 Task: Find connections with filter location Rāmjībanpur with filter topic #travelwith filter profile language English with filter current company Infiniti Research Ltd. with filter school Alagappa University with filter industry IT Services and IT Consulting with filter service category Audio Engineering with filter keywords title Cruise Ship Attendant
Action: Mouse moved to (639, 66)
Screenshot: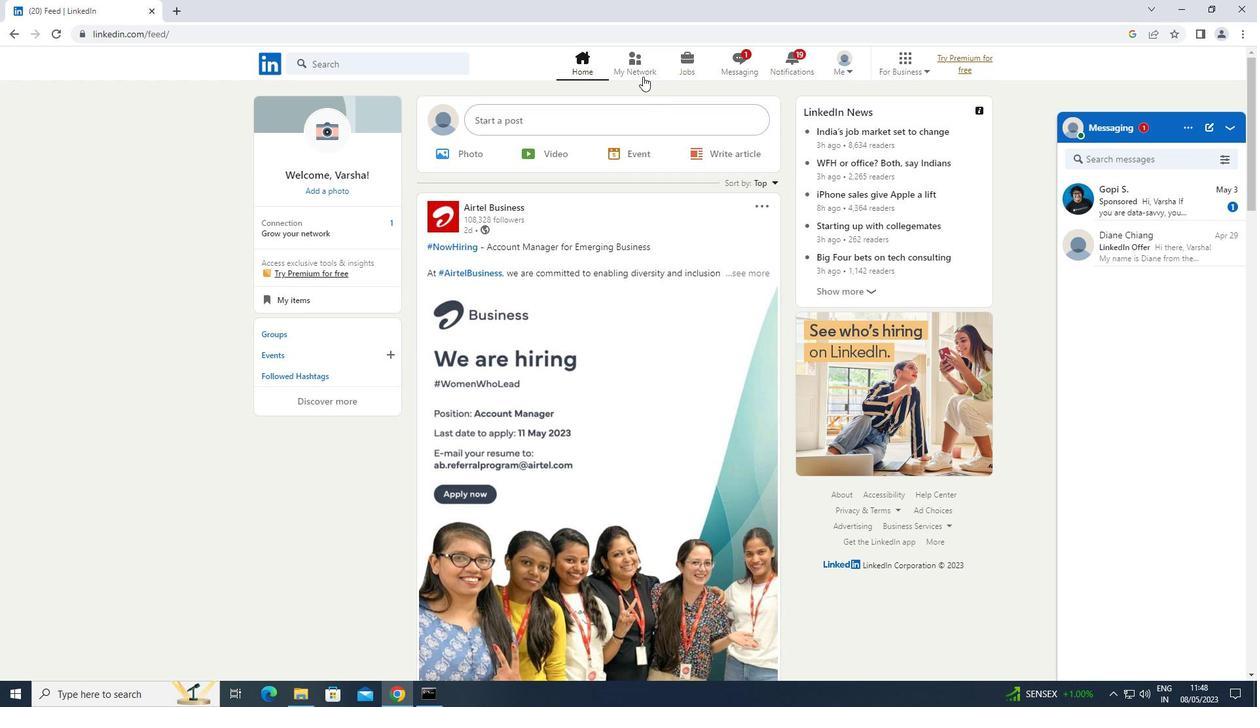
Action: Mouse pressed left at (639, 66)
Screenshot: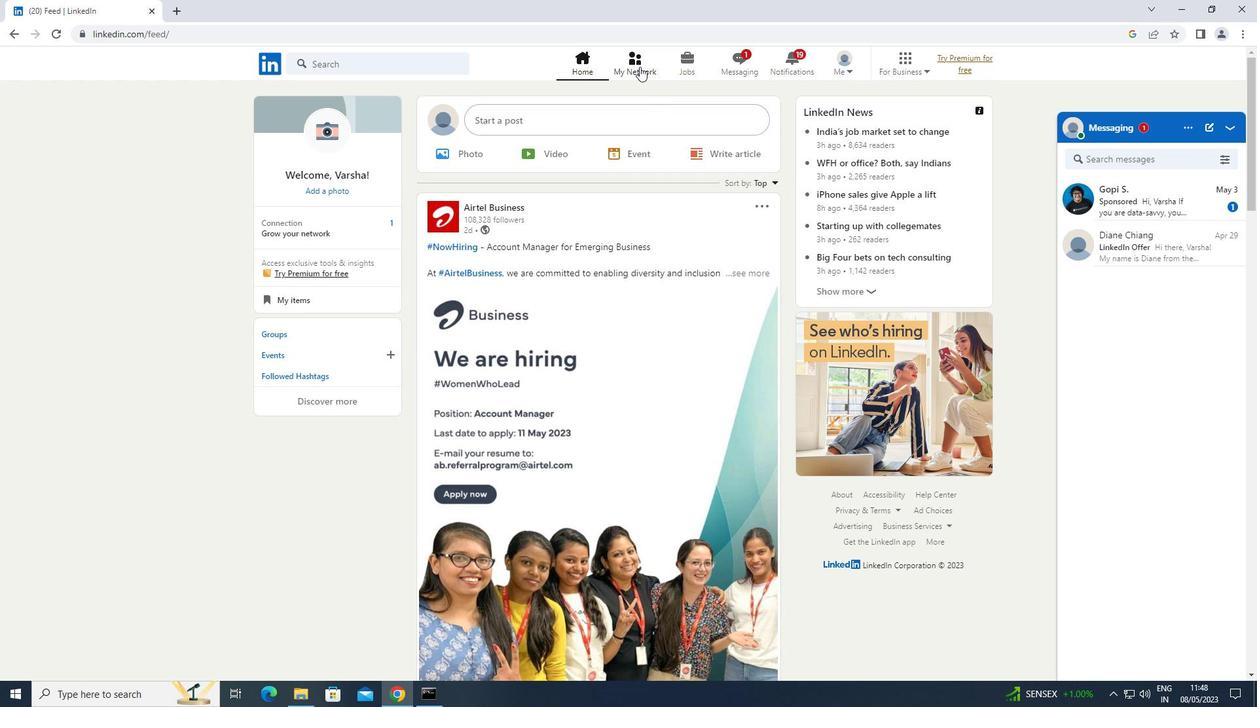 
Action: Mouse moved to (308, 135)
Screenshot: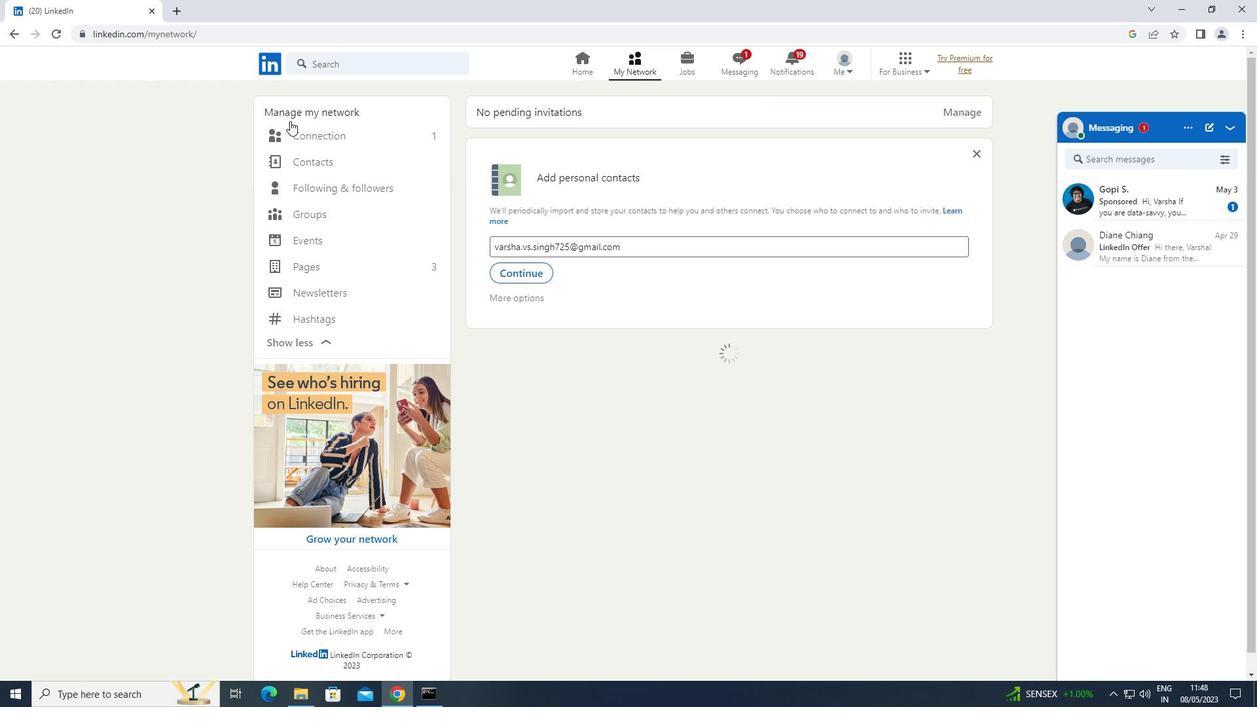 
Action: Mouse pressed left at (308, 135)
Screenshot: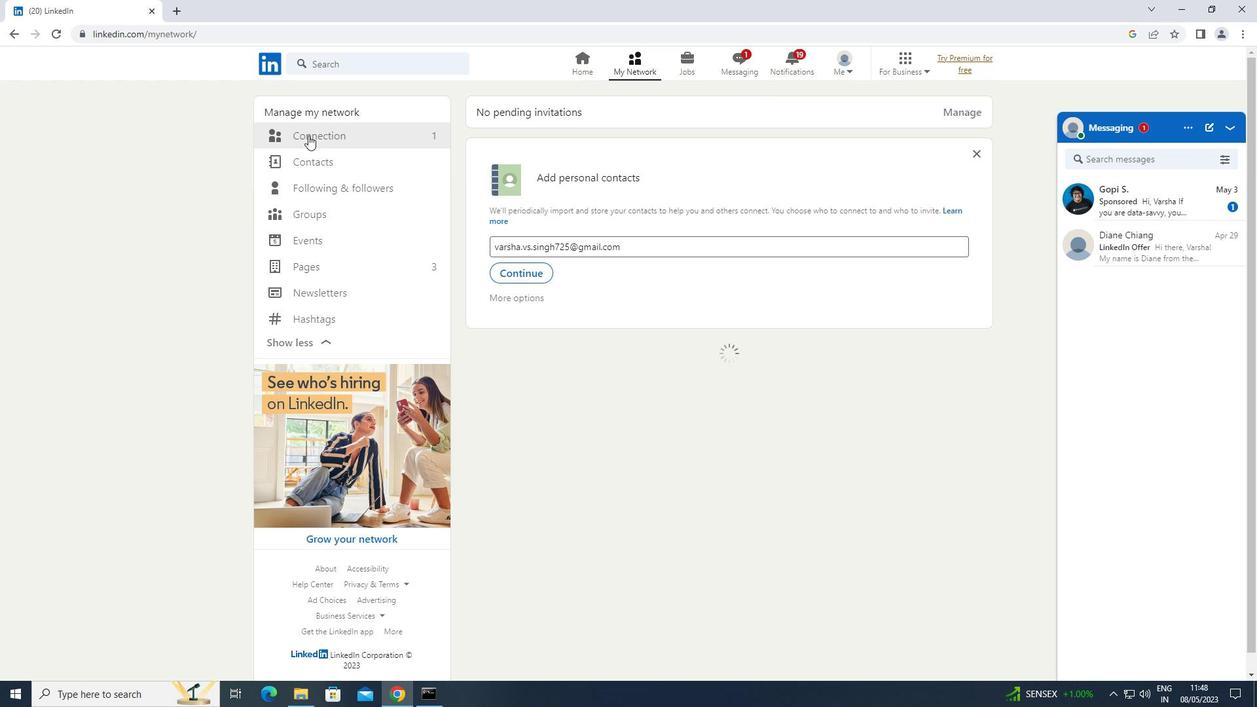 
Action: Mouse moved to (725, 138)
Screenshot: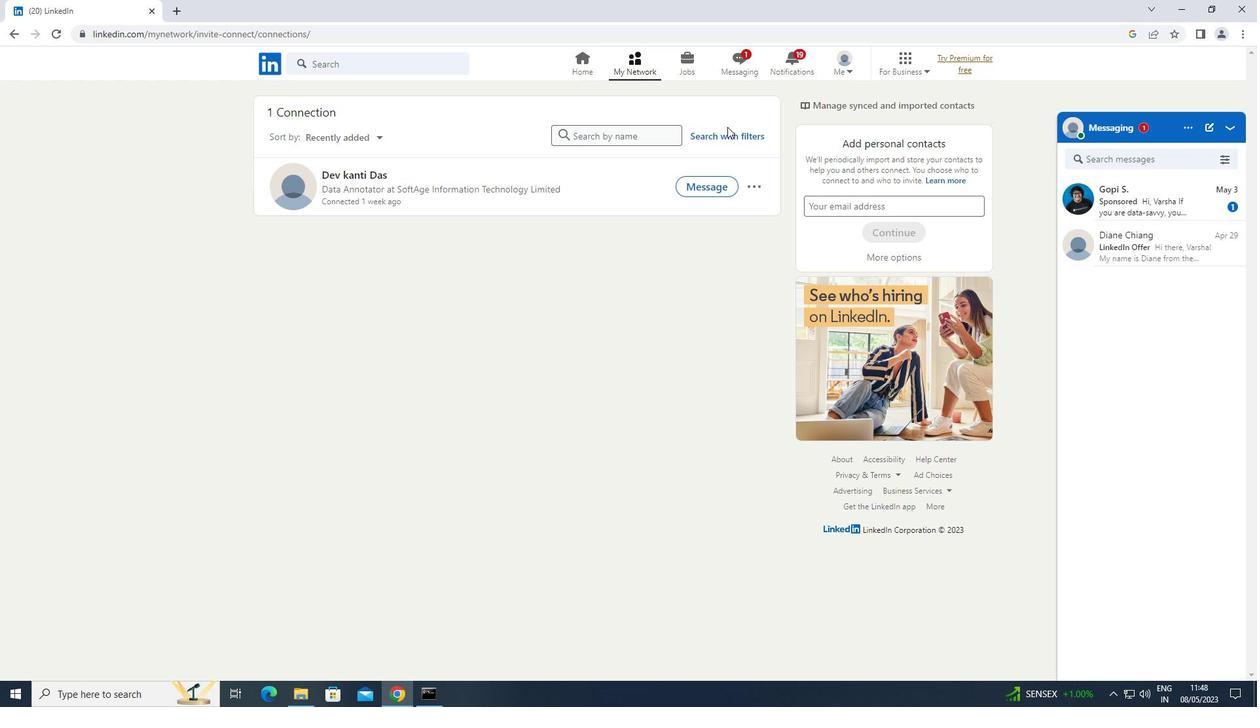 
Action: Mouse pressed left at (725, 138)
Screenshot: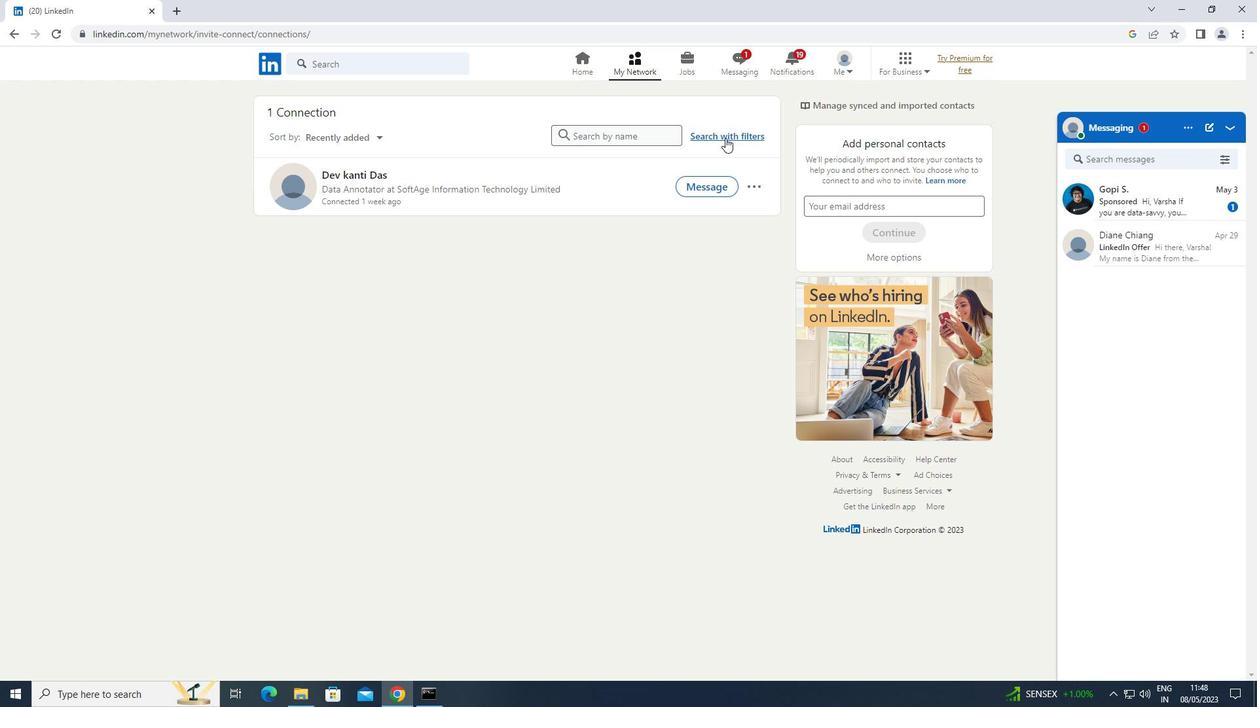 
Action: Mouse moved to (669, 96)
Screenshot: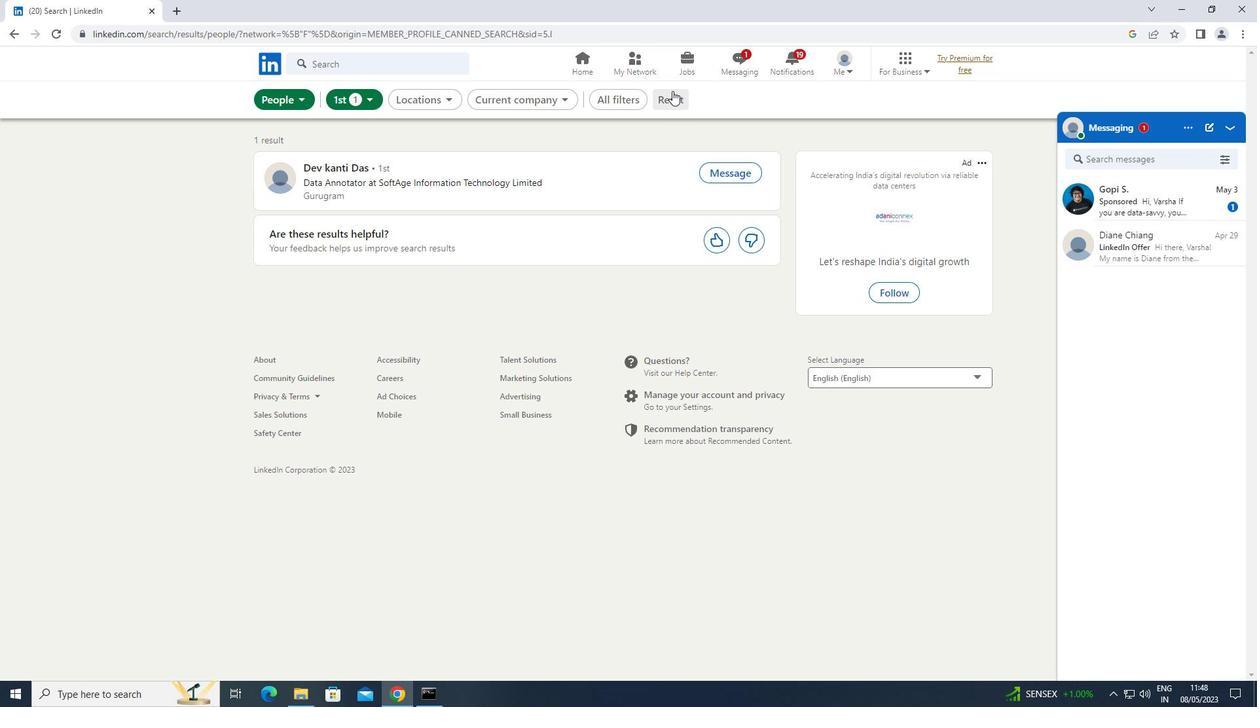 
Action: Mouse pressed left at (669, 96)
Screenshot: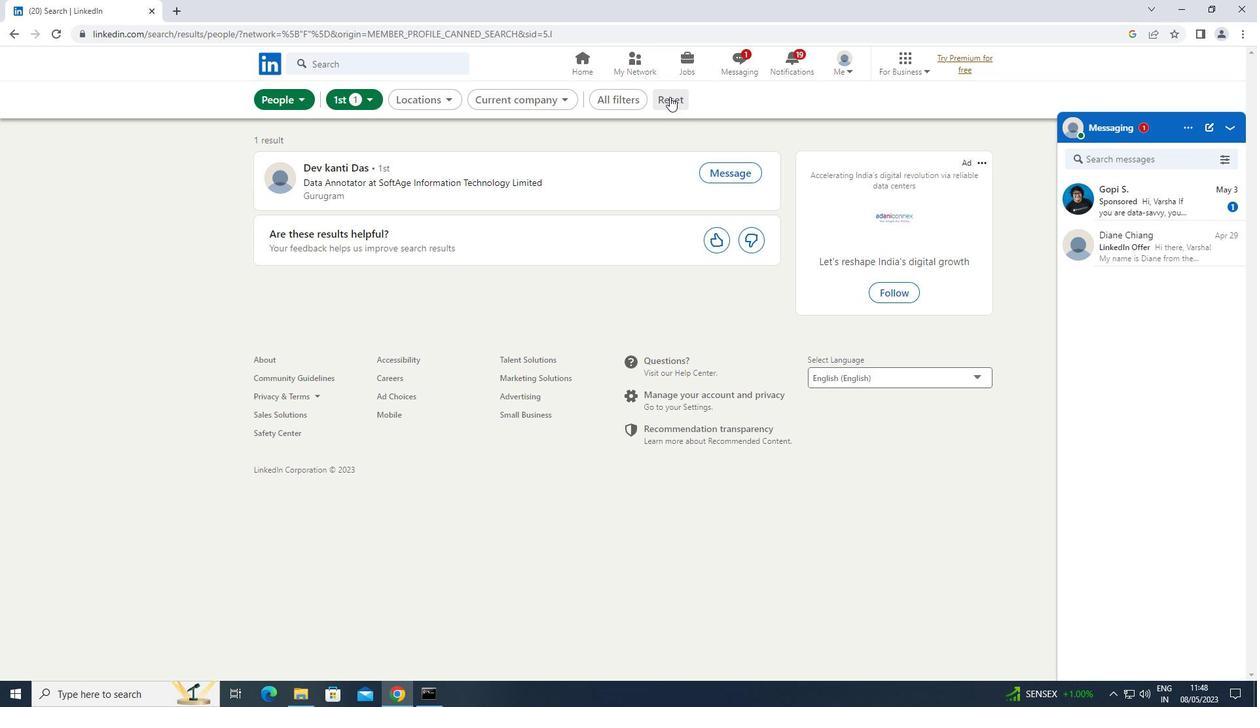 
Action: Mouse moved to (669, 102)
Screenshot: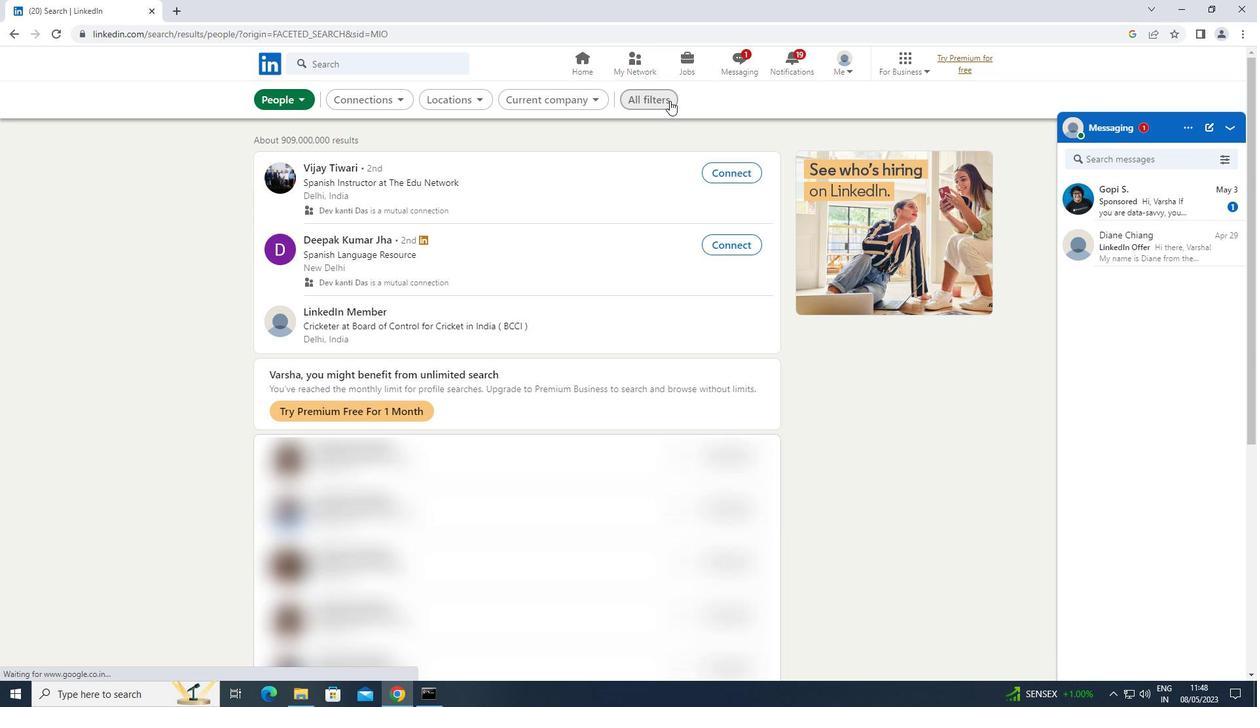 
Action: Mouse pressed left at (669, 102)
Screenshot: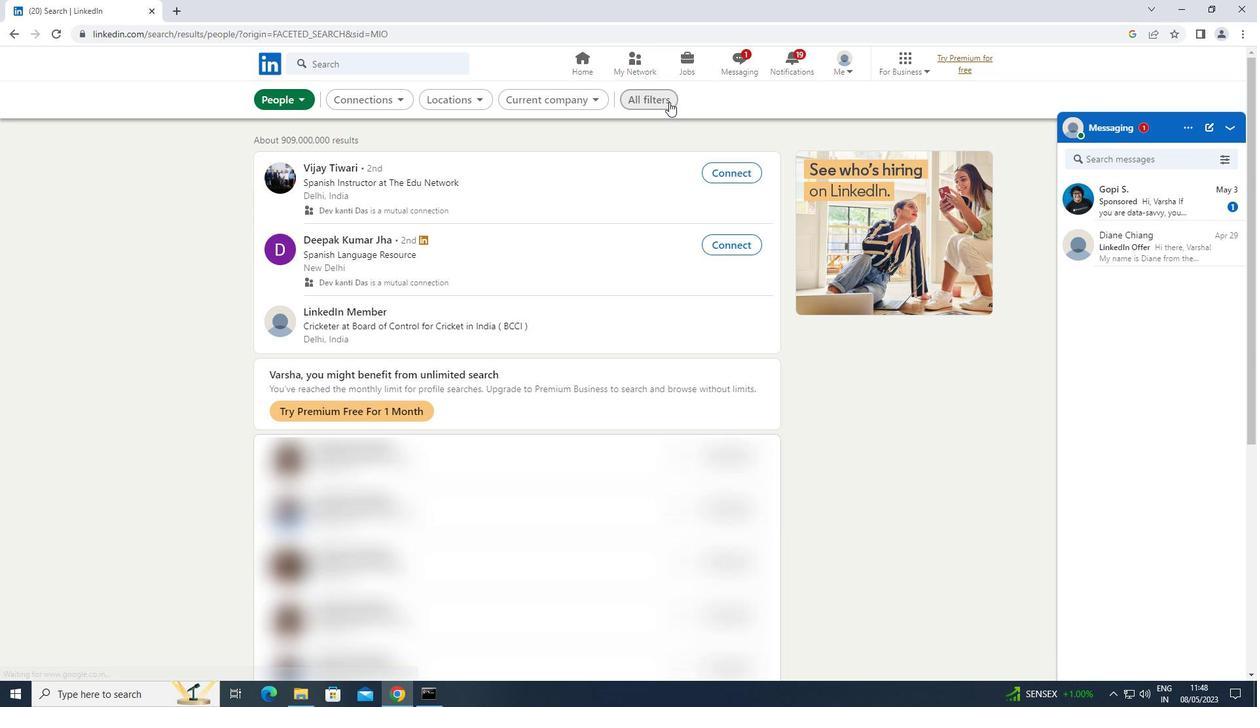 
Action: Mouse moved to (916, 272)
Screenshot: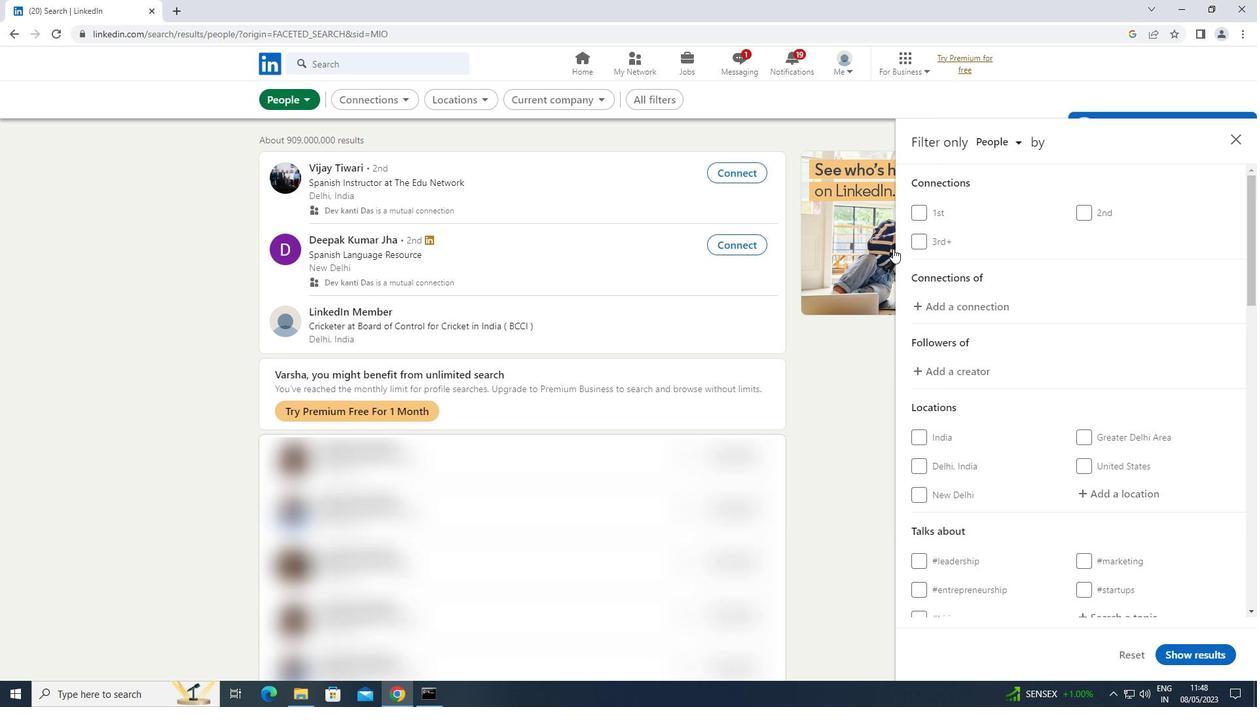 
Action: Mouse scrolled (916, 271) with delta (0, 0)
Screenshot: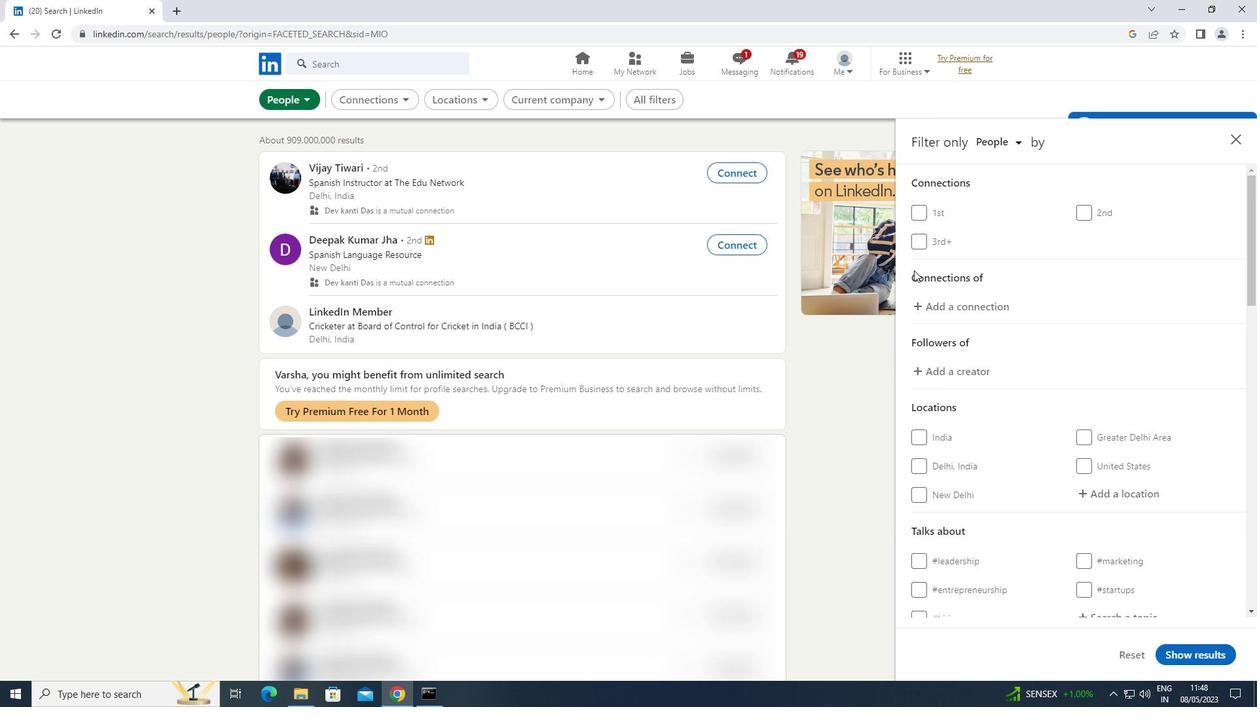 
Action: Mouse scrolled (916, 271) with delta (0, 0)
Screenshot: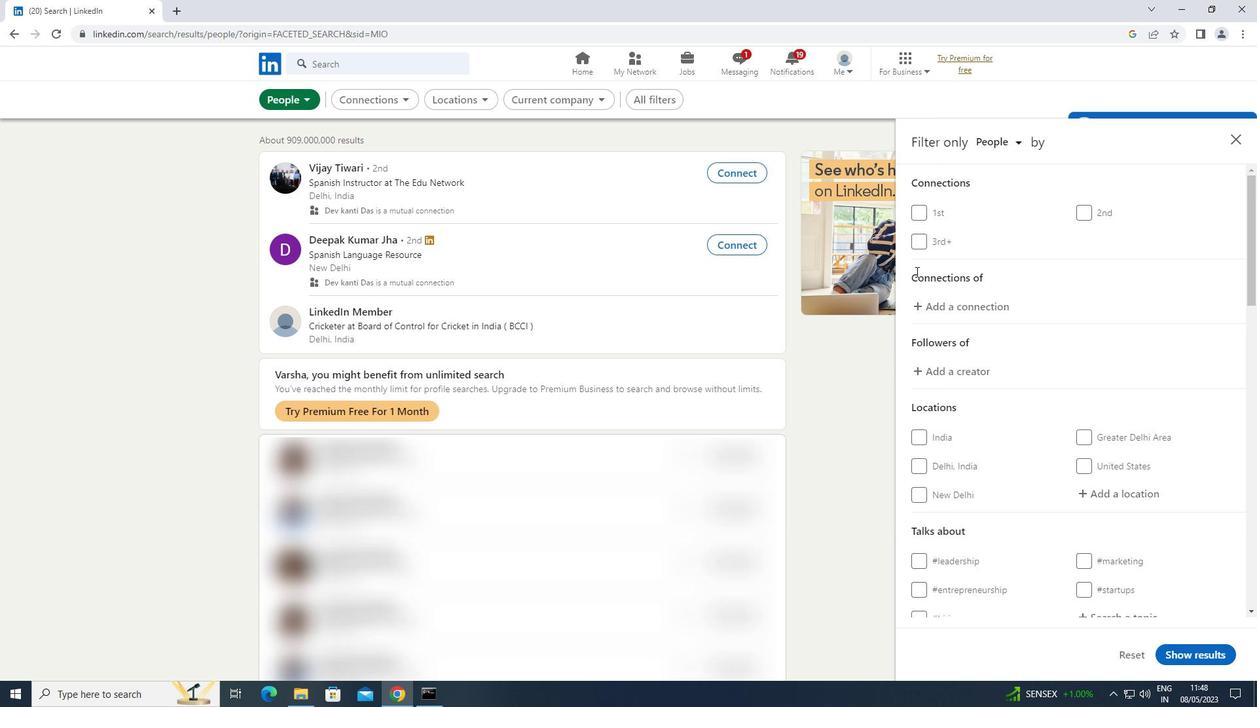 
Action: Mouse scrolled (916, 271) with delta (0, 0)
Screenshot: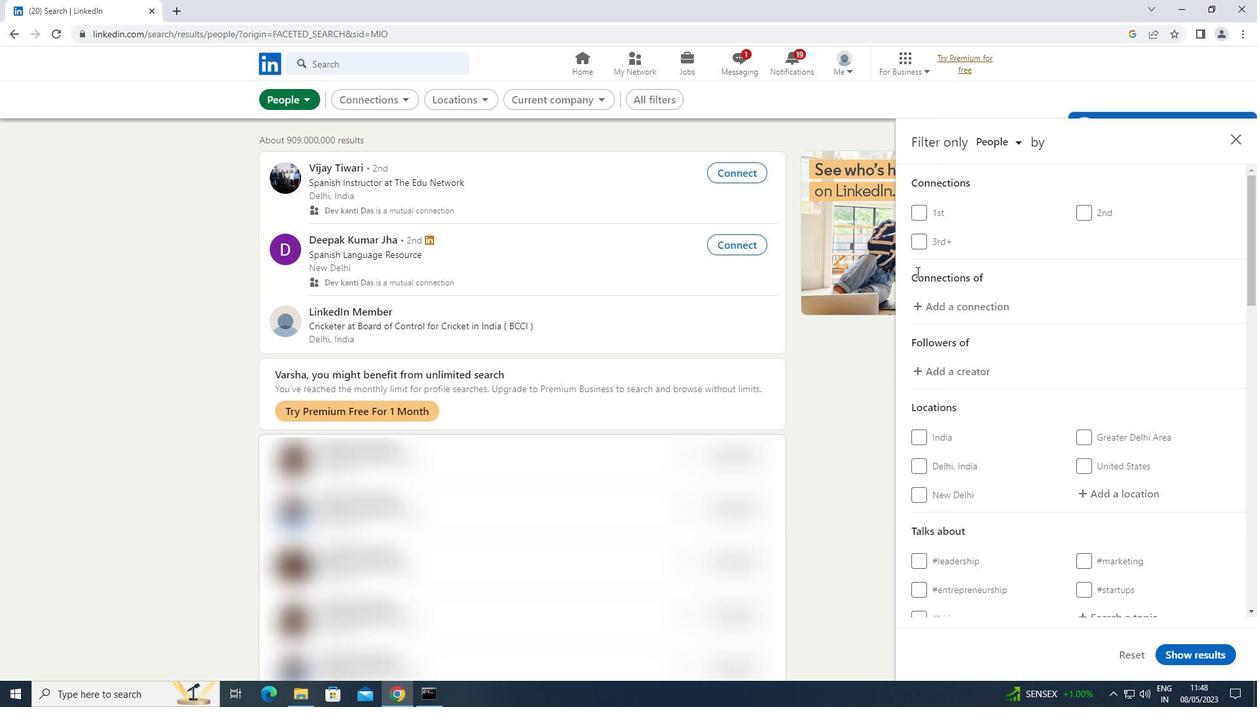 
Action: Mouse moved to (1098, 293)
Screenshot: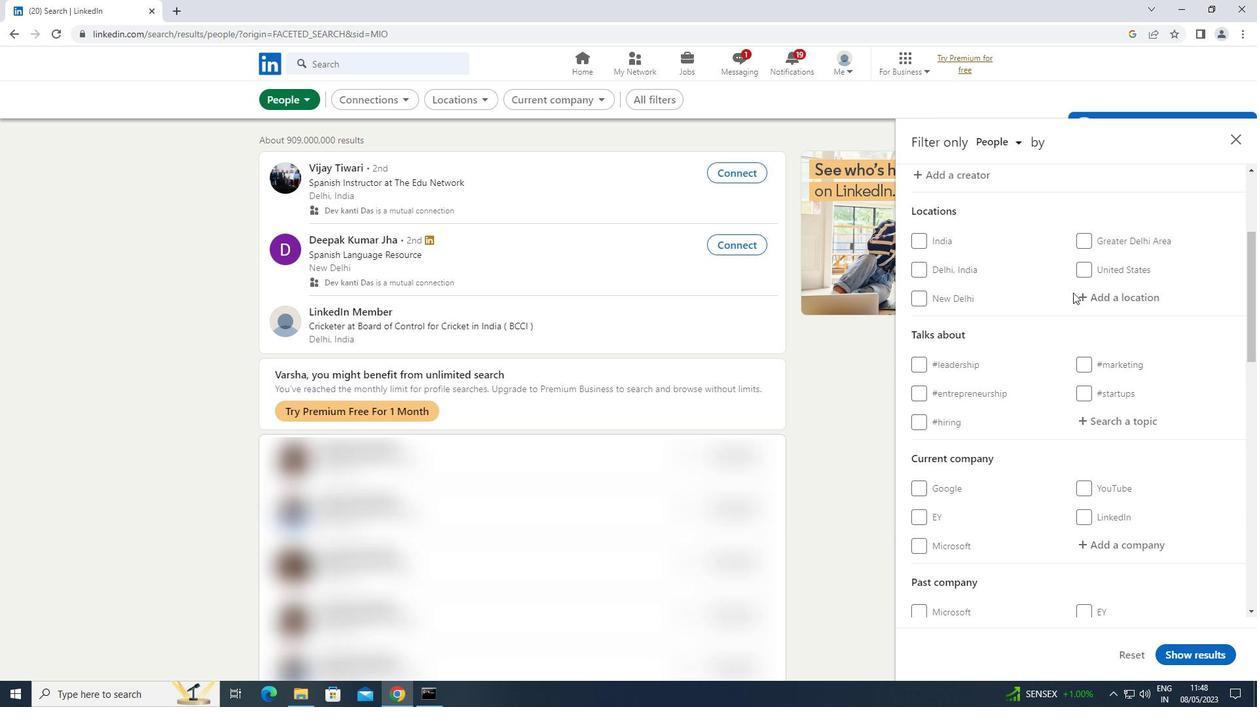 
Action: Mouse pressed left at (1098, 293)
Screenshot: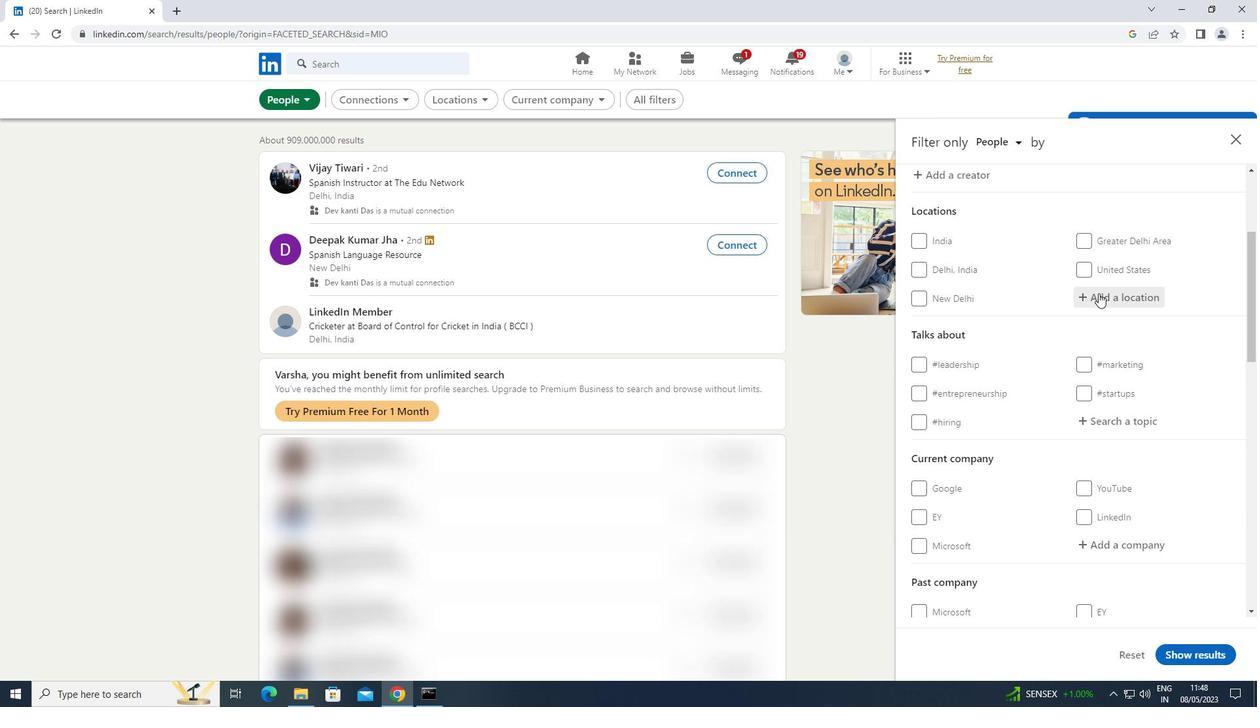 
Action: Key pressed <Key.shift>RAMJIBANPUR
Screenshot: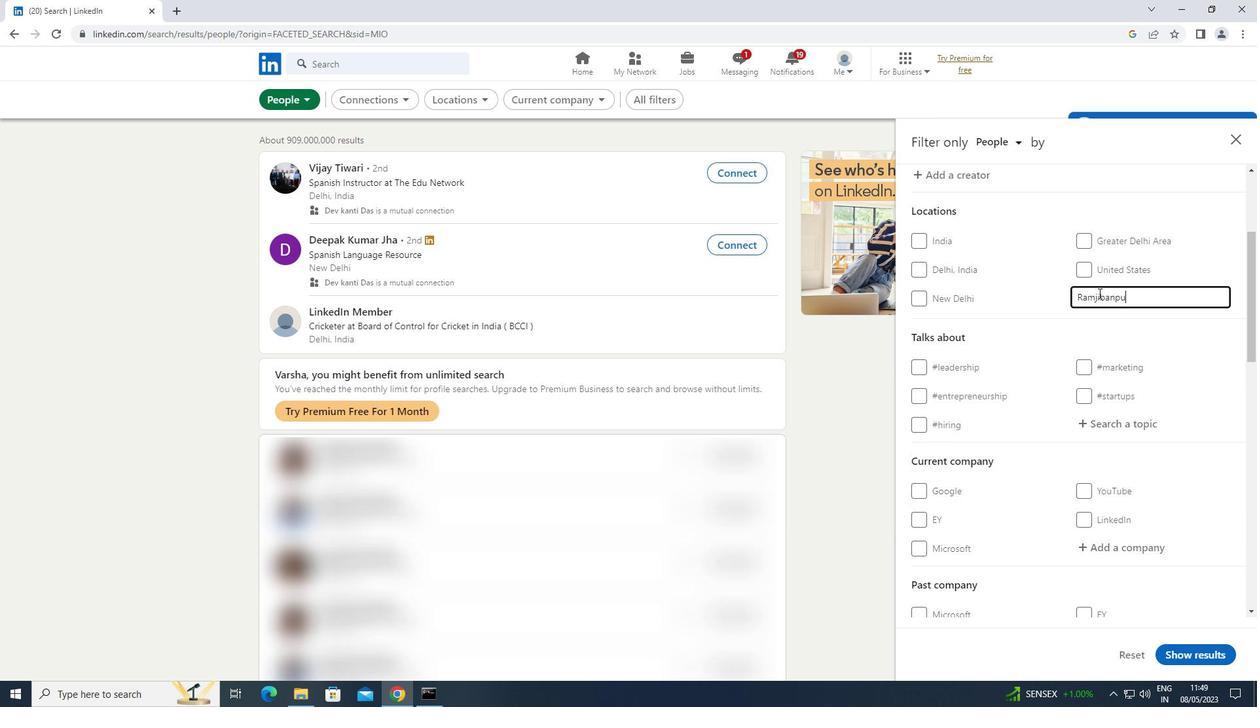 
Action: Mouse moved to (1113, 428)
Screenshot: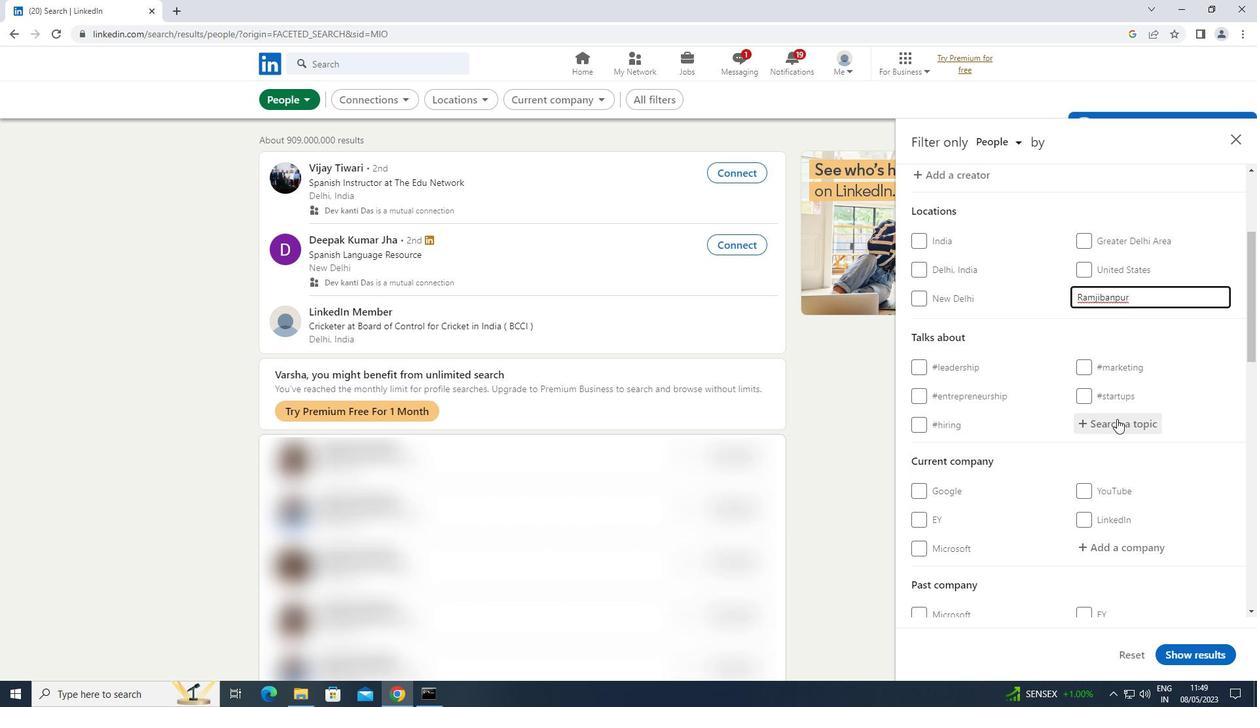 
Action: Mouse pressed left at (1113, 428)
Screenshot: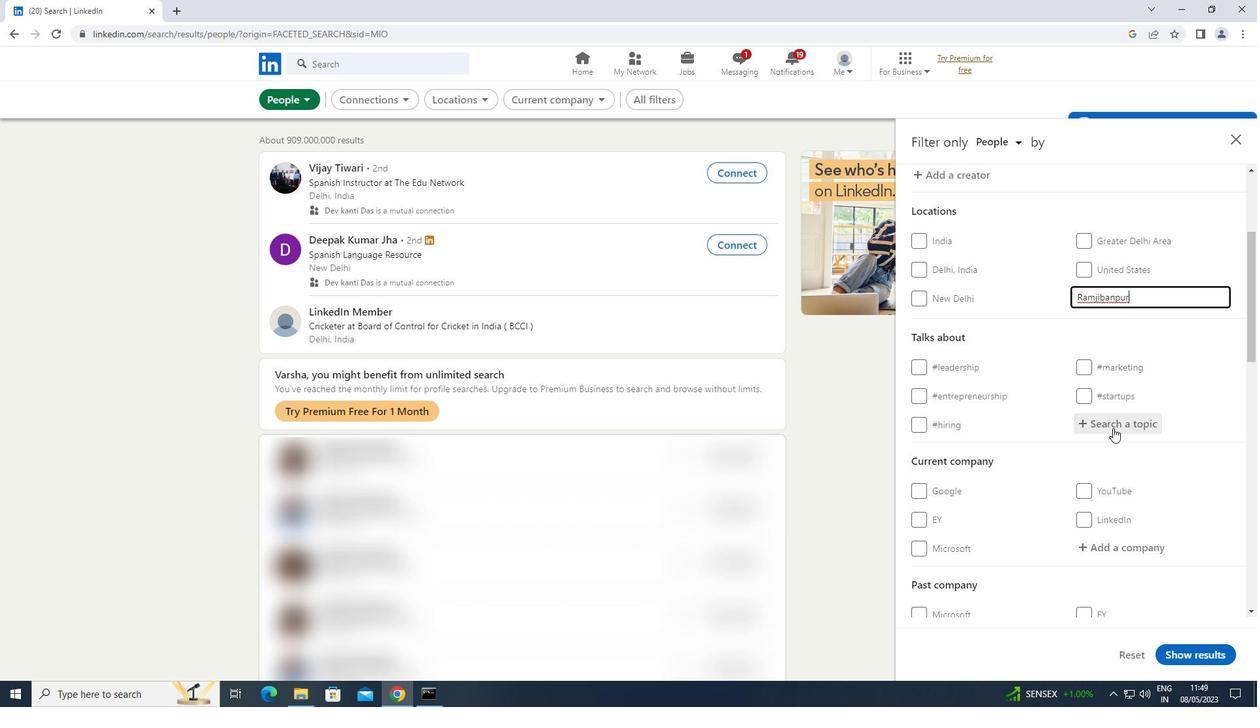 
Action: Key pressed TRAVEL
Screenshot: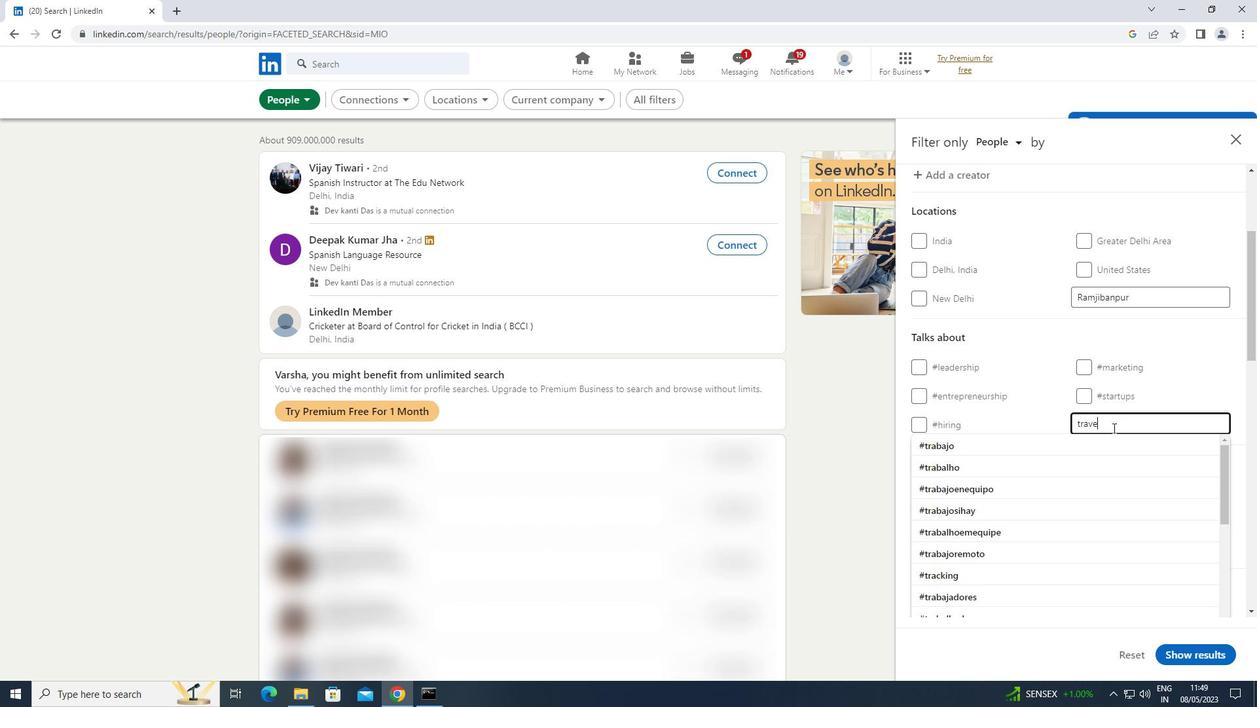 
Action: Mouse moved to (1014, 452)
Screenshot: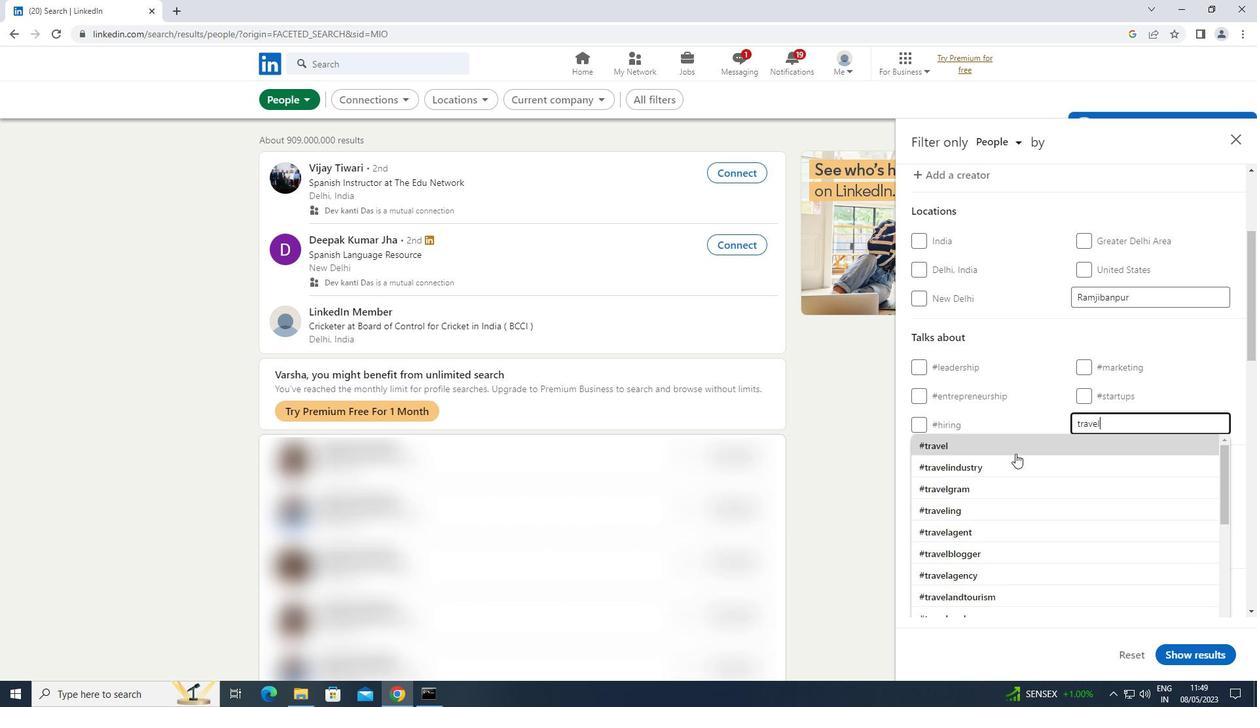 
Action: Mouse pressed left at (1014, 452)
Screenshot: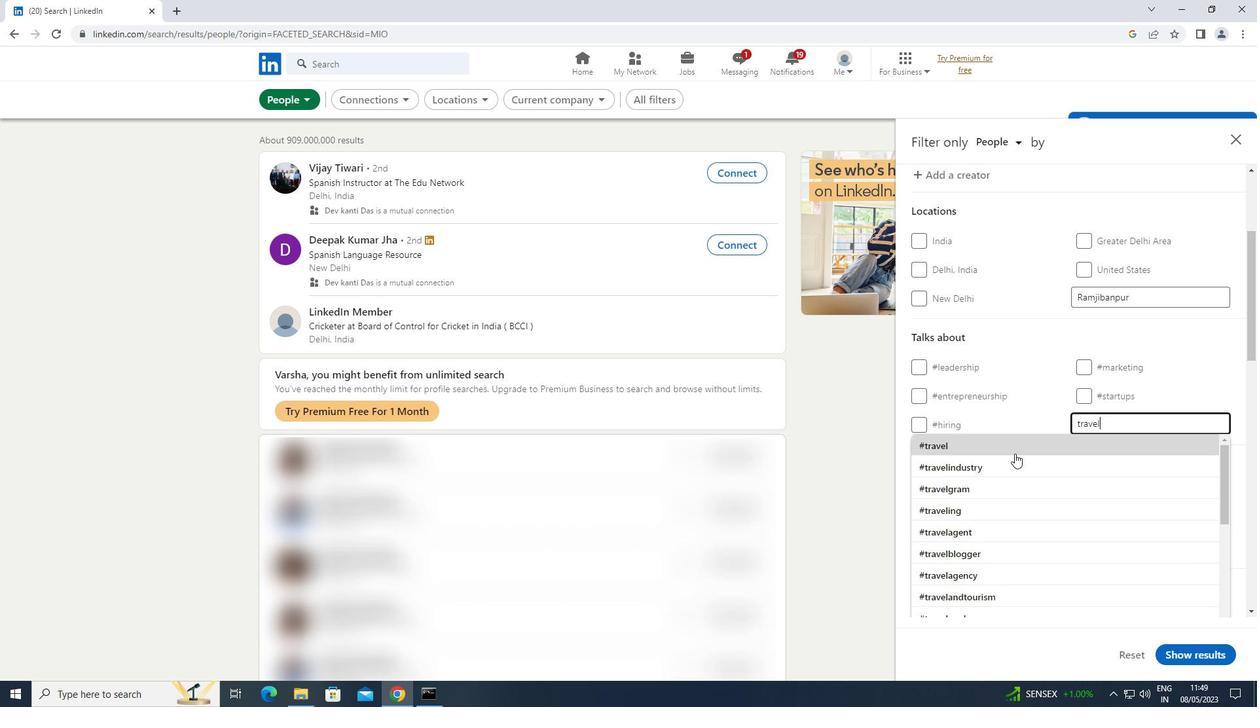 
Action: Mouse moved to (1014, 451)
Screenshot: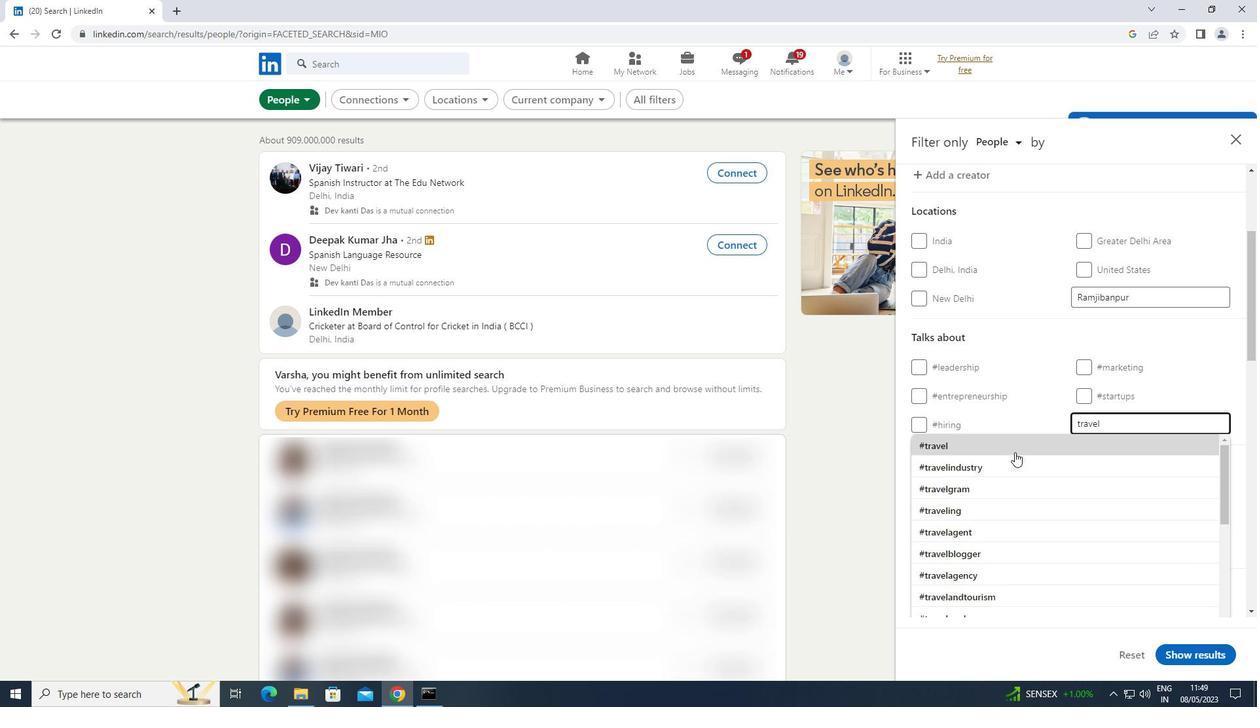 
Action: Mouse scrolled (1014, 451) with delta (0, 0)
Screenshot: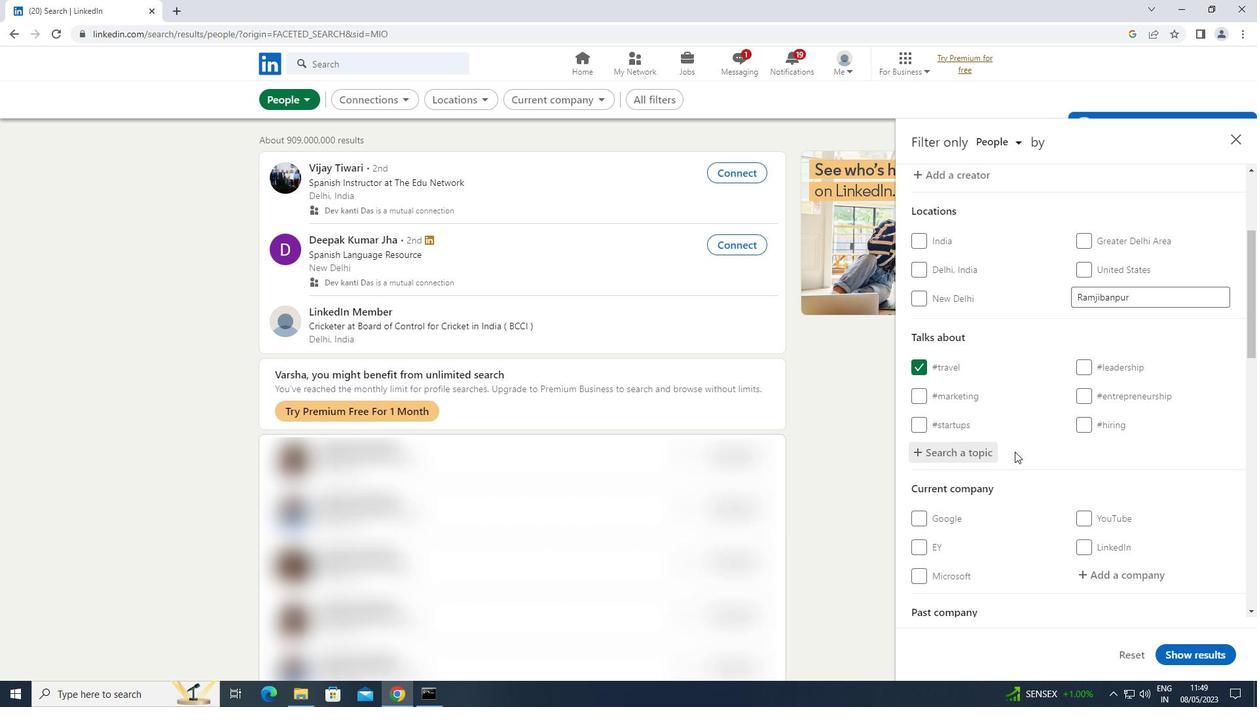 
Action: Mouse scrolled (1014, 451) with delta (0, 0)
Screenshot: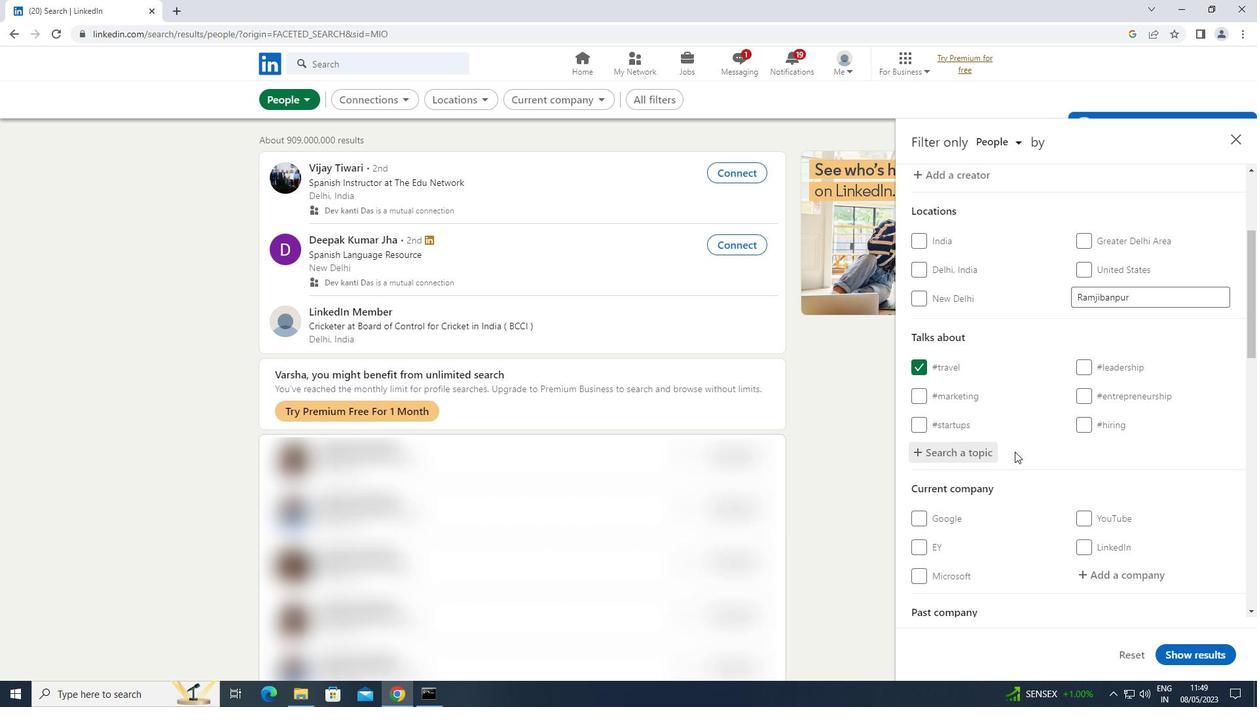 
Action: Mouse scrolled (1014, 451) with delta (0, 0)
Screenshot: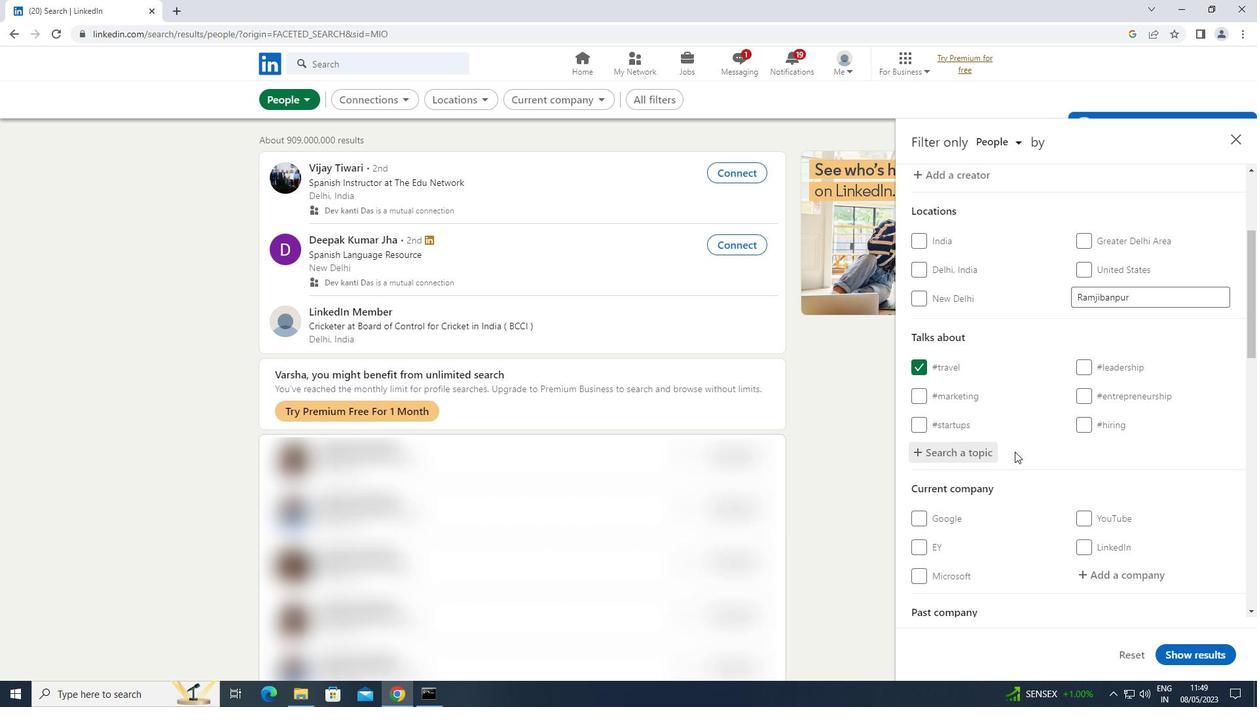 
Action: Mouse scrolled (1014, 451) with delta (0, 0)
Screenshot: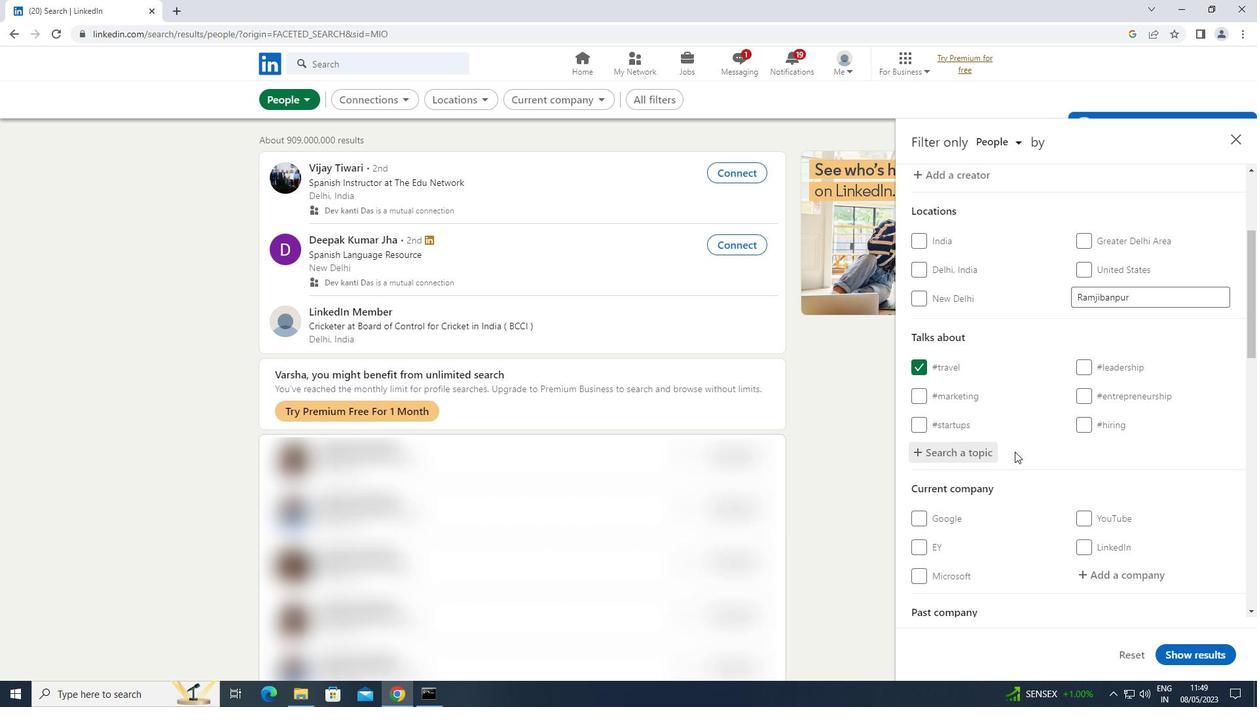 
Action: Mouse scrolled (1014, 451) with delta (0, 0)
Screenshot: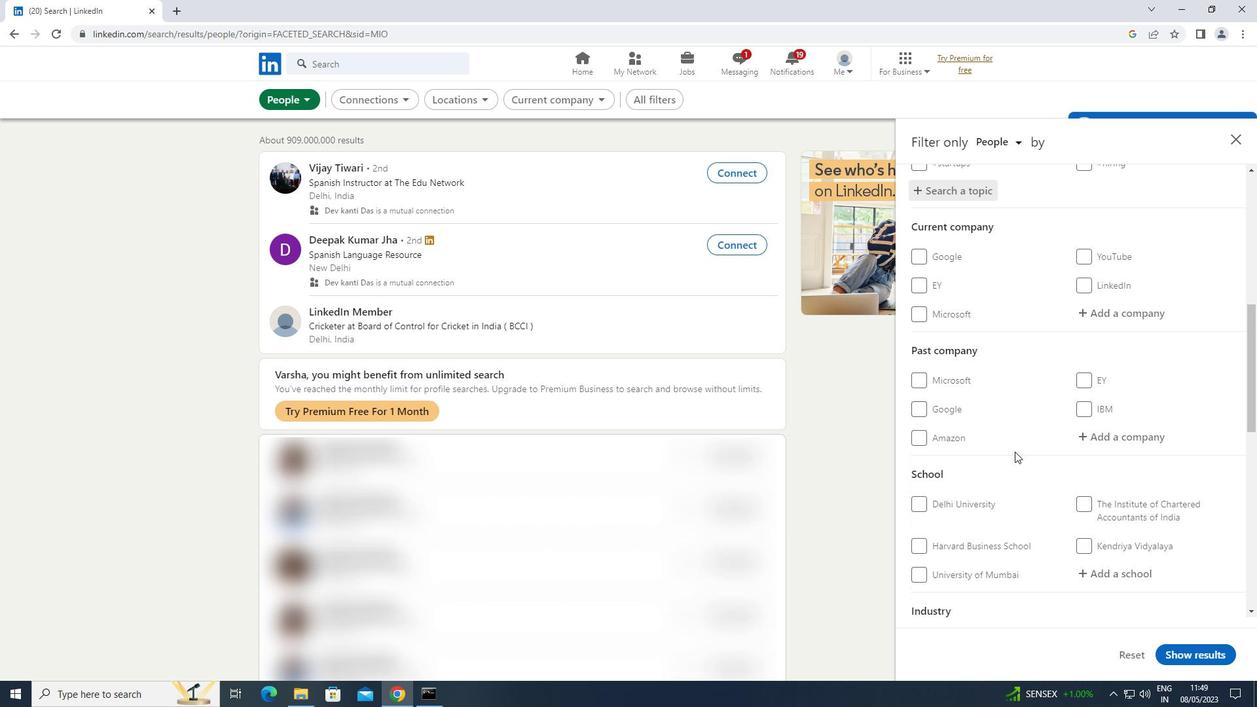 
Action: Mouse scrolled (1014, 451) with delta (0, 0)
Screenshot: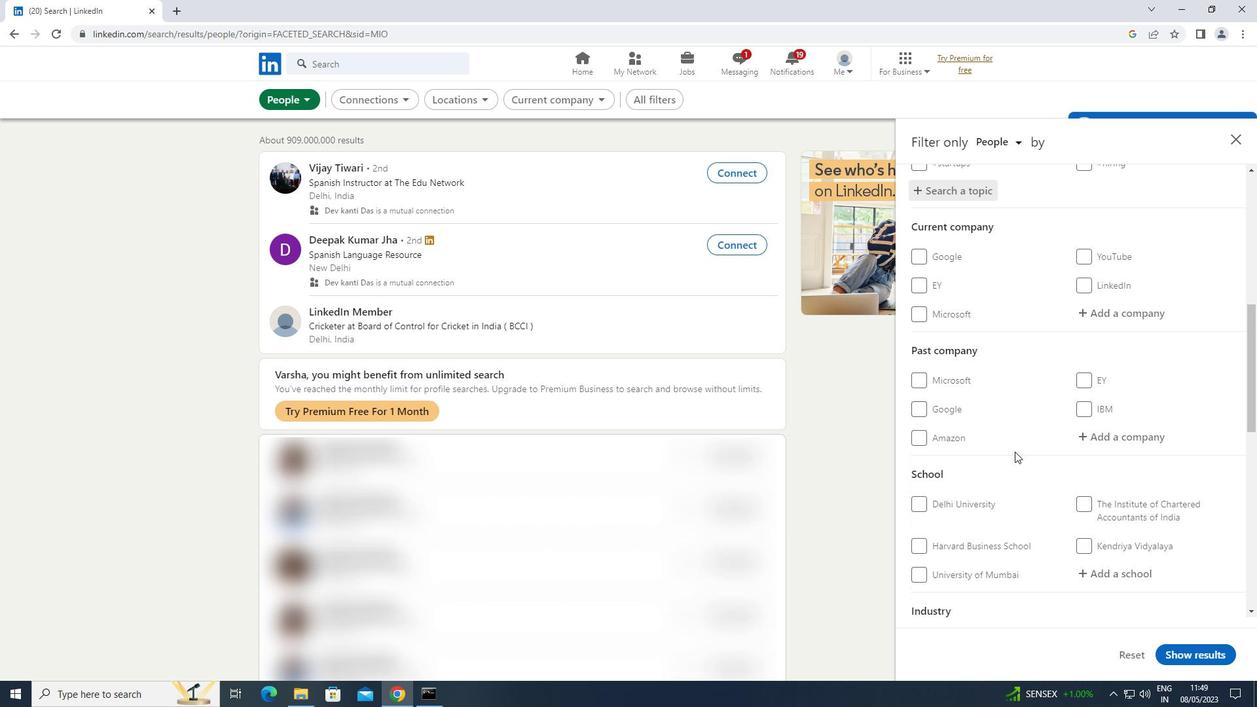 
Action: Mouse scrolled (1014, 451) with delta (0, 0)
Screenshot: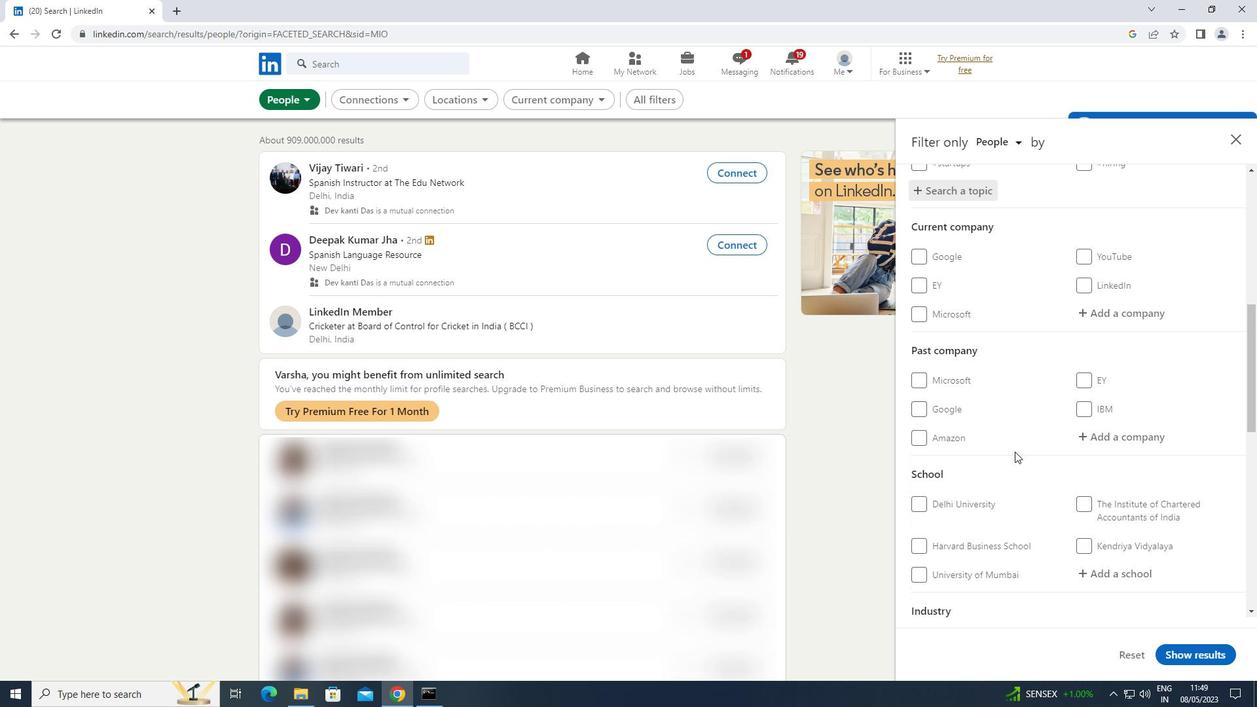 
Action: Mouse scrolled (1014, 451) with delta (0, 0)
Screenshot: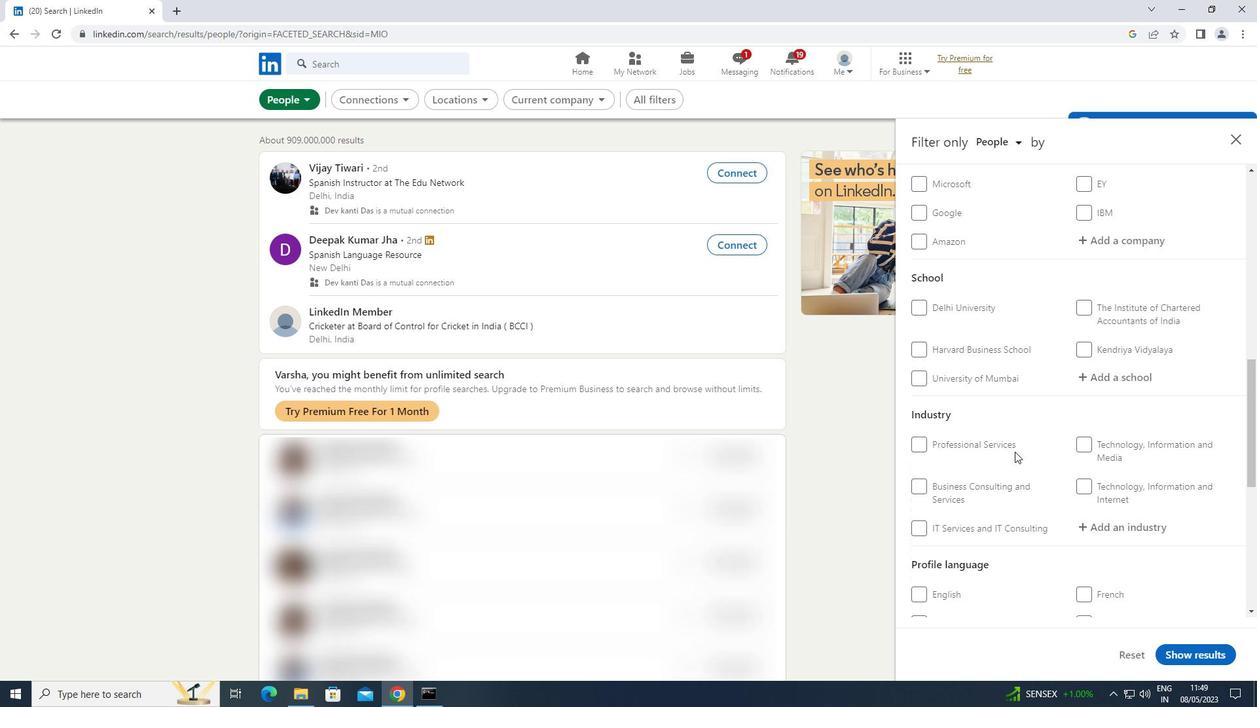 
Action: Mouse scrolled (1014, 451) with delta (0, 0)
Screenshot: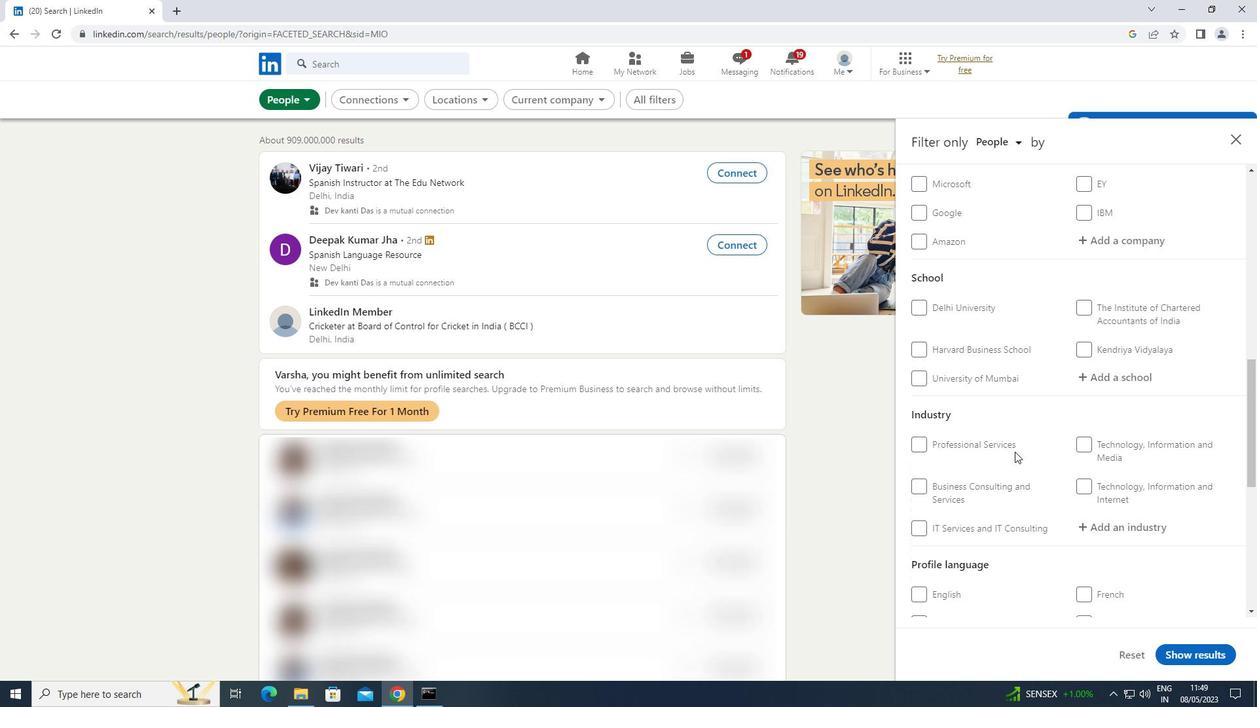 
Action: Mouse scrolled (1014, 451) with delta (0, 0)
Screenshot: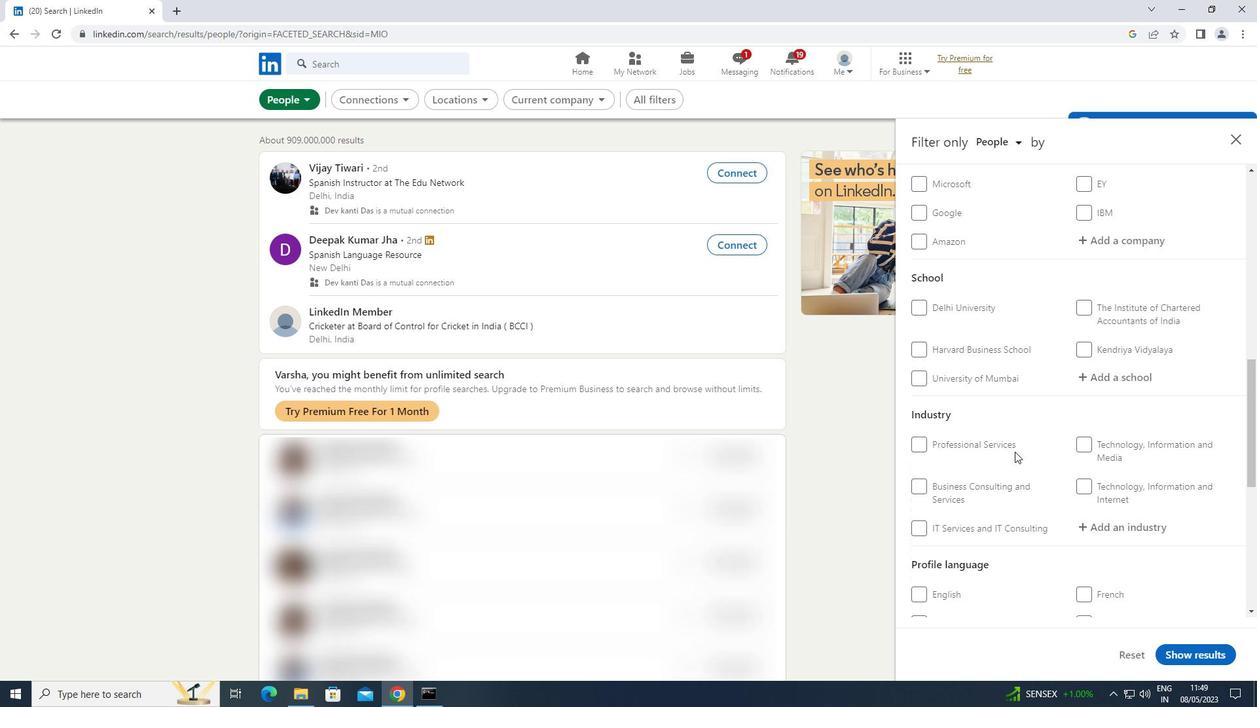 
Action: Mouse moved to (911, 394)
Screenshot: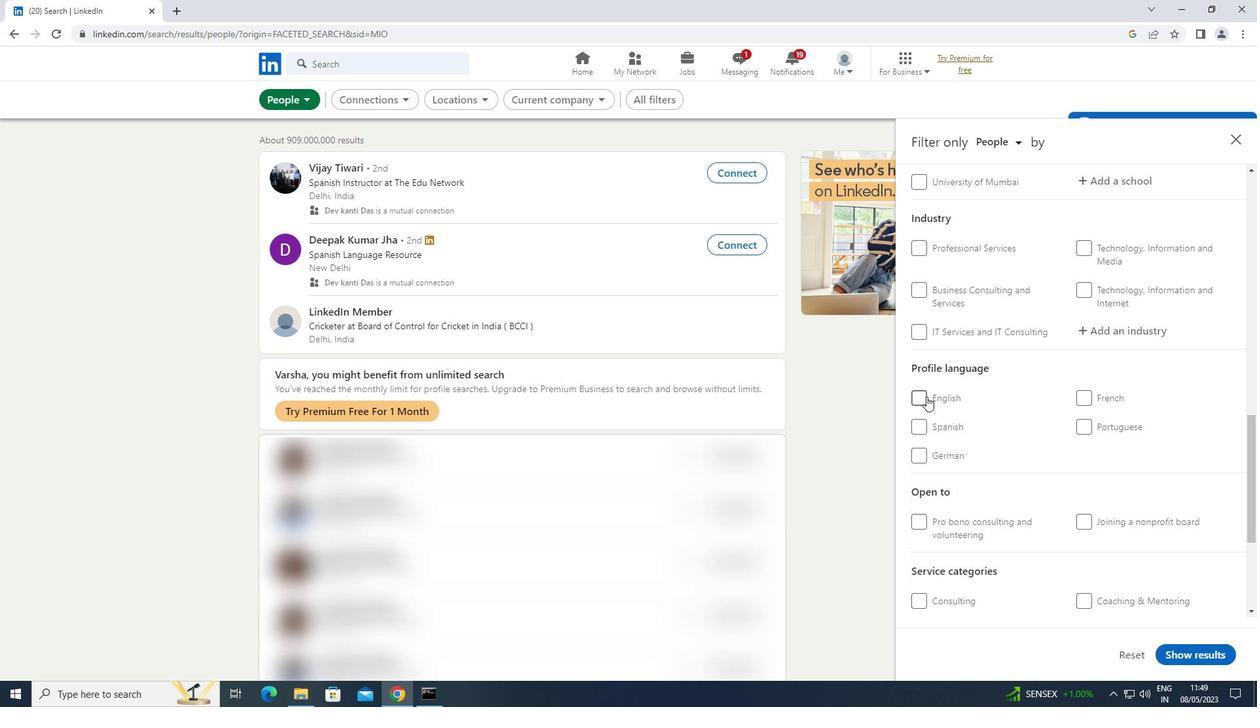 
Action: Mouse pressed left at (911, 394)
Screenshot: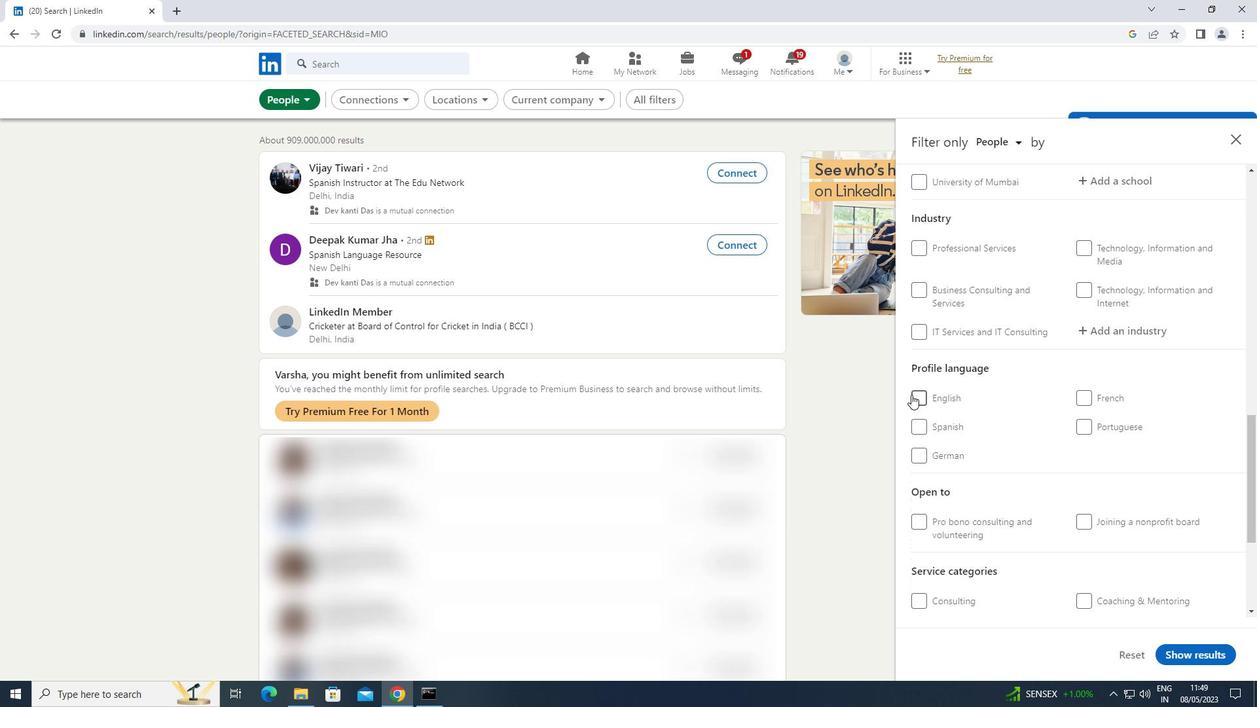 
Action: Mouse moved to (934, 404)
Screenshot: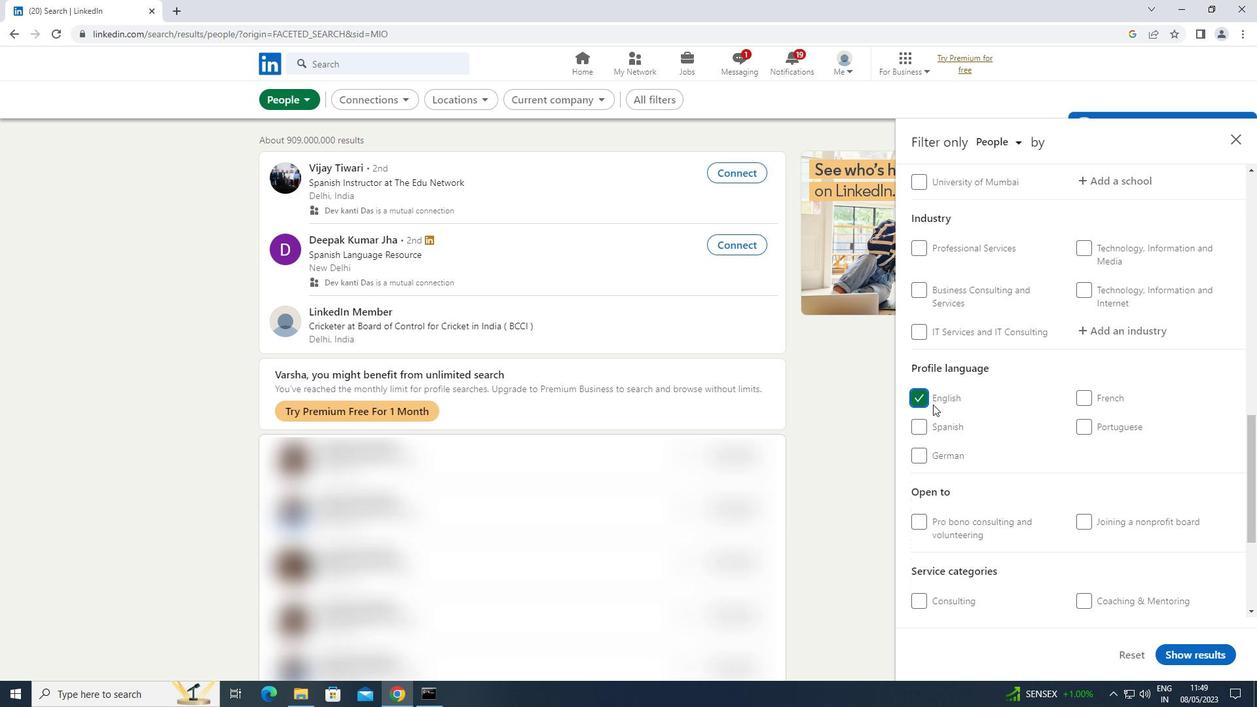 
Action: Mouse scrolled (934, 405) with delta (0, 0)
Screenshot: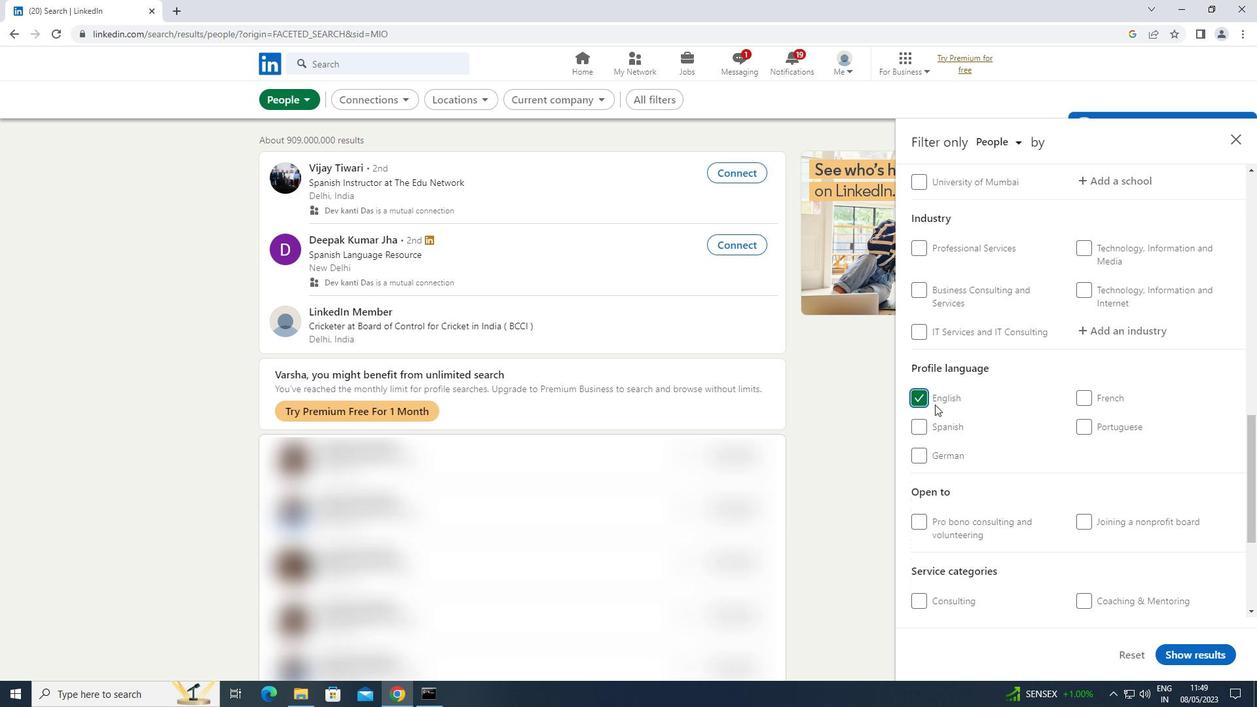 
Action: Mouse scrolled (934, 405) with delta (0, 0)
Screenshot: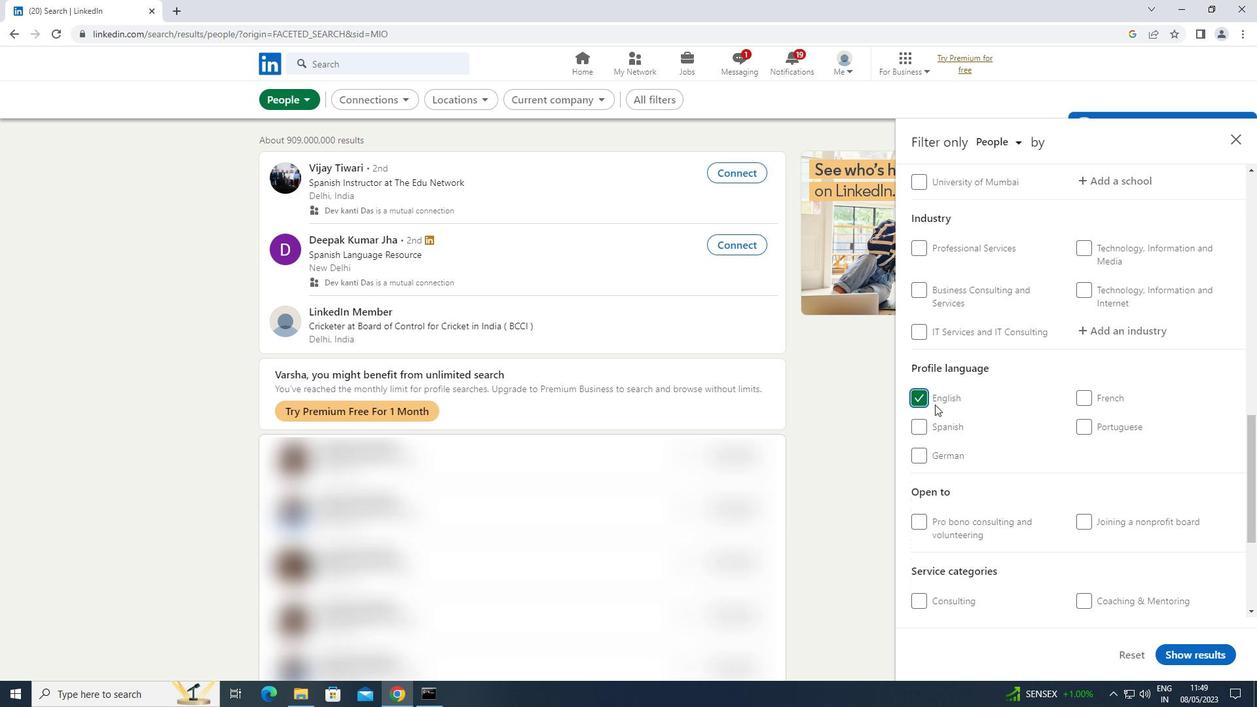 
Action: Mouse moved to (935, 404)
Screenshot: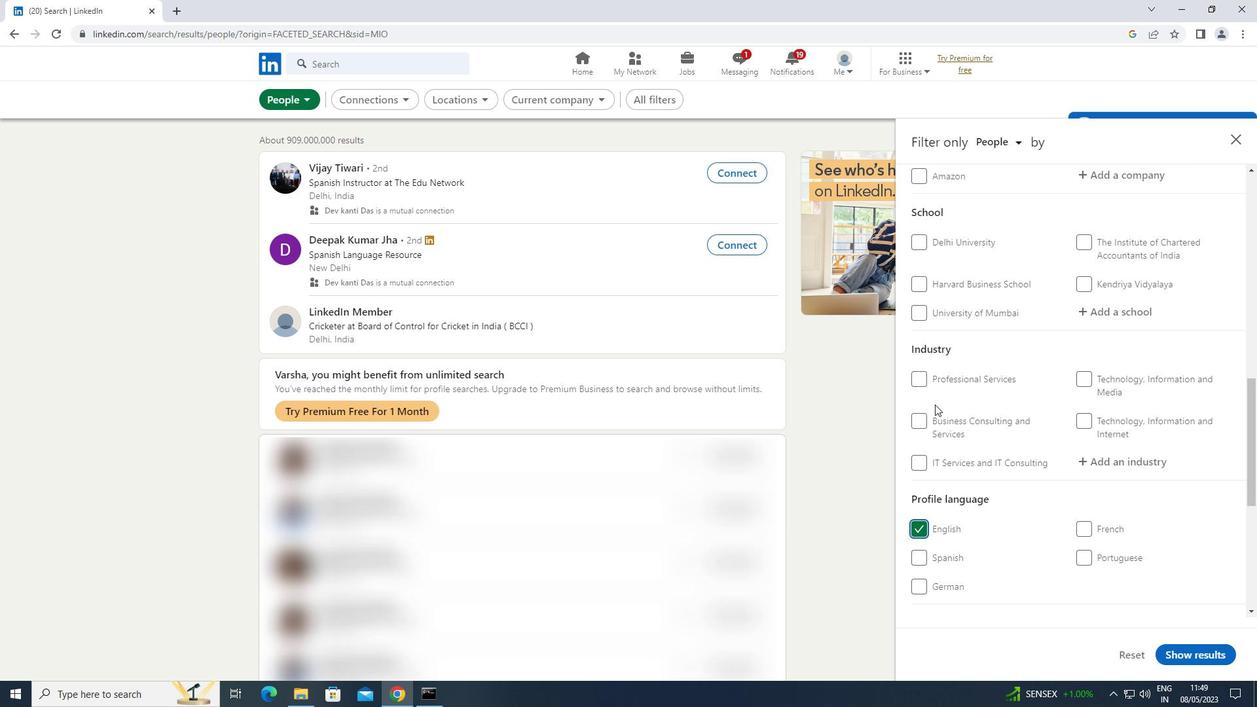 
Action: Mouse scrolled (935, 405) with delta (0, 0)
Screenshot: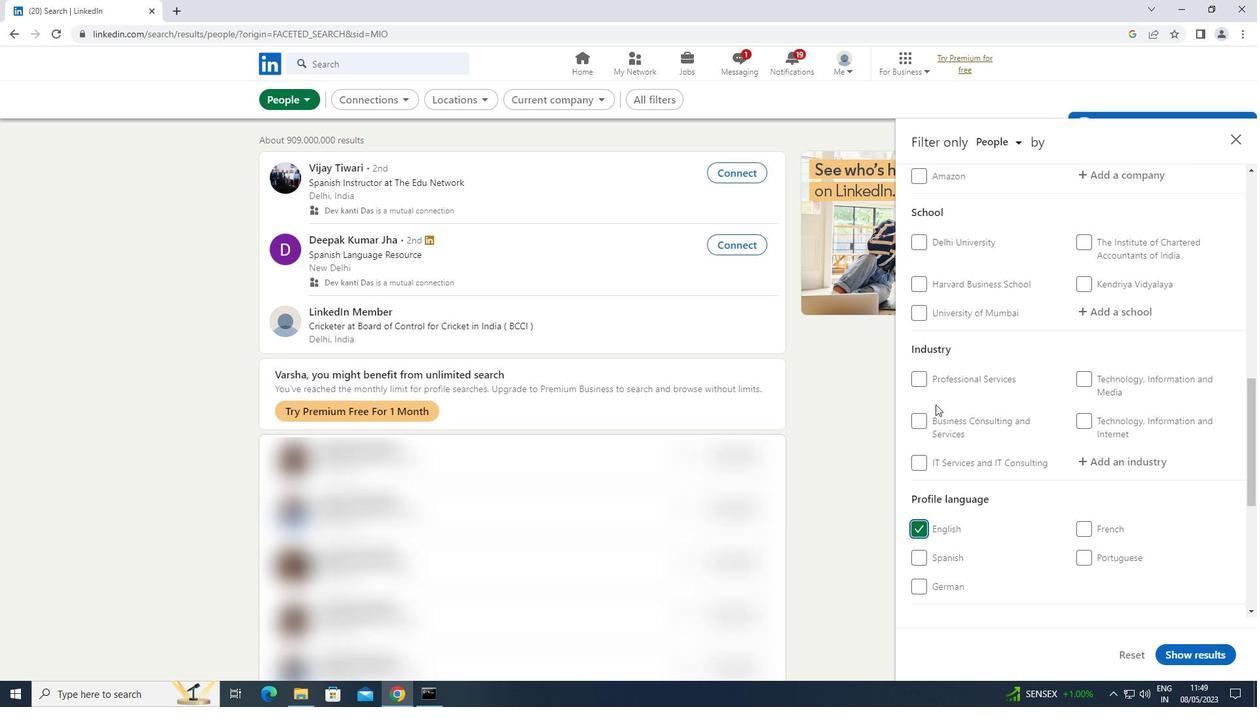 
Action: Mouse scrolled (935, 405) with delta (0, 0)
Screenshot: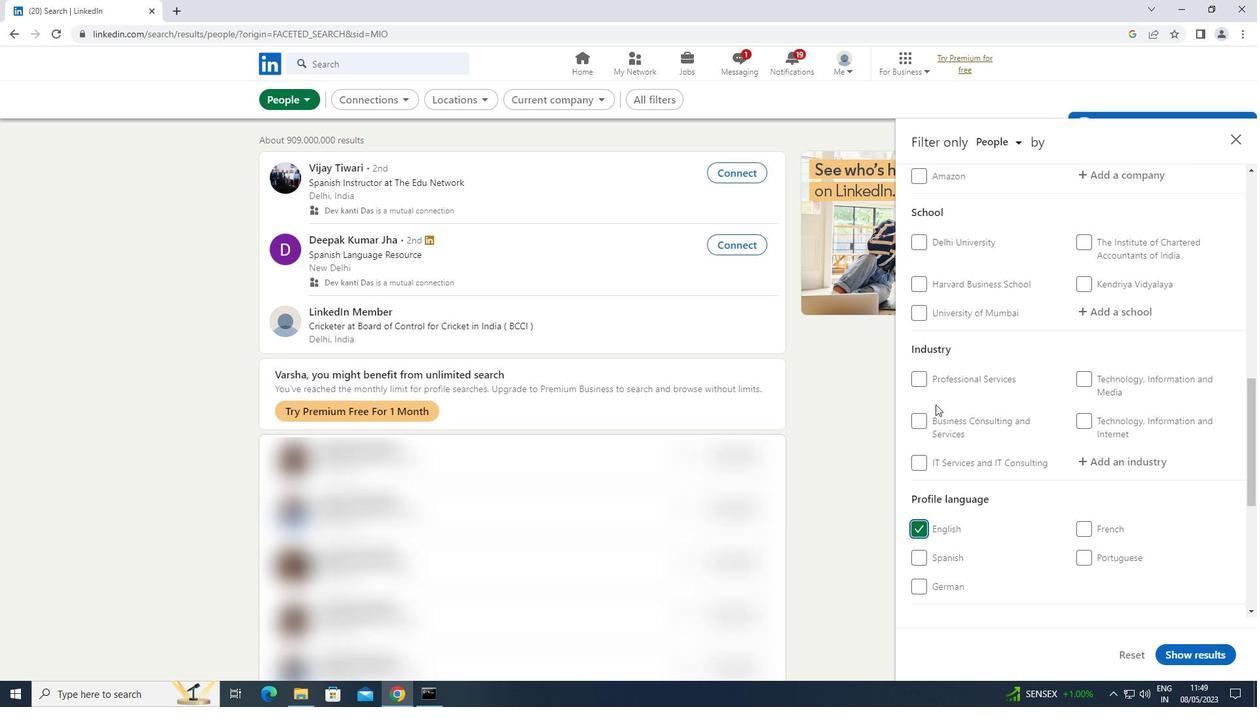 
Action: Mouse moved to (936, 405)
Screenshot: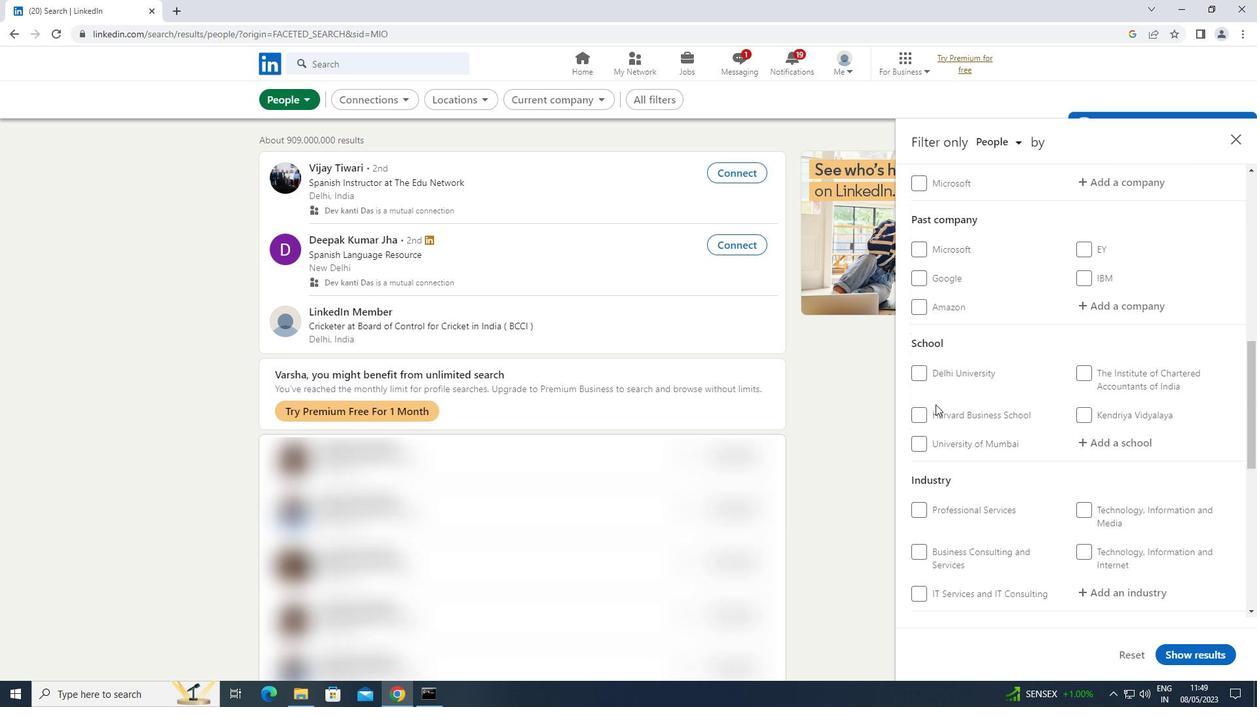 
Action: Mouse scrolled (936, 405) with delta (0, 0)
Screenshot: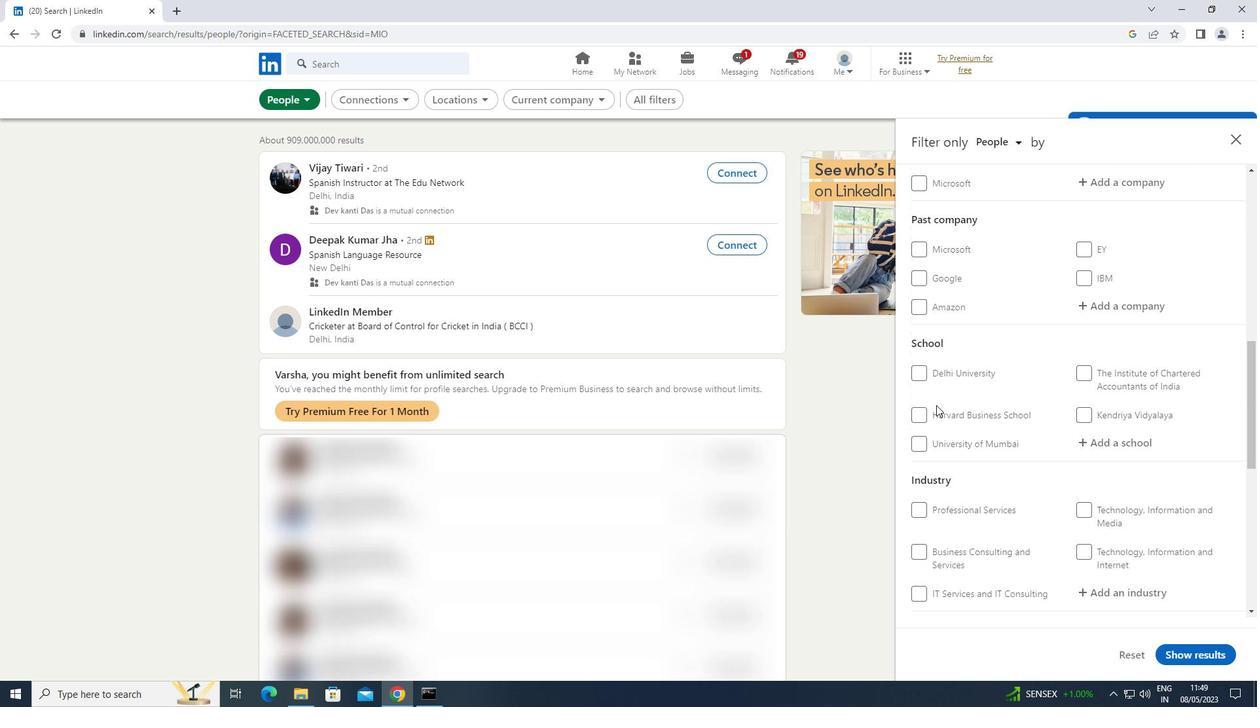 
Action: Mouse scrolled (936, 405) with delta (0, 0)
Screenshot: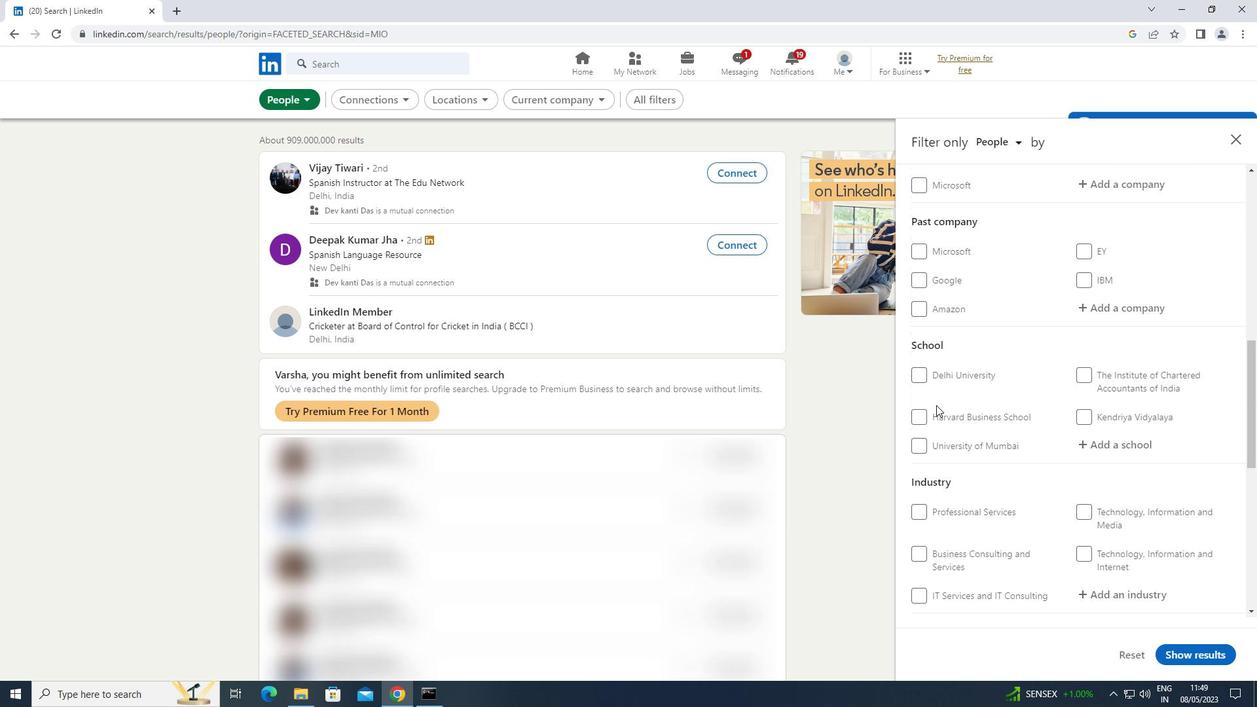 
Action: Mouse moved to (936, 405)
Screenshot: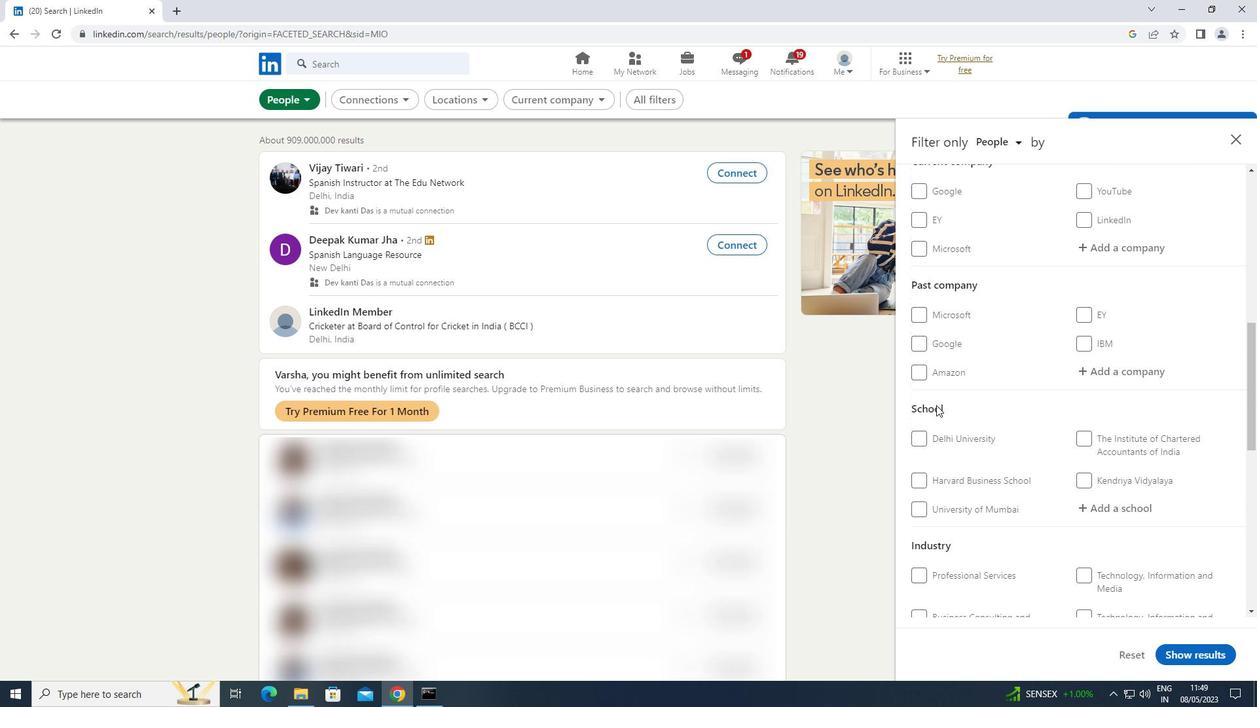 
Action: Mouse scrolled (936, 405) with delta (0, 0)
Screenshot: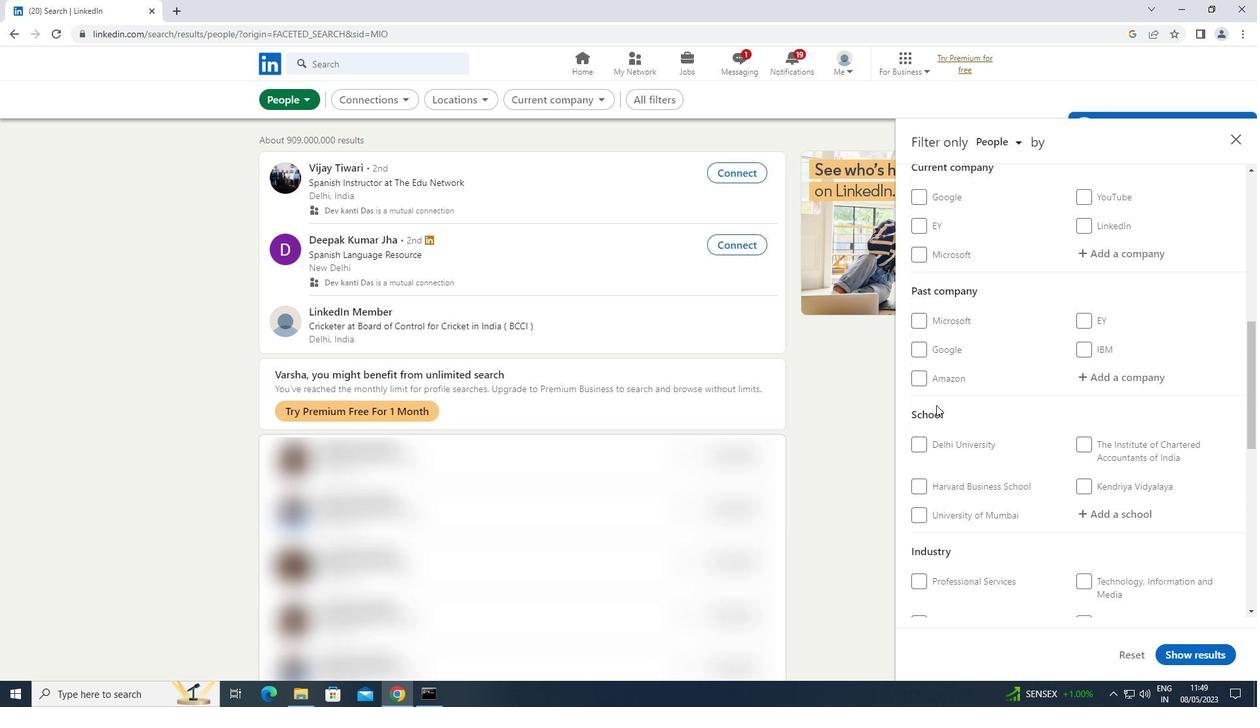 
Action: Mouse moved to (1100, 380)
Screenshot: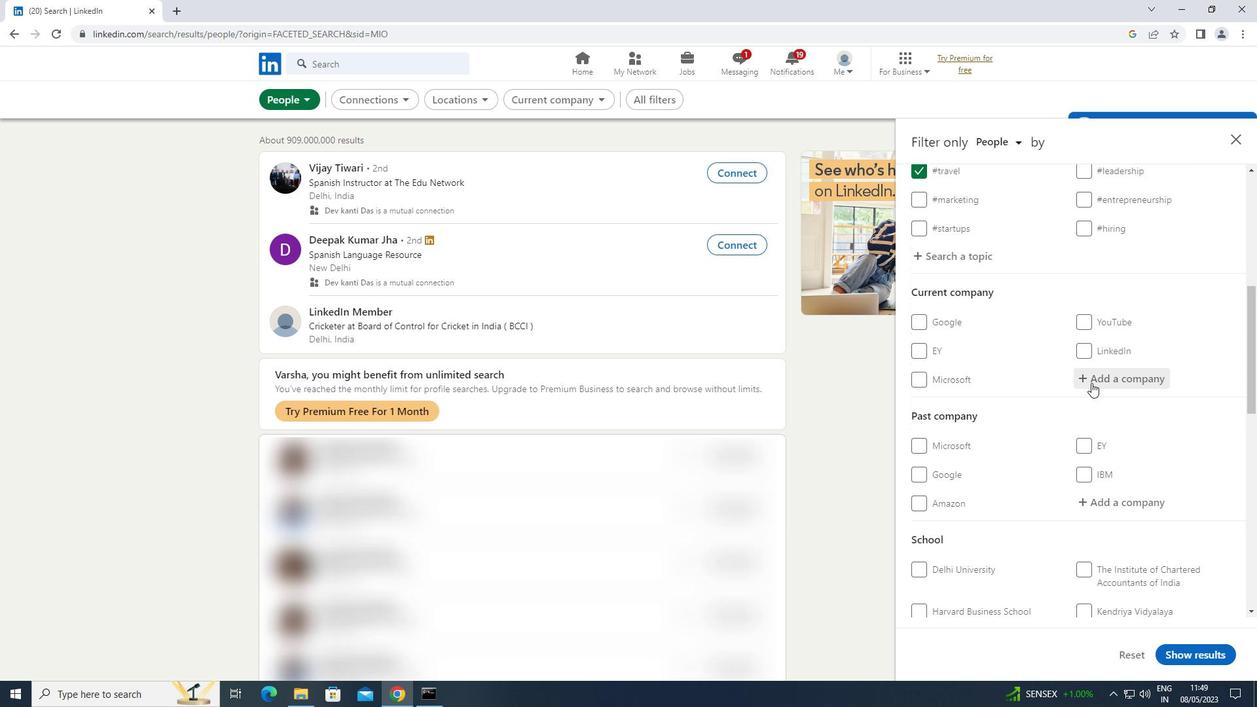 
Action: Mouse pressed left at (1100, 380)
Screenshot: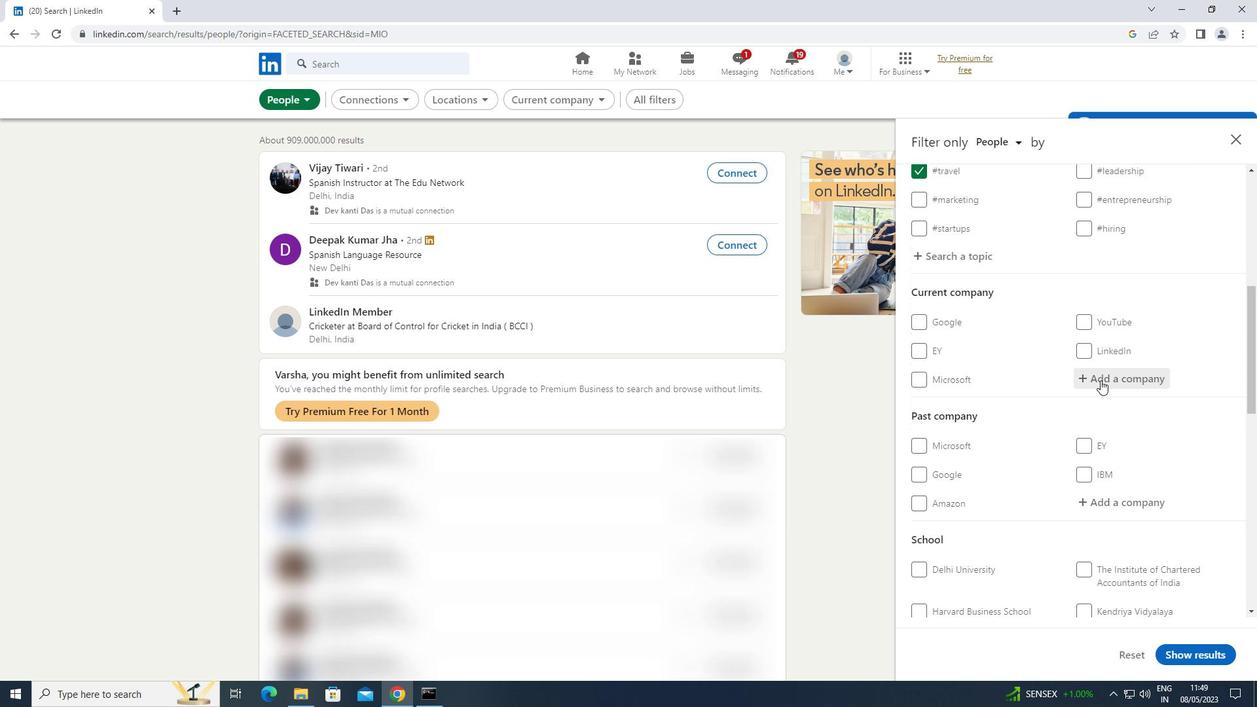 
Action: Key pressed <Key.shift>INFINITI
Screenshot: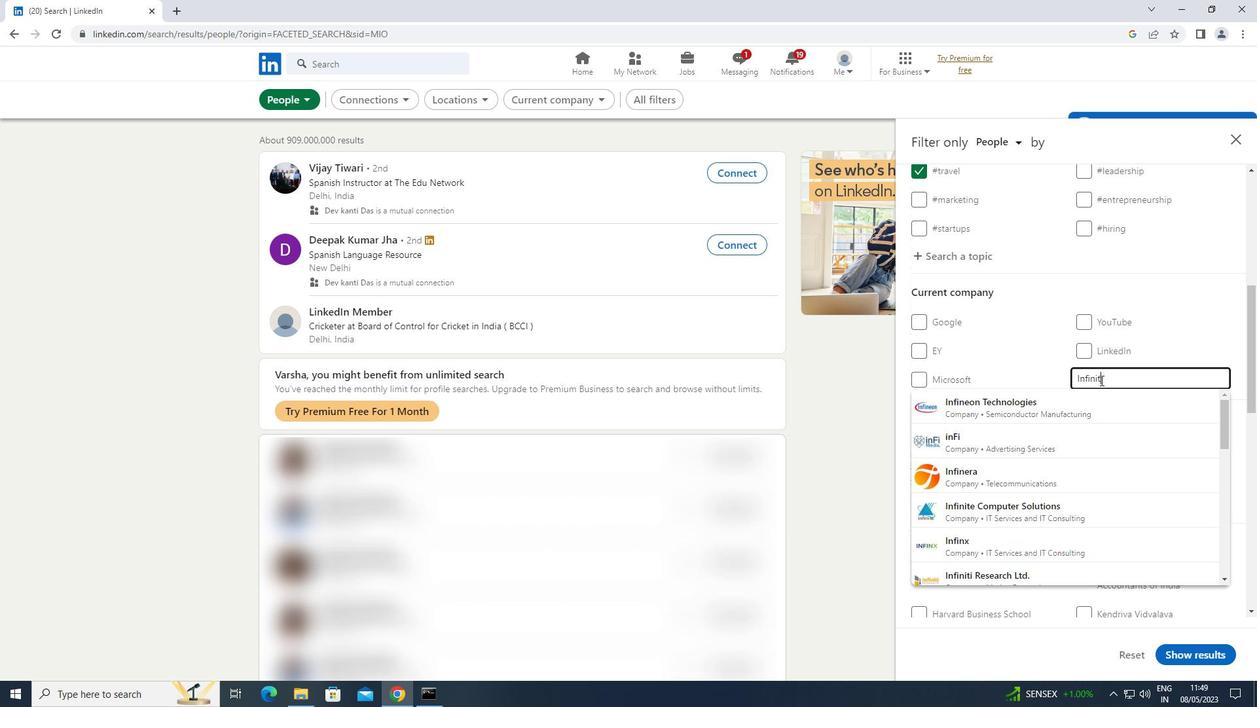 
Action: Mouse moved to (1041, 403)
Screenshot: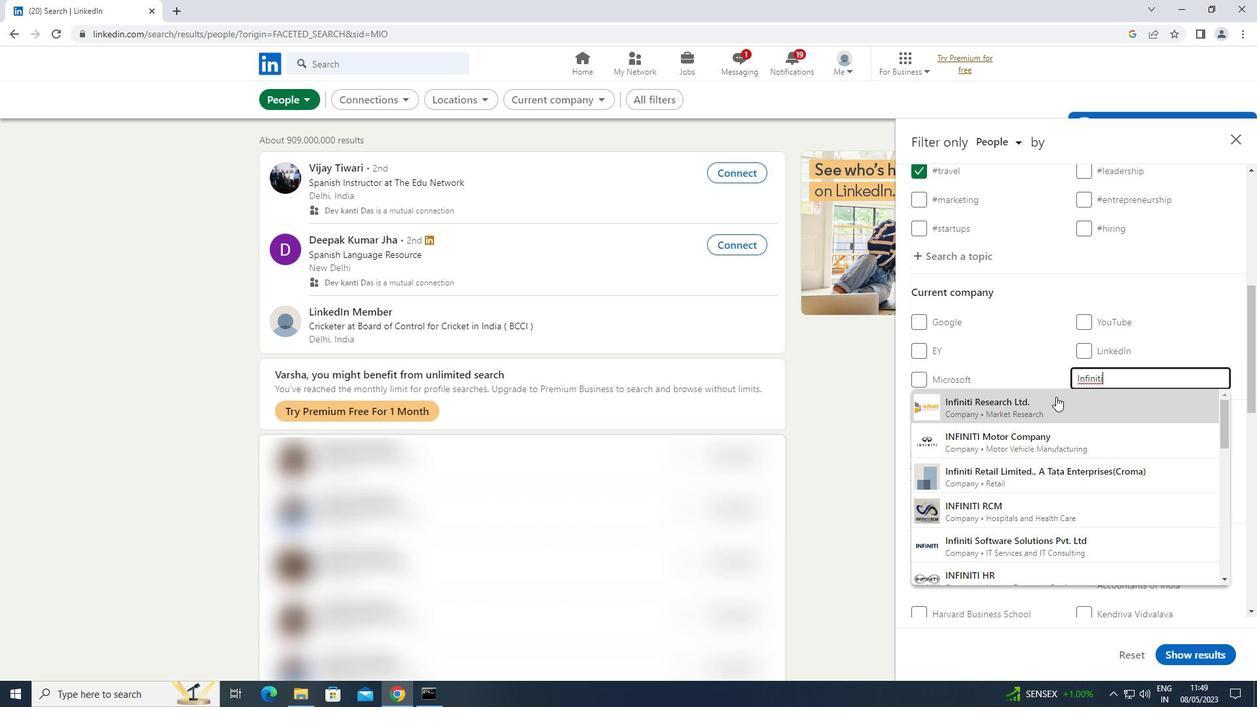 
Action: Mouse pressed left at (1041, 403)
Screenshot: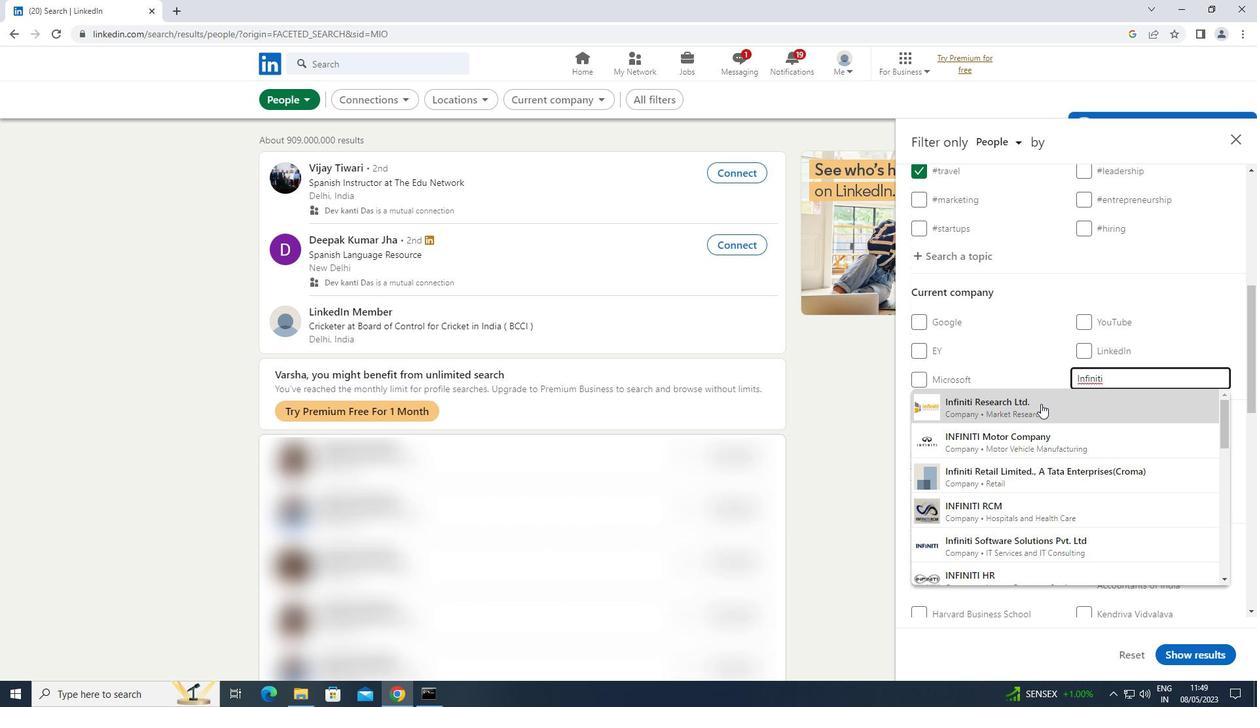 
Action: Mouse moved to (1041, 404)
Screenshot: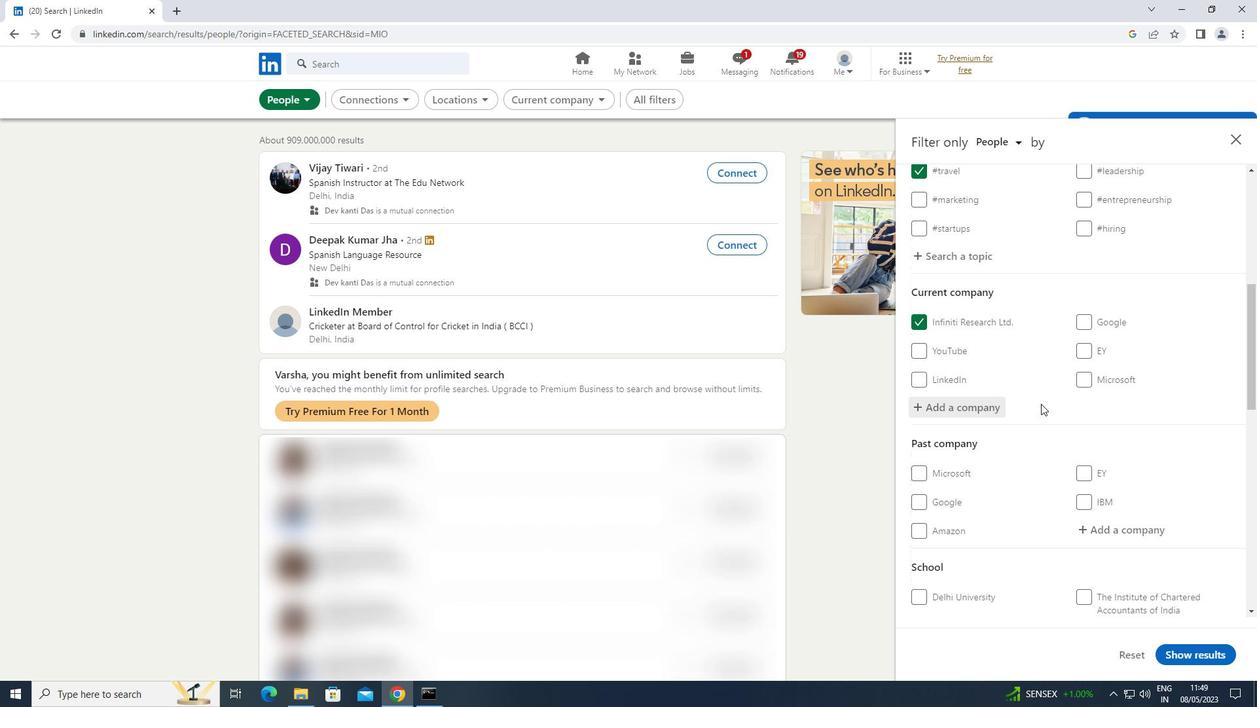 
Action: Mouse scrolled (1041, 403) with delta (0, 0)
Screenshot: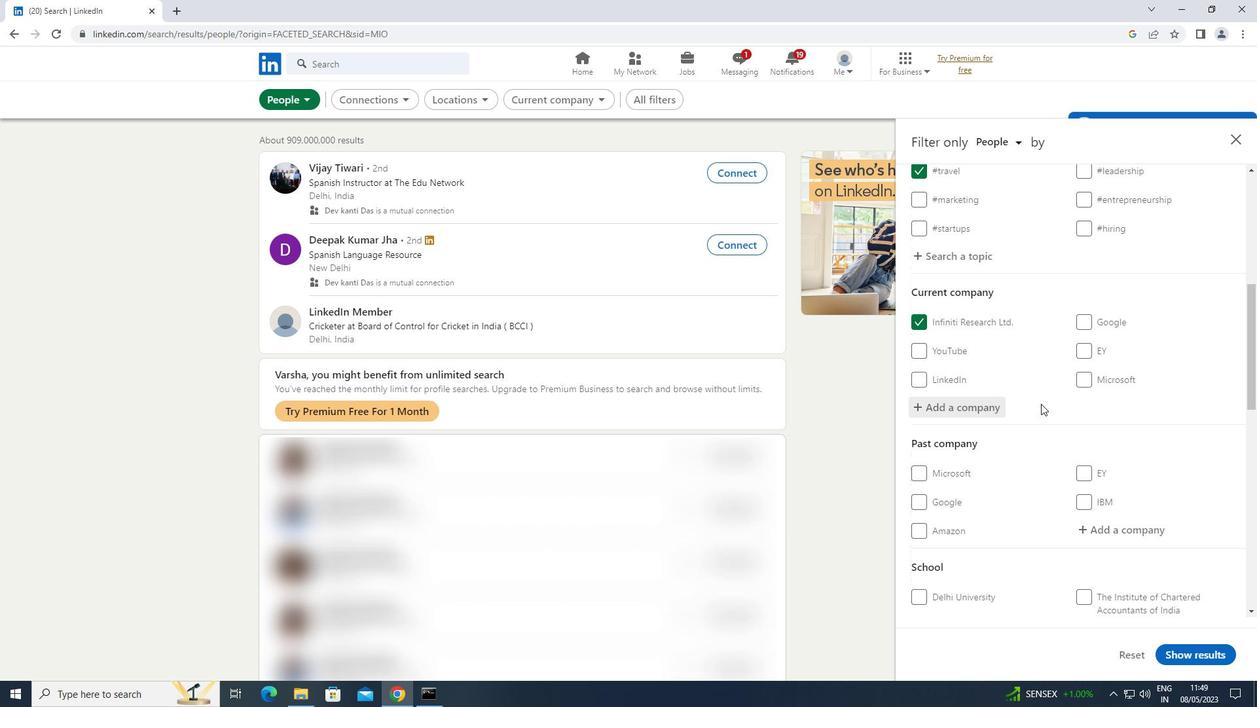 
Action: Mouse moved to (1041, 405)
Screenshot: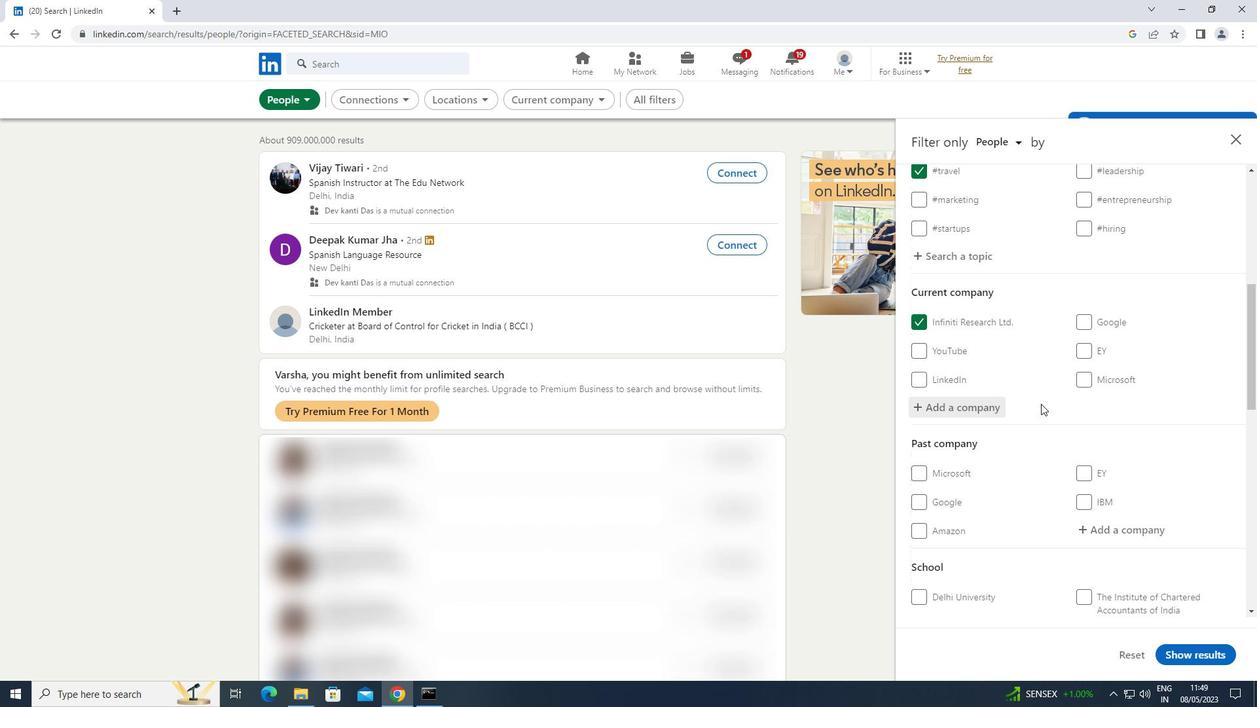 
Action: Mouse scrolled (1041, 404) with delta (0, 0)
Screenshot: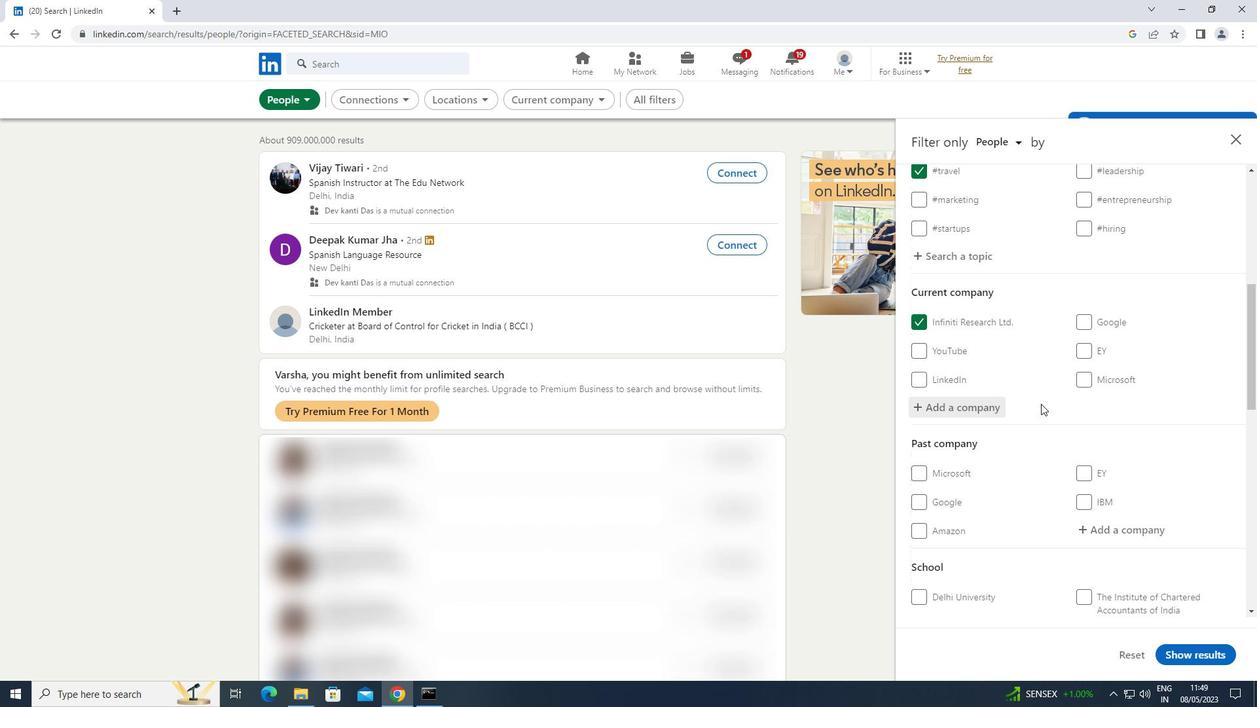 
Action: Mouse moved to (1111, 538)
Screenshot: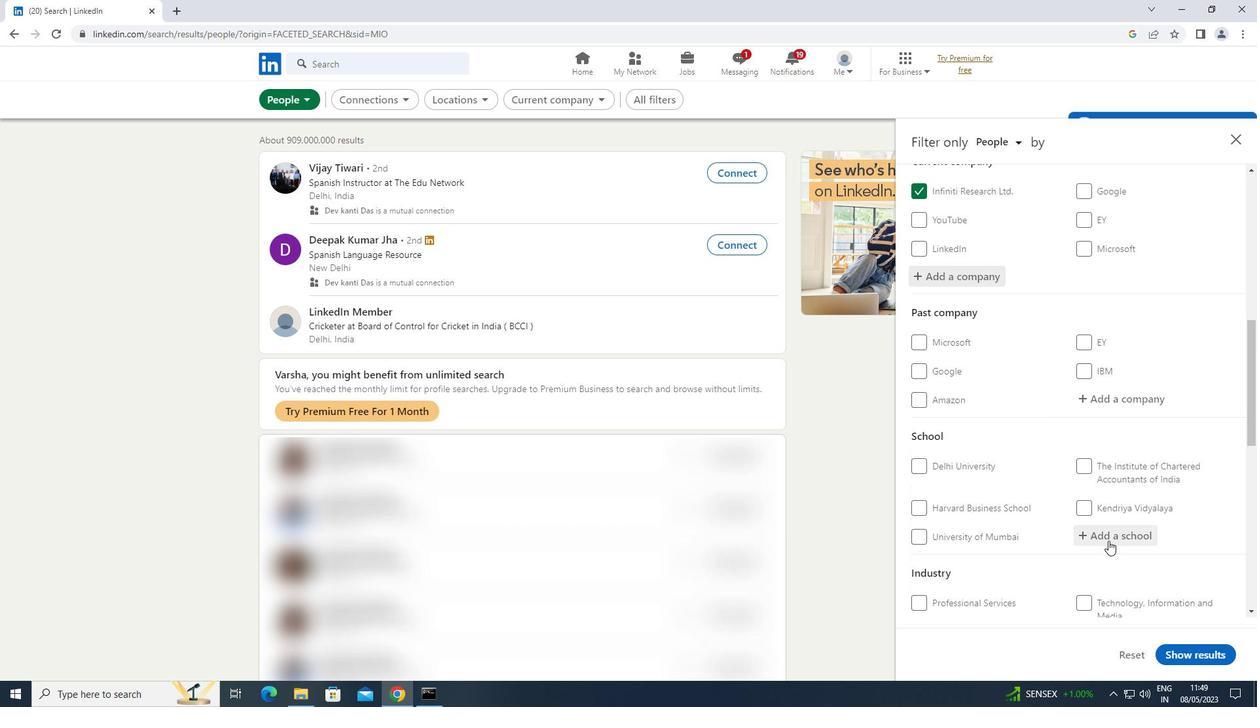 
Action: Mouse pressed left at (1111, 538)
Screenshot: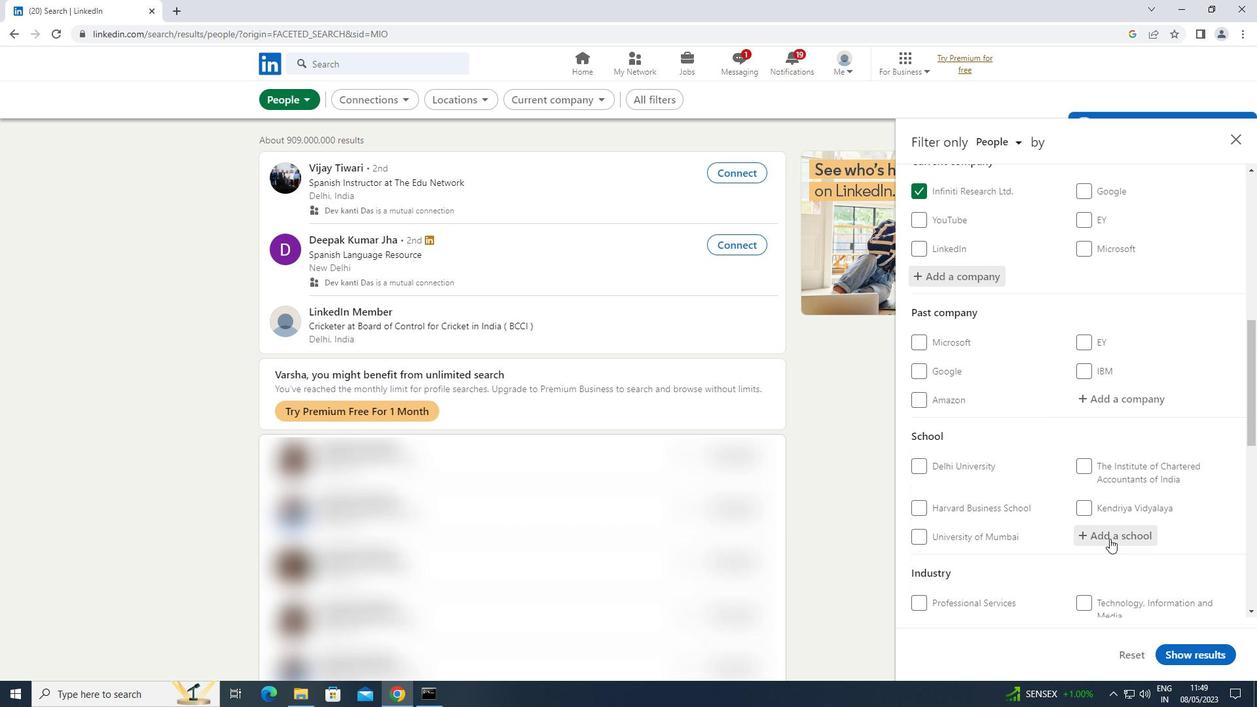 
Action: Key pressed <Key.shift>ALAGAPPA
Screenshot: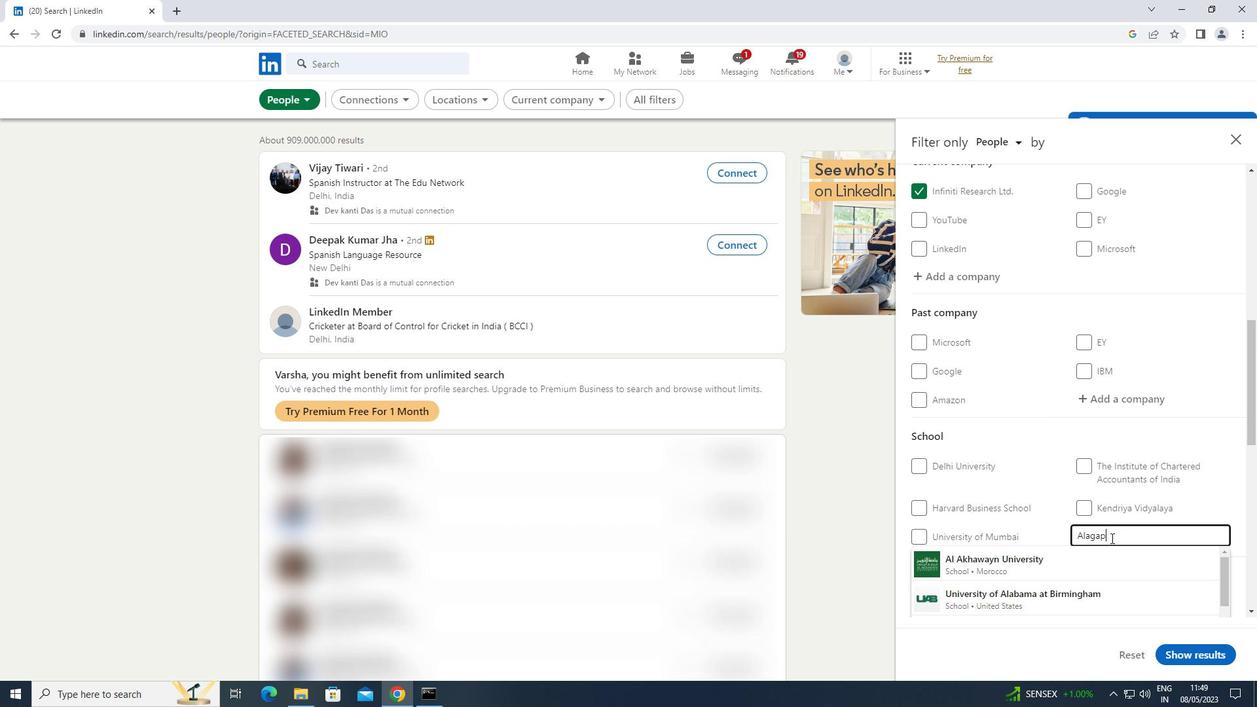 
Action: Mouse moved to (1056, 553)
Screenshot: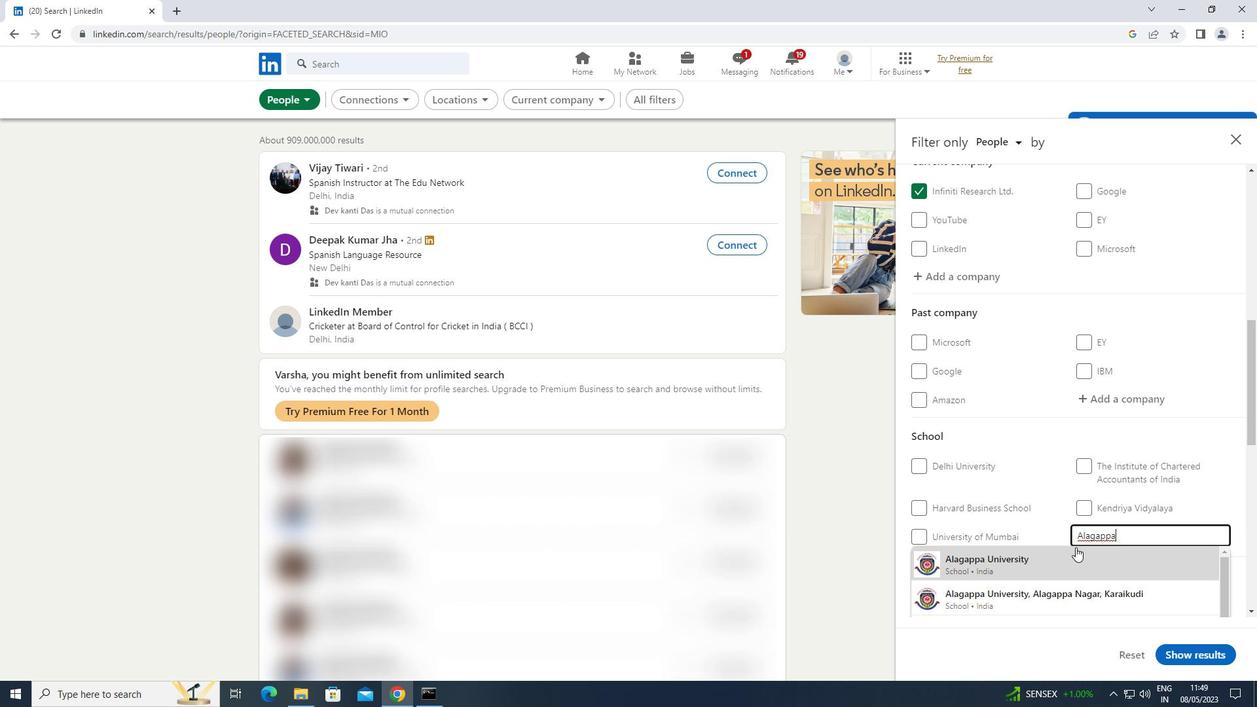 
Action: Mouse pressed left at (1056, 553)
Screenshot: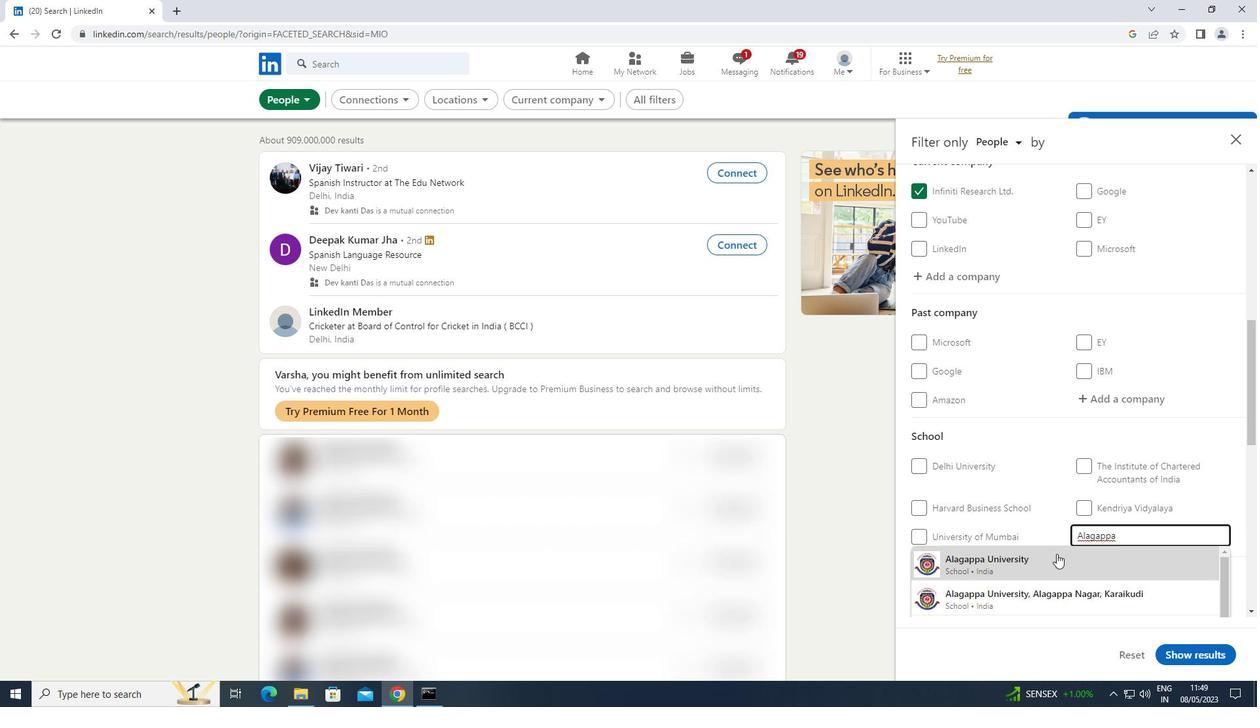 
Action: Mouse scrolled (1056, 553) with delta (0, 0)
Screenshot: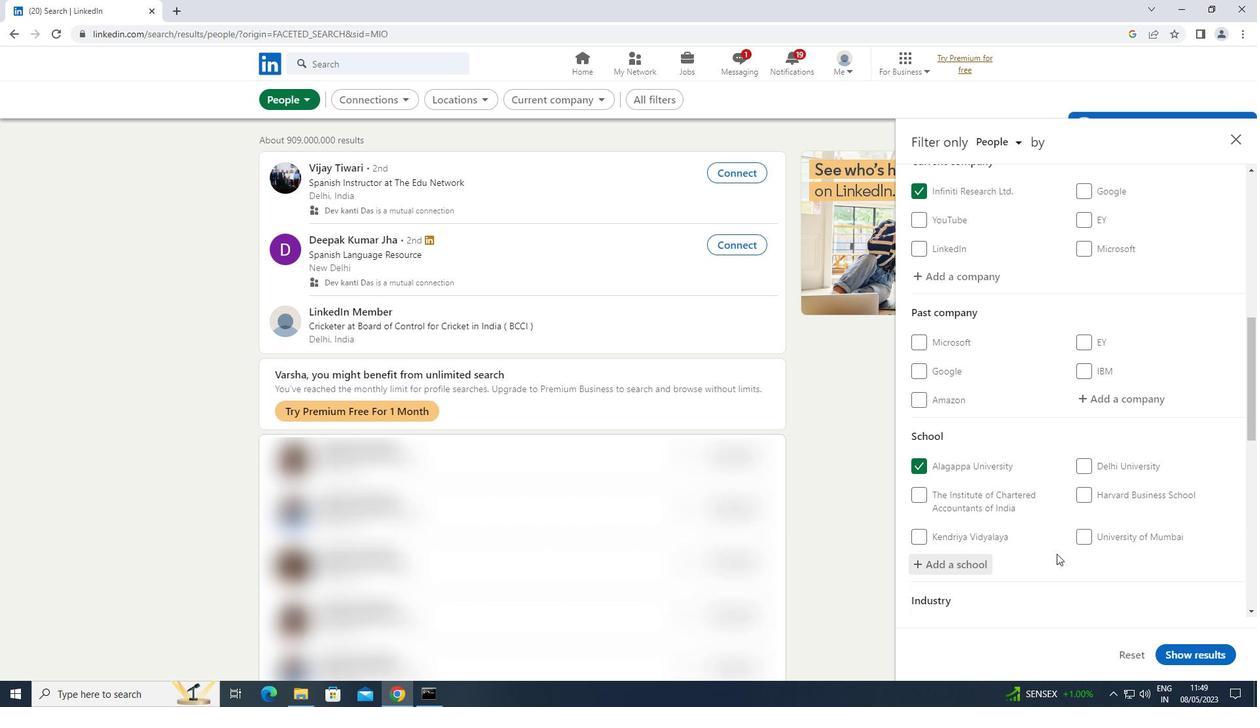 
Action: Mouse scrolled (1056, 553) with delta (0, 0)
Screenshot: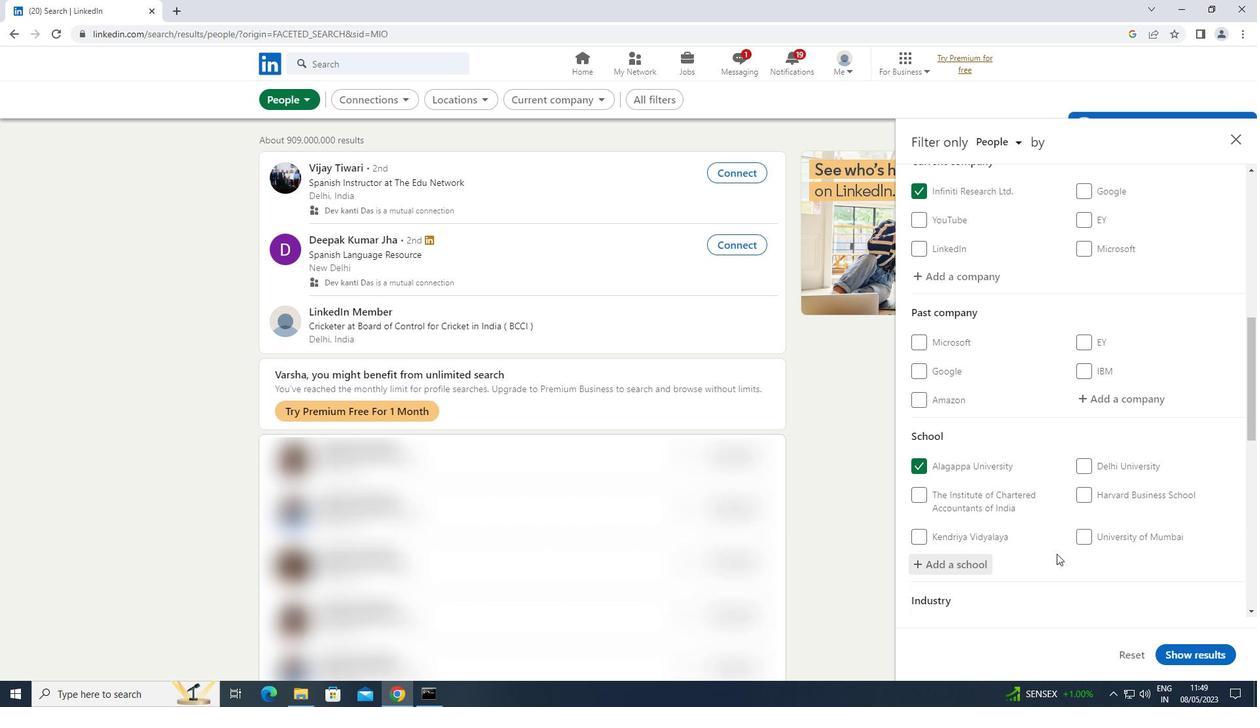 
Action: Mouse scrolled (1056, 553) with delta (0, 0)
Screenshot: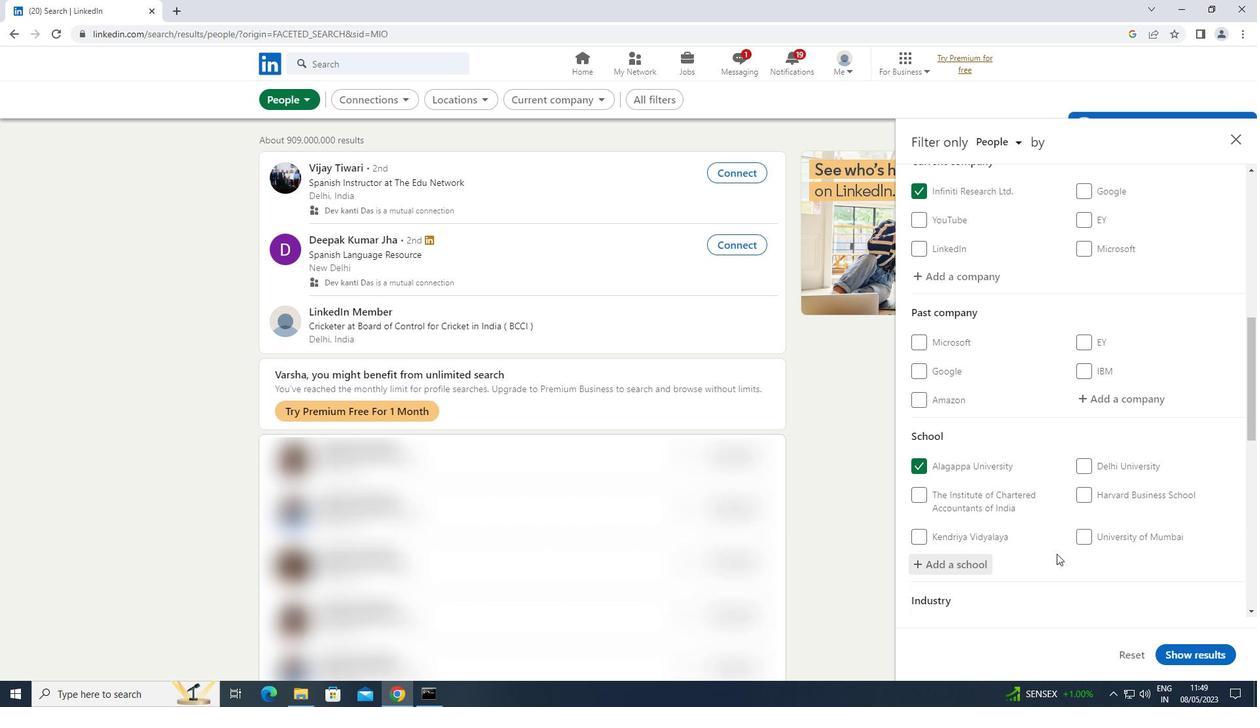 
Action: Mouse moved to (1113, 511)
Screenshot: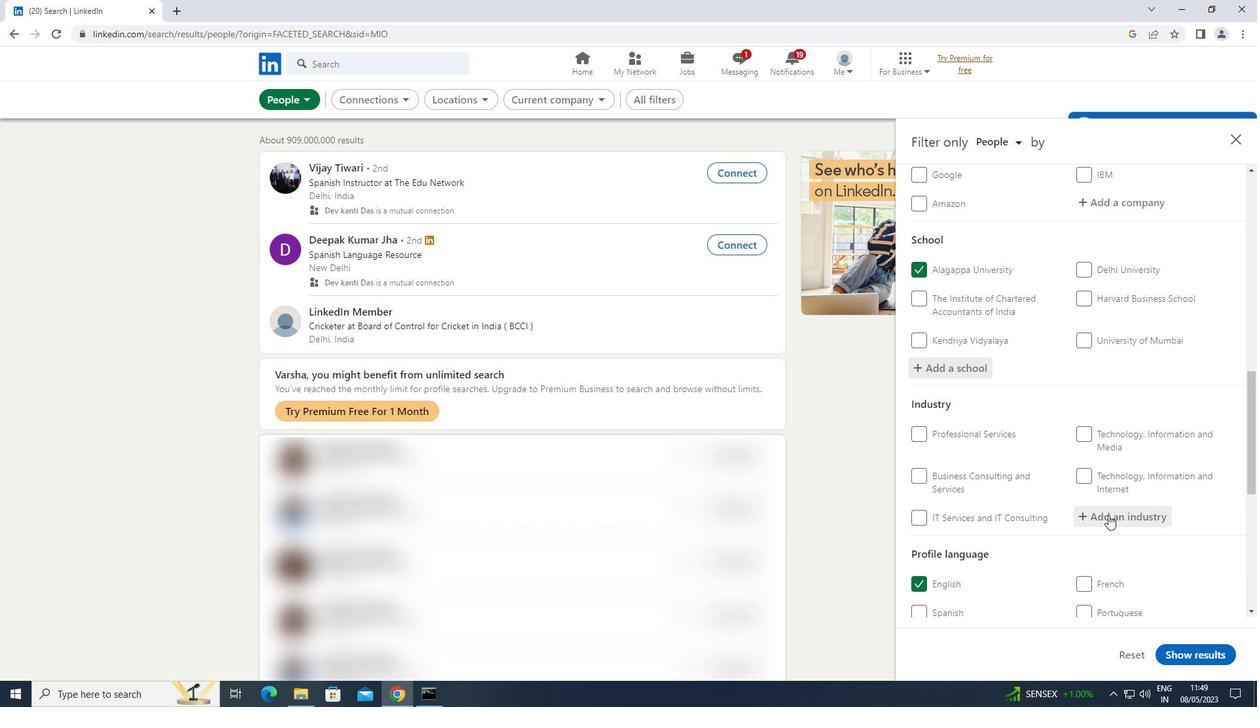 
Action: Mouse pressed left at (1113, 511)
Screenshot: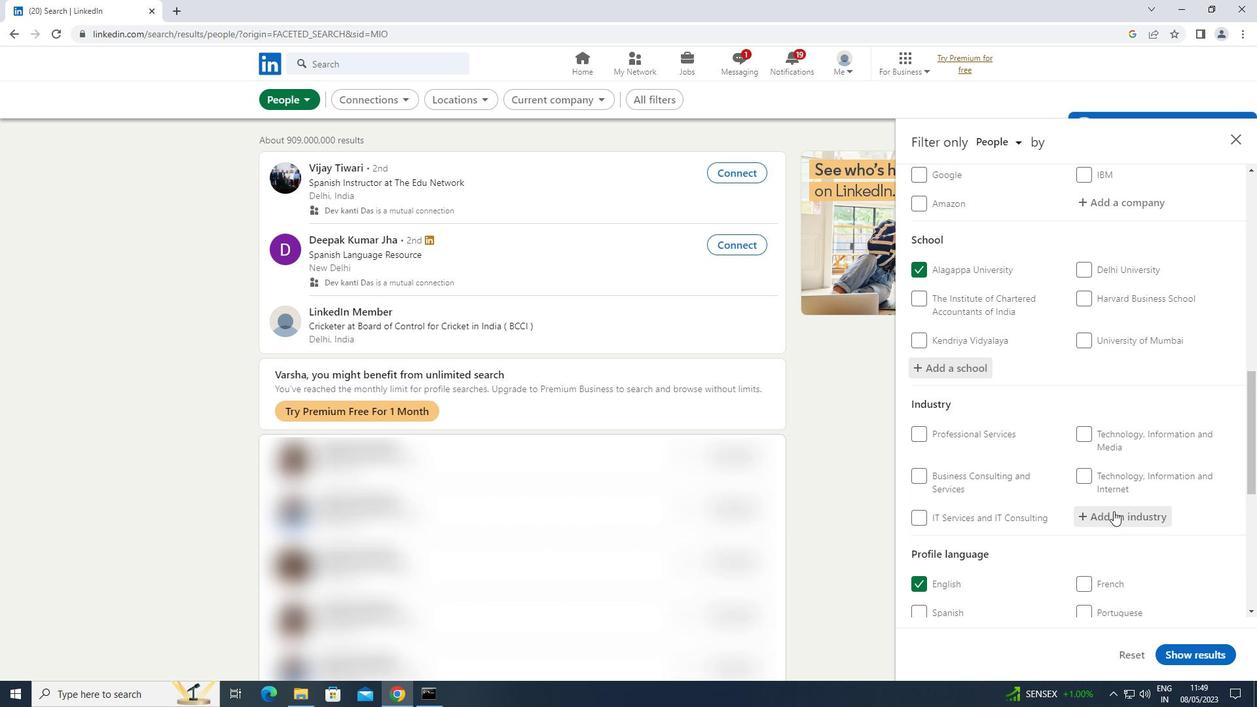 
Action: Key pressed <Key.shift>IT<Key.space>
Screenshot: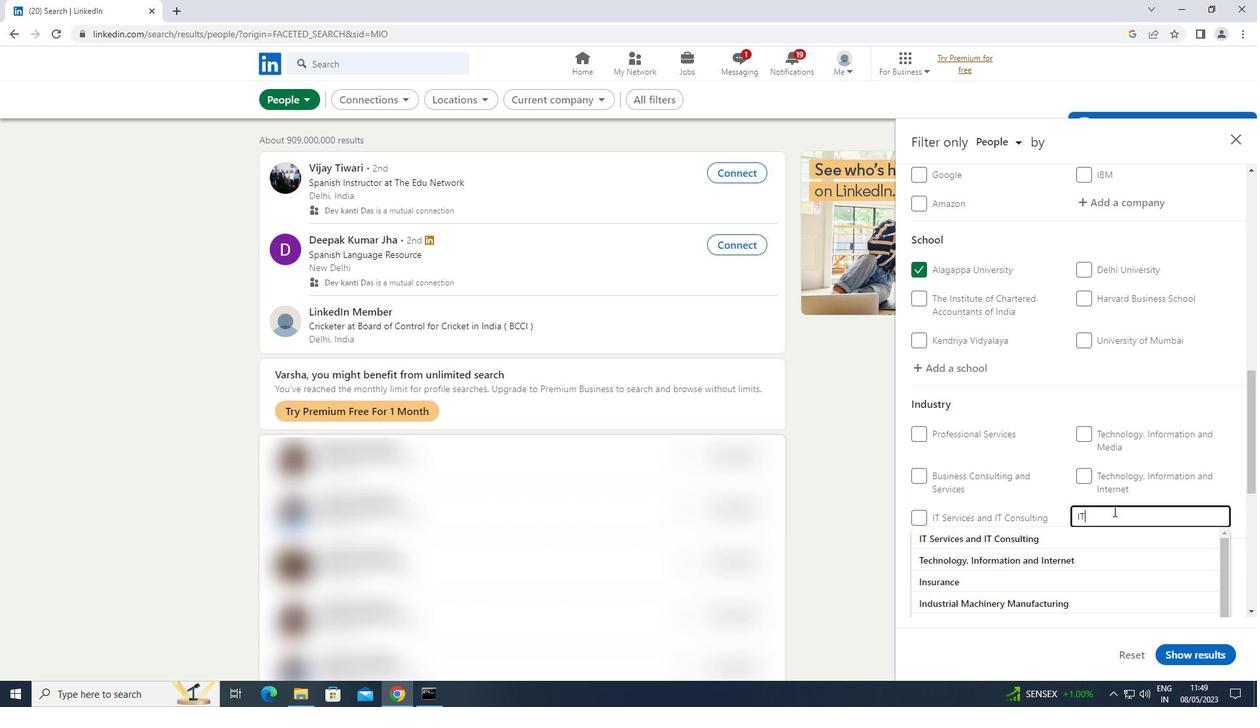 
Action: Mouse moved to (991, 535)
Screenshot: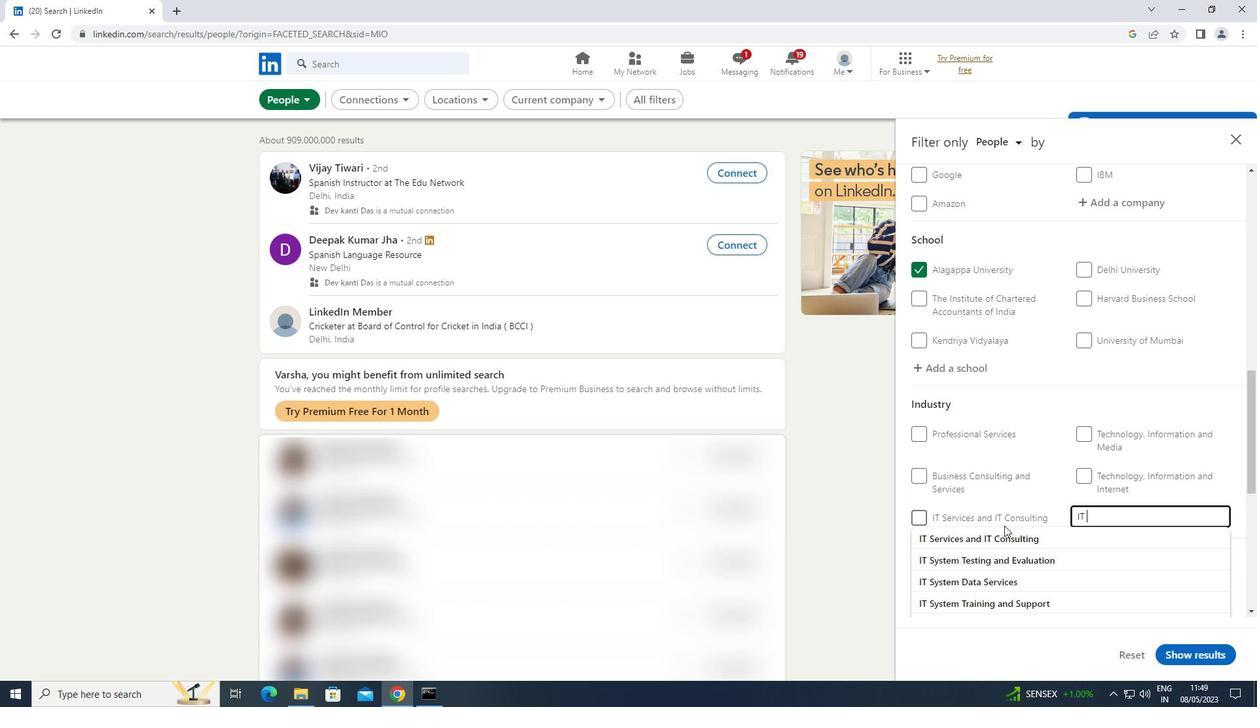 
Action: Mouse pressed left at (991, 535)
Screenshot: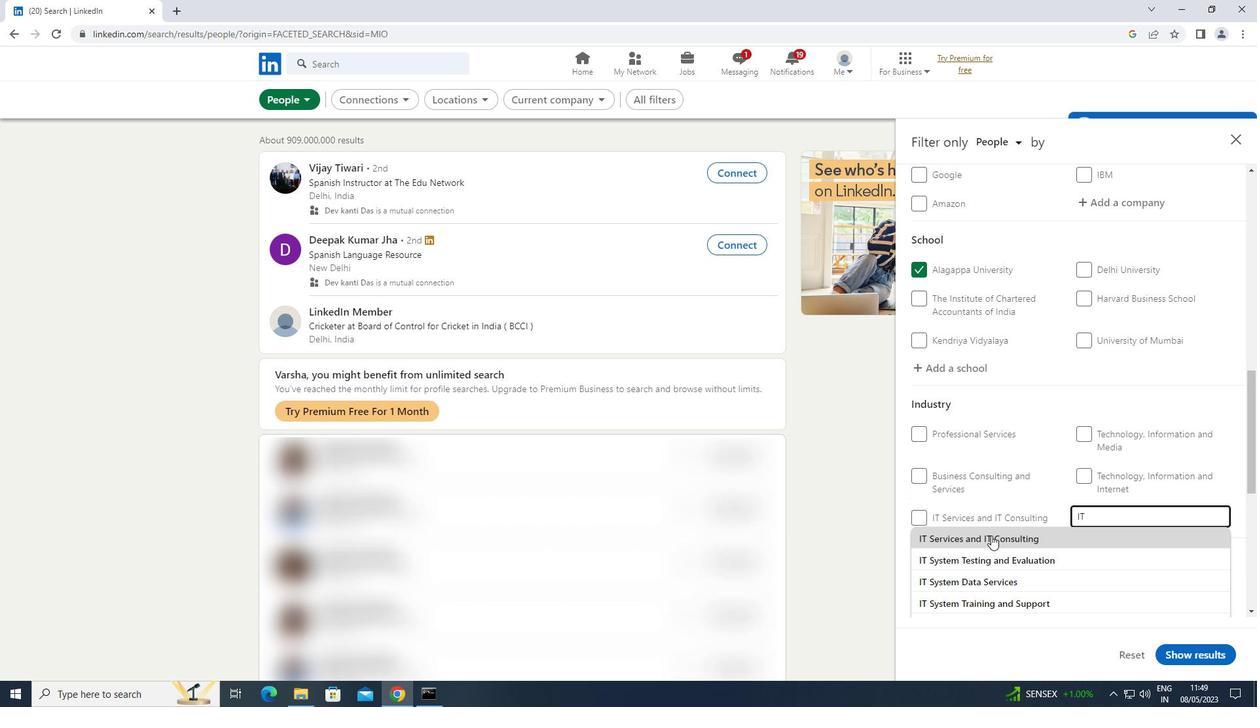 
Action: Mouse moved to (995, 532)
Screenshot: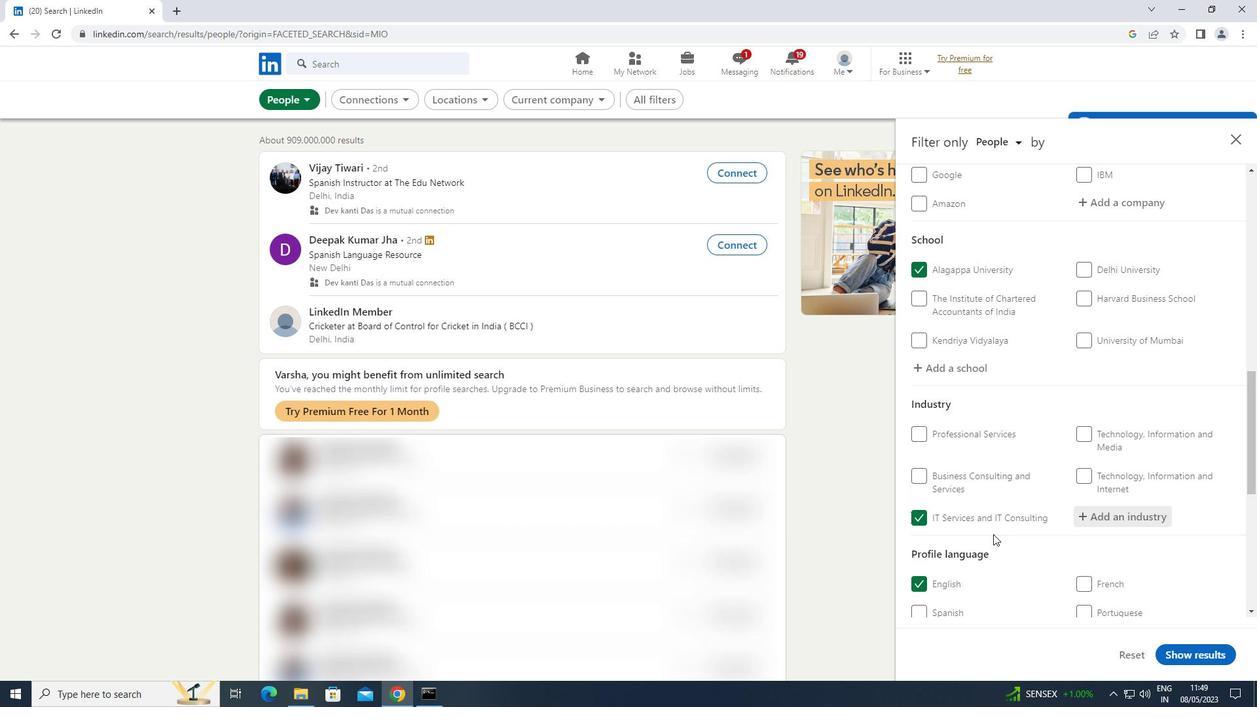 
Action: Mouse scrolled (995, 531) with delta (0, 0)
Screenshot: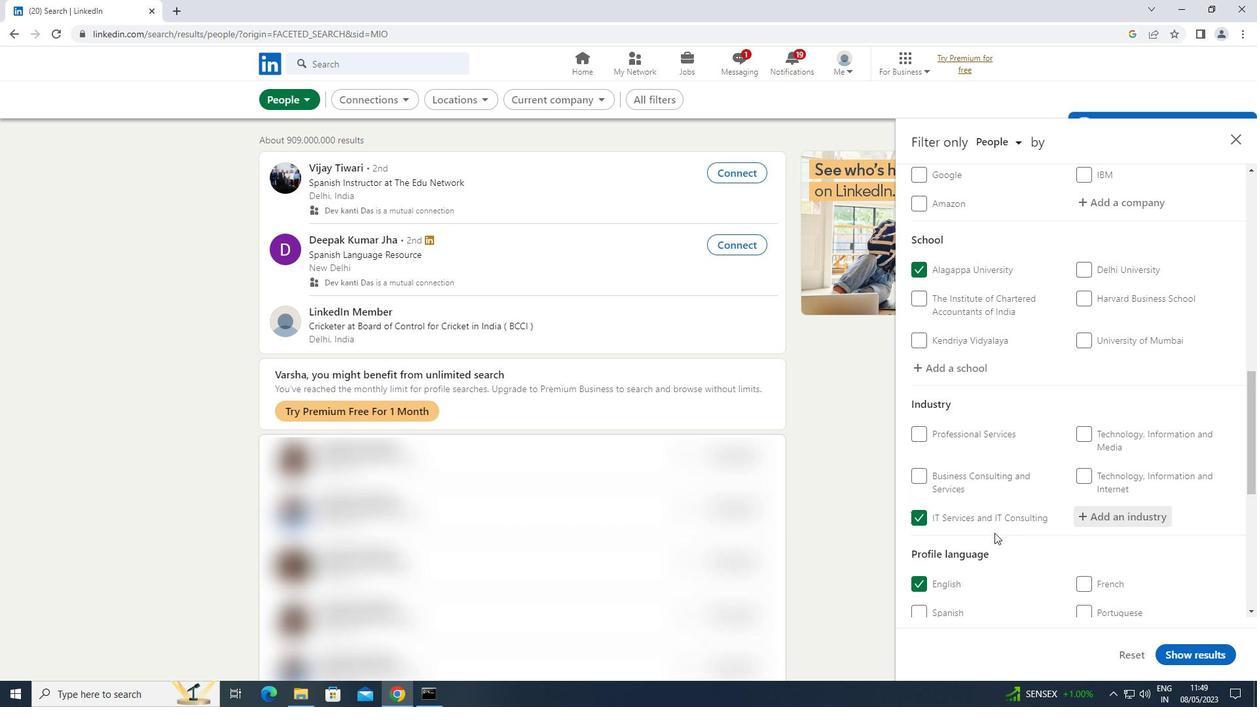 
Action: Mouse moved to (995, 531)
Screenshot: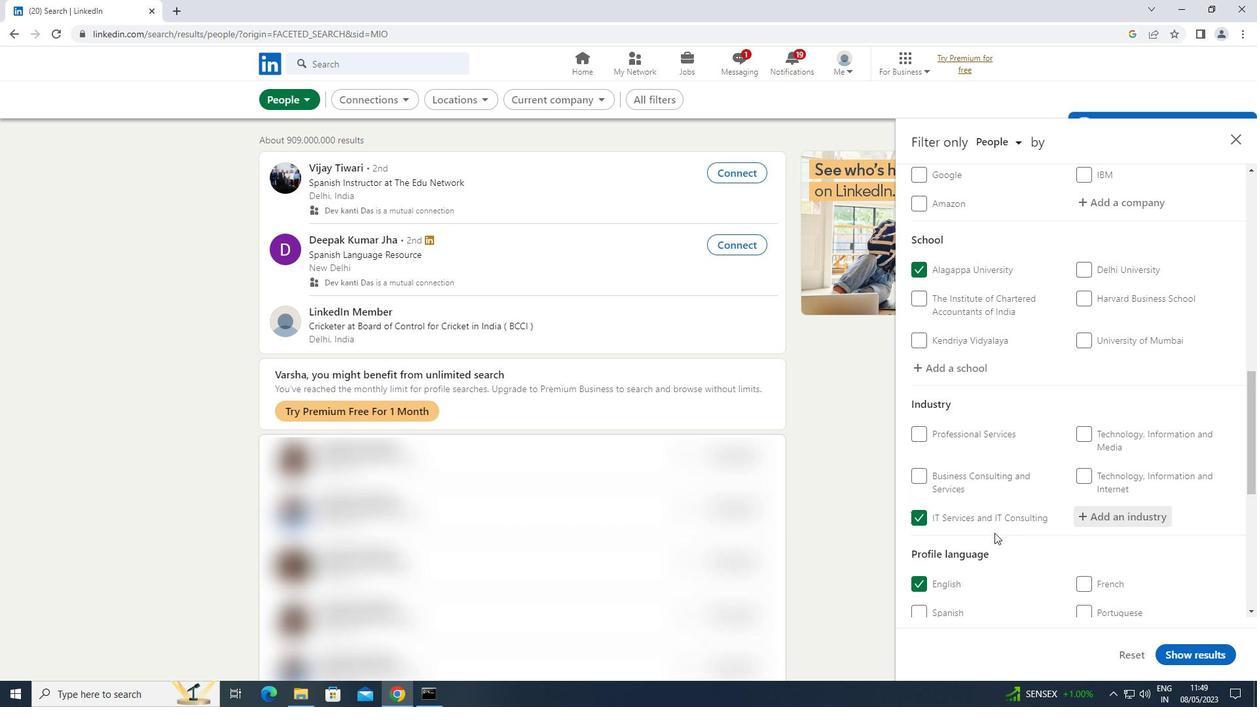 
Action: Mouse scrolled (995, 530) with delta (0, 0)
Screenshot: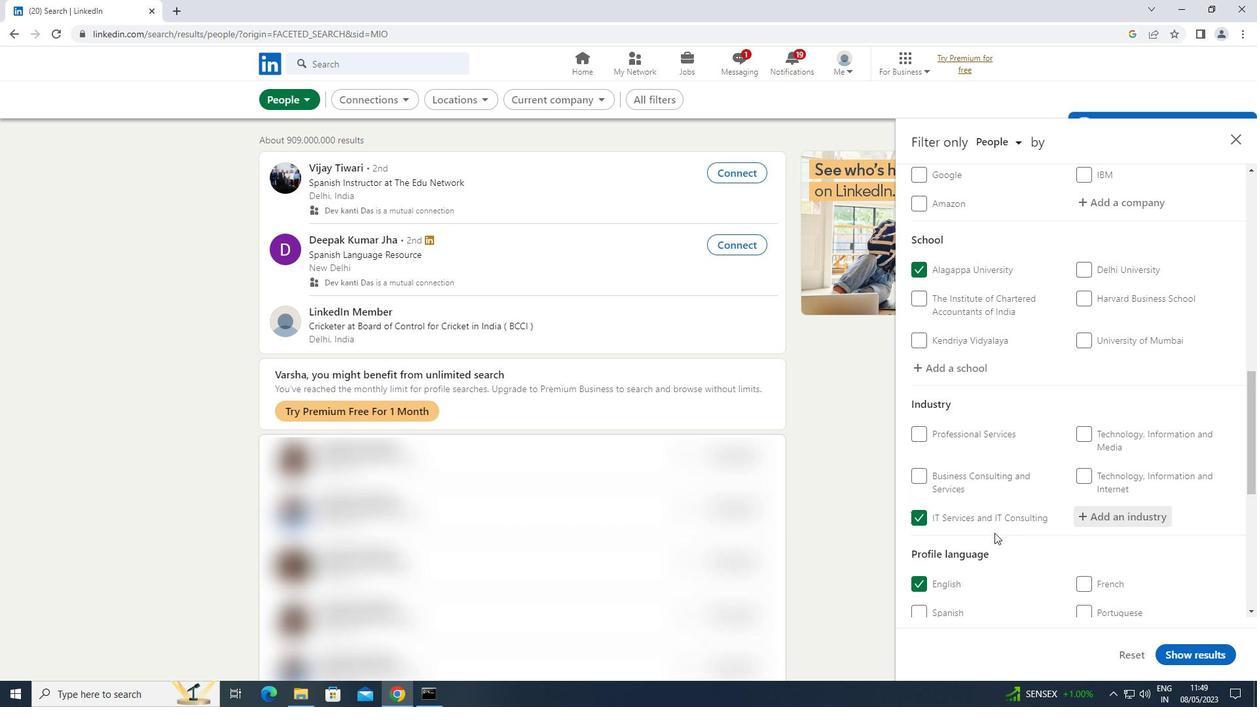 
Action: Mouse scrolled (995, 530) with delta (0, 0)
Screenshot: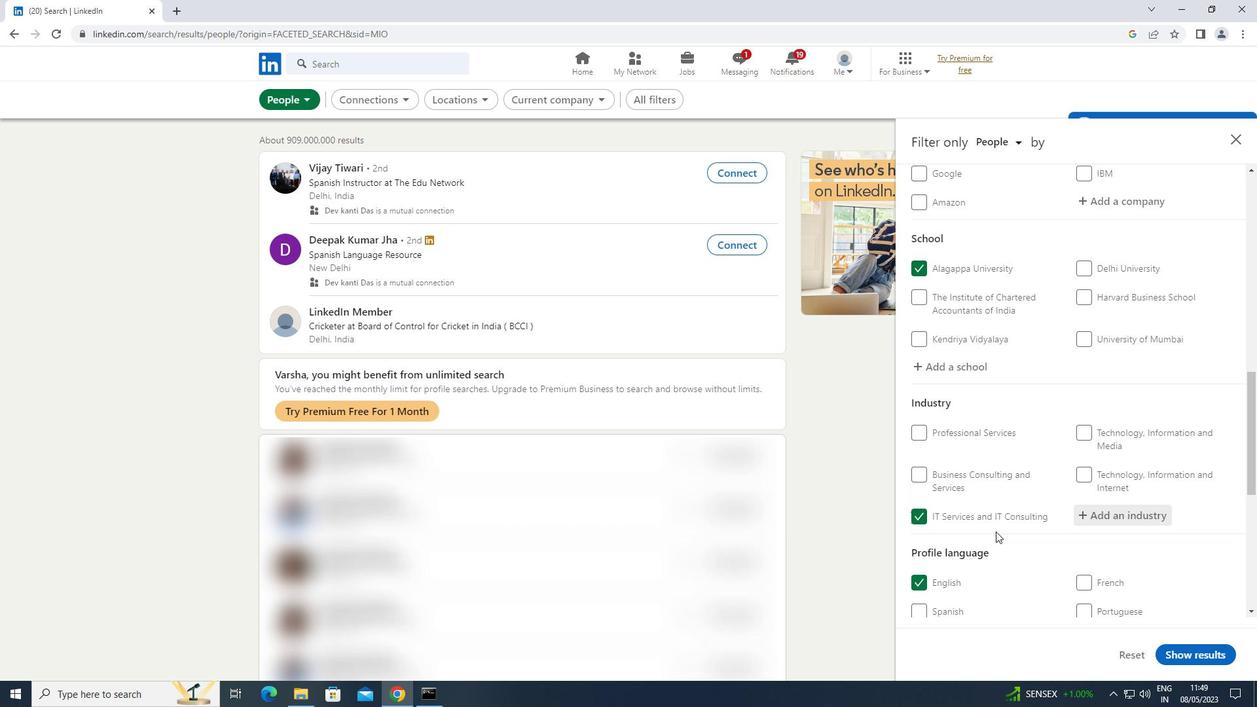 
Action: Mouse scrolled (995, 530) with delta (0, 0)
Screenshot: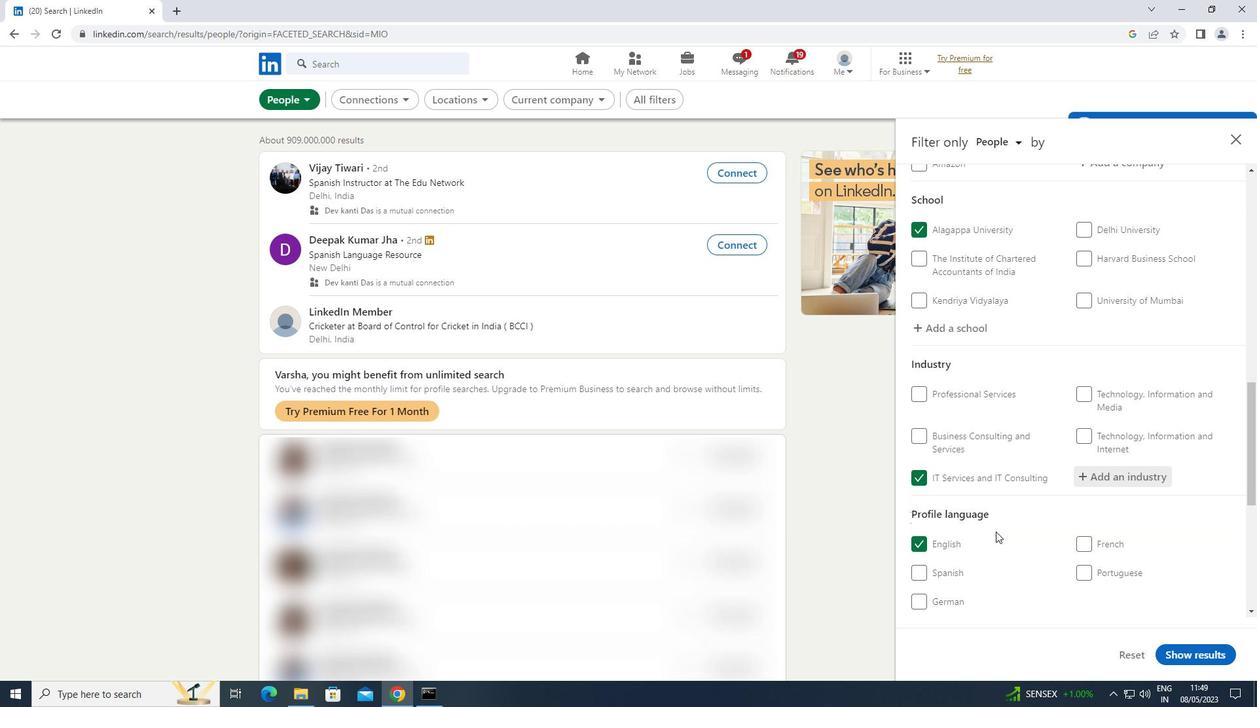 
Action: Mouse moved to (1126, 576)
Screenshot: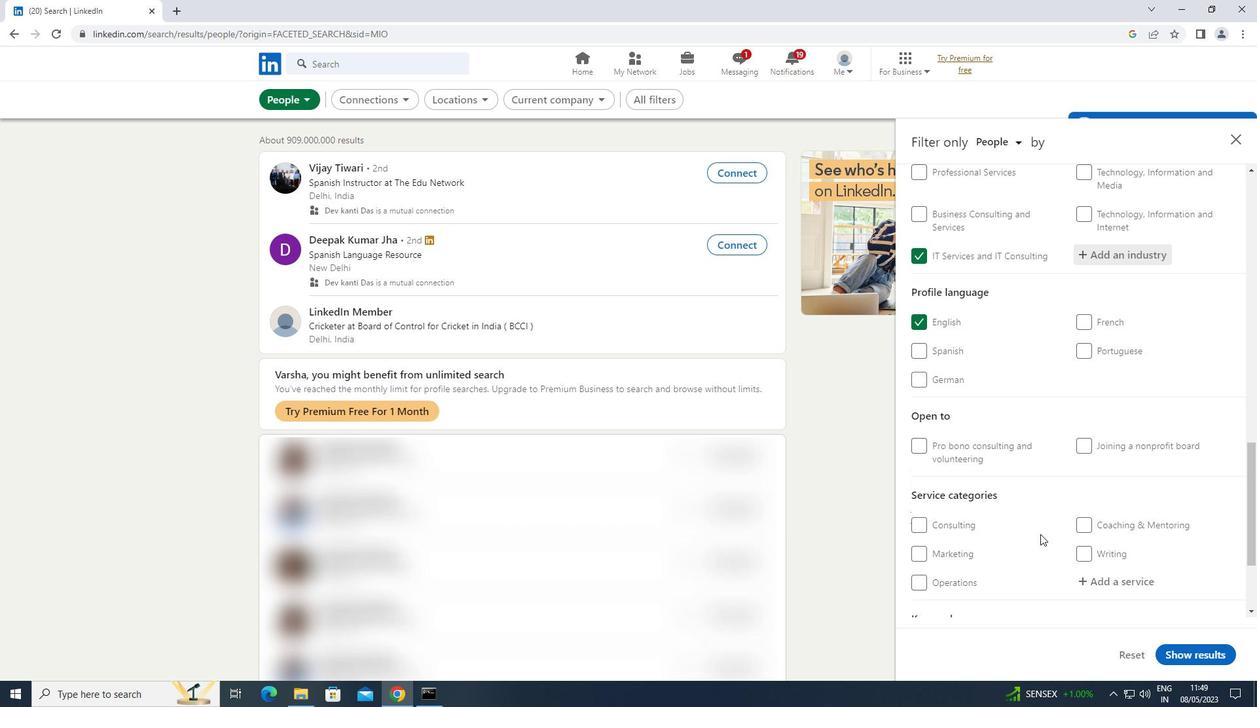 
Action: Mouse pressed left at (1126, 576)
Screenshot: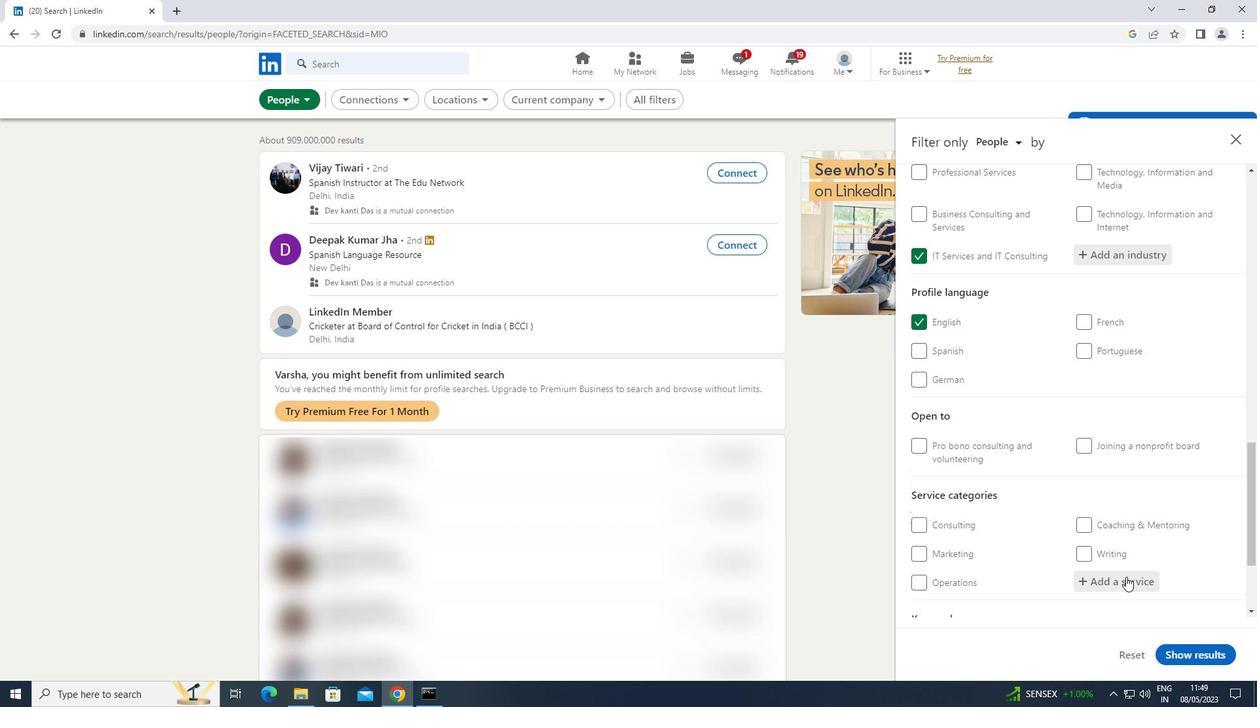 
Action: Key pressed <Key.shift>AUDIO<Key.space>
Screenshot: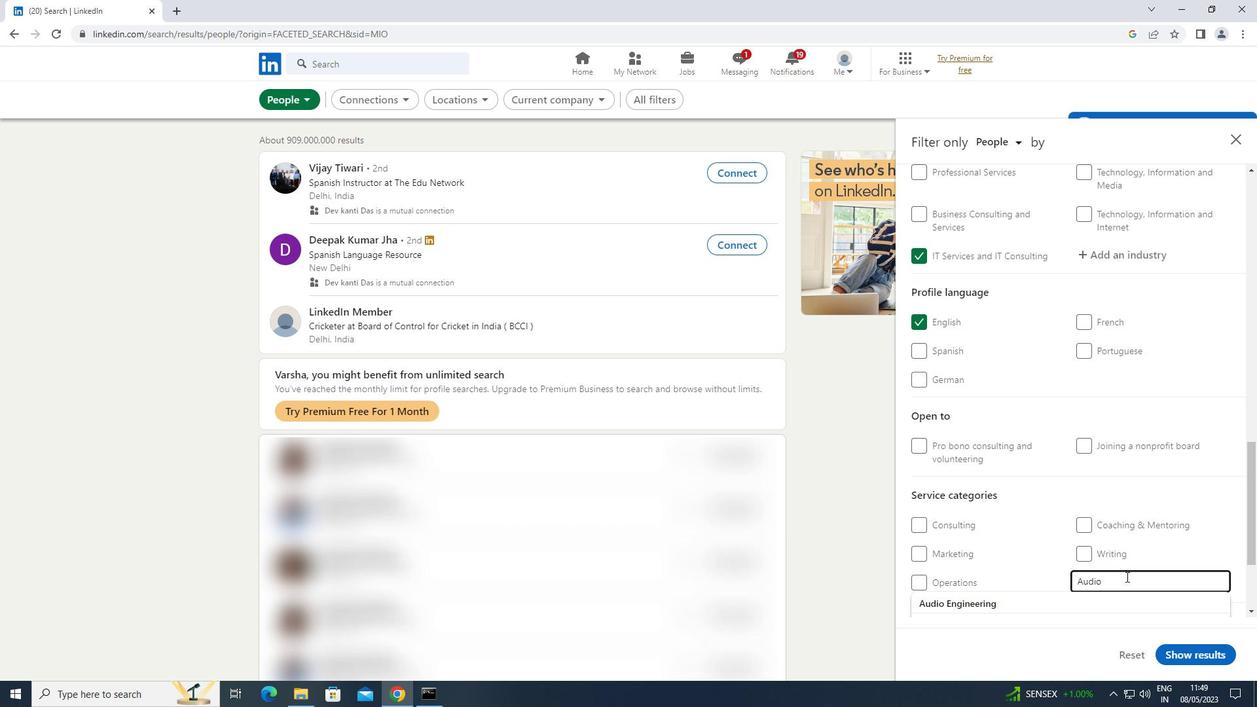 
Action: Mouse moved to (1066, 606)
Screenshot: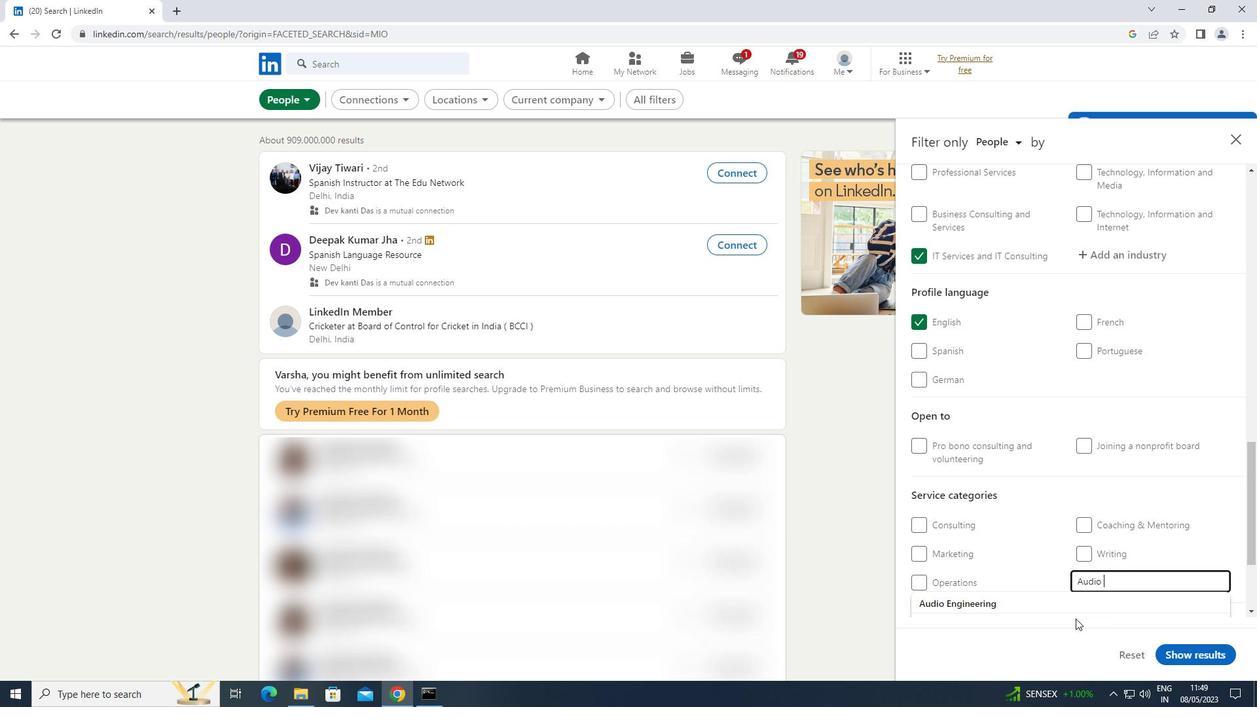 
Action: Mouse pressed left at (1066, 606)
Screenshot: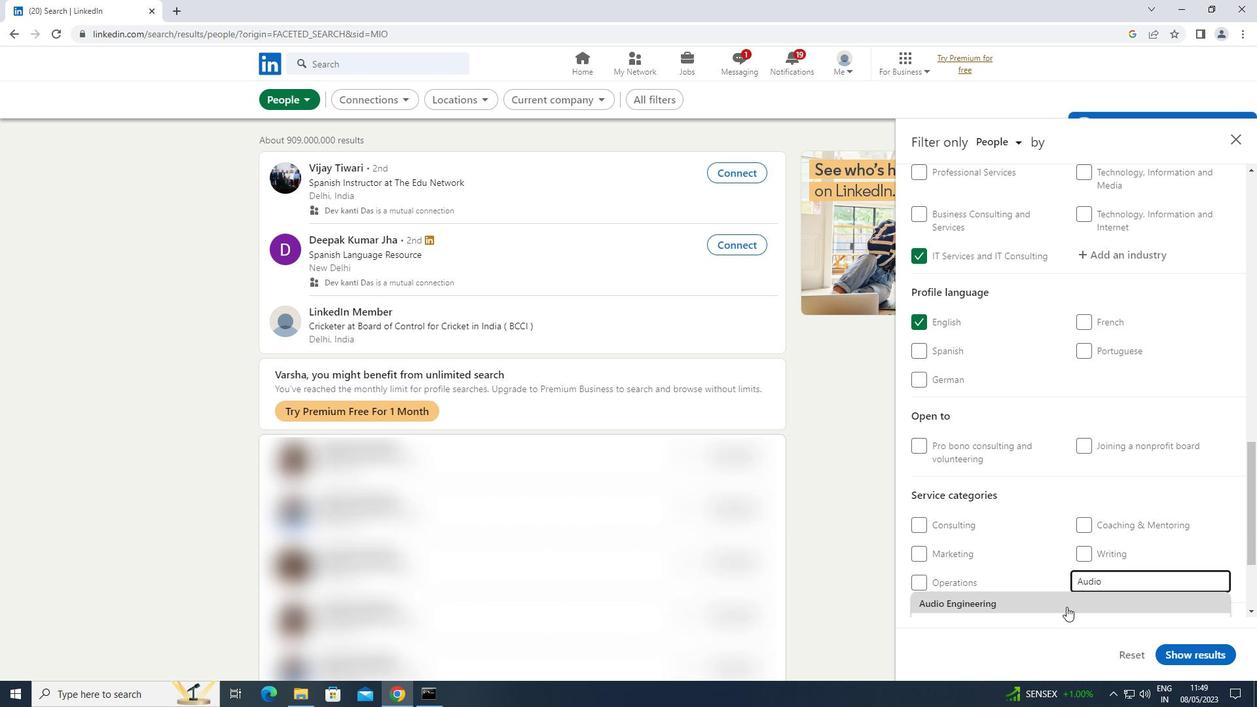 
Action: Mouse scrolled (1066, 606) with delta (0, 0)
Screenshot: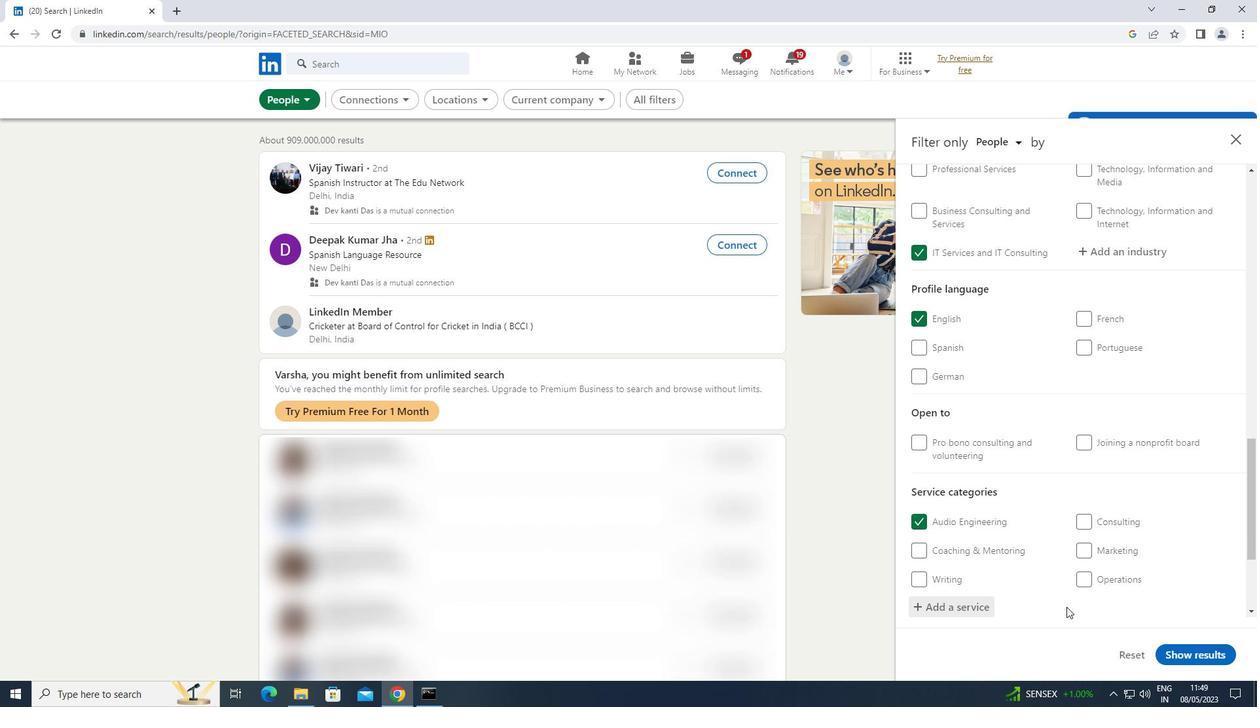 
Action: Mouse scrolled (1066, 606) with delta (0, 0)
Screenshot: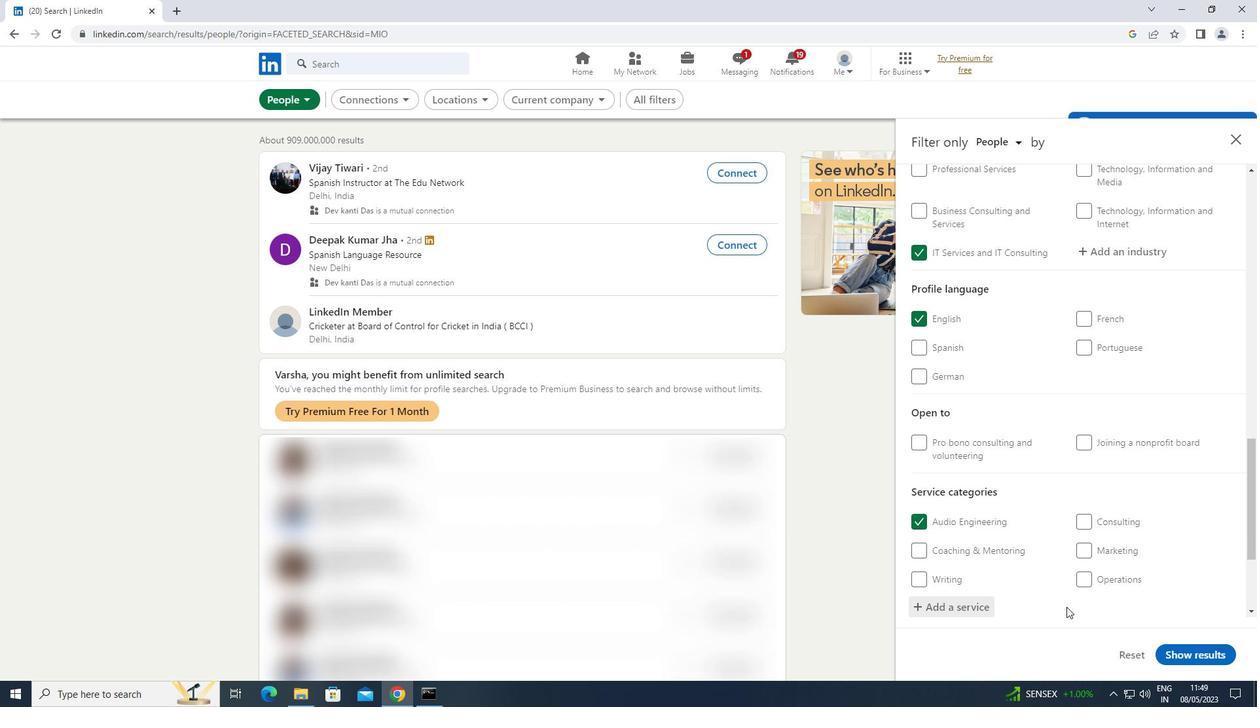 
Action: Mouse moved to (1066, 606)
Screenshot: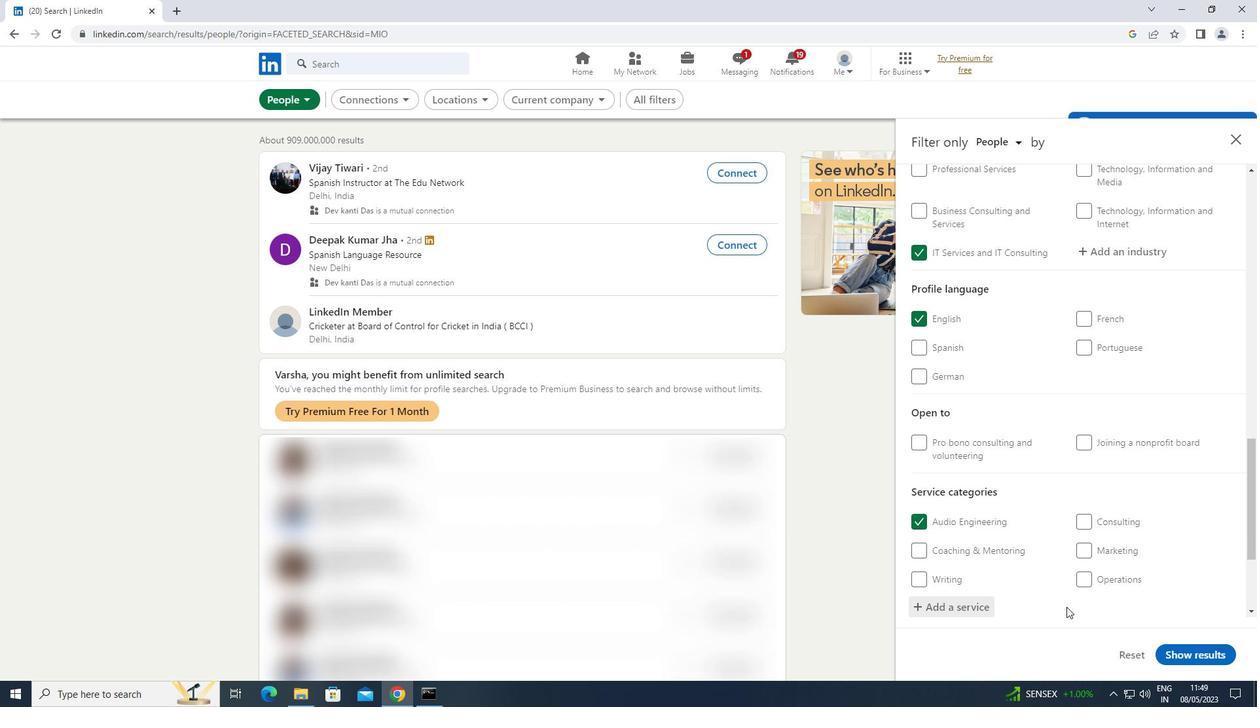 
Action: Mouse scrolled (1066, 605) with delta (0, 0)
Screenshot: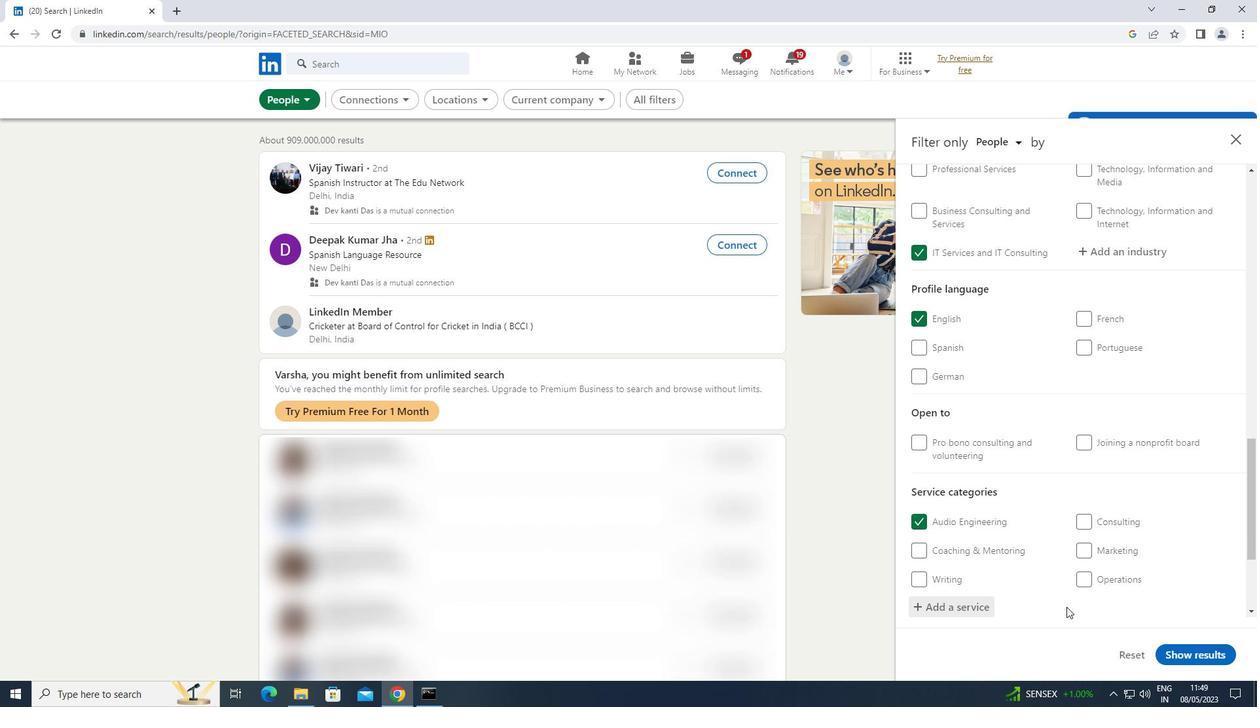 
Action: Mouse scrolled (1066, 605) with delta (0, 0)
Screenshot: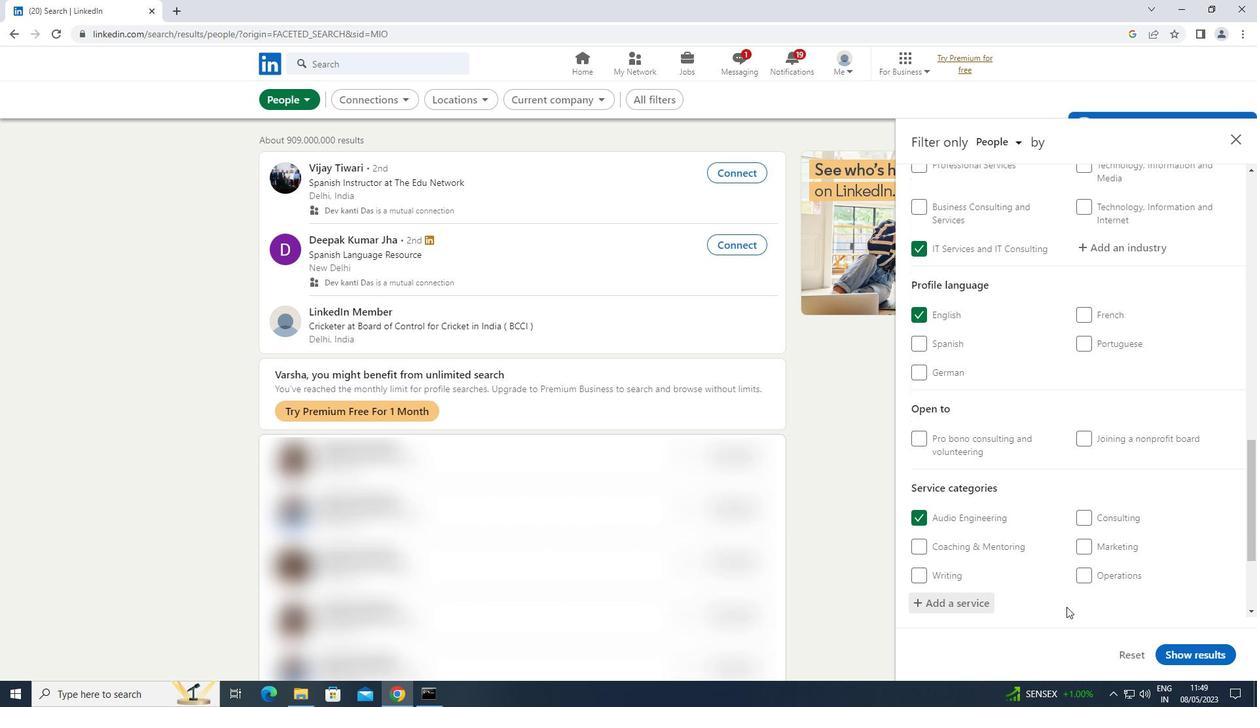
Action: Mouse moved to (1066, 604)
Screenshot: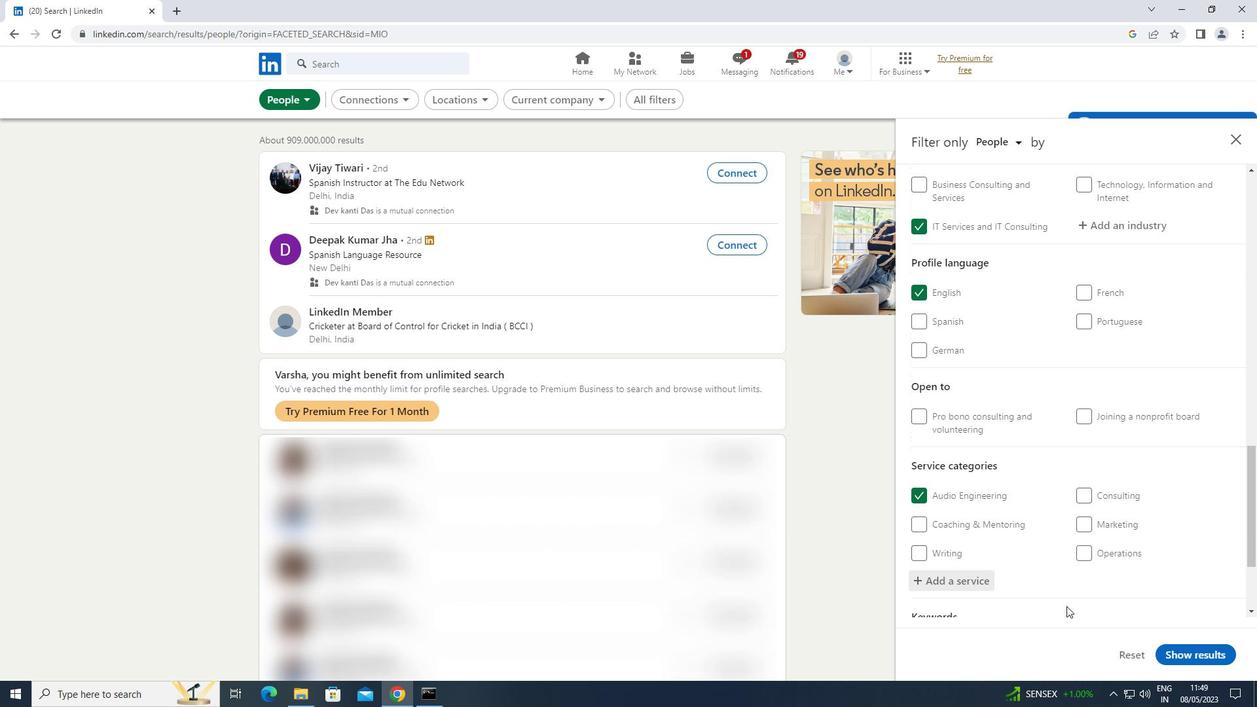 
Action: Mouse scrolled (1066, 604) with delta (0, 0)
Screenshot: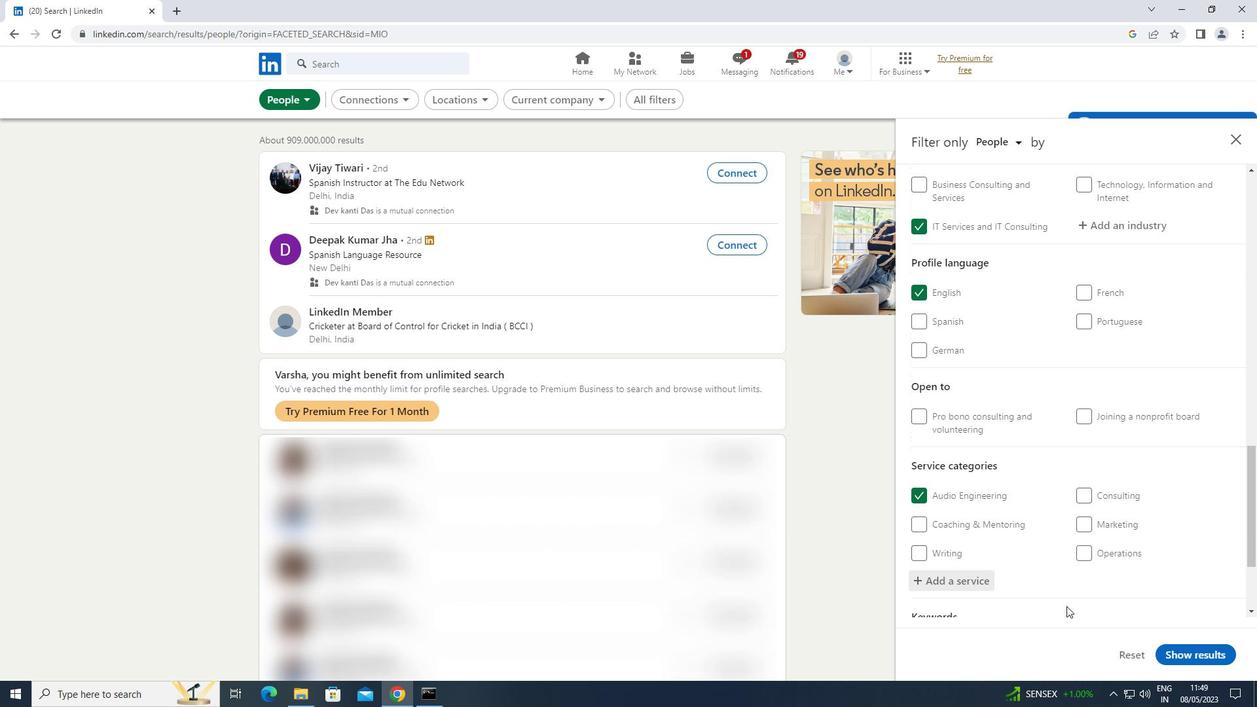 
Action: Mouse moved to (1006, 561)
Screenshot: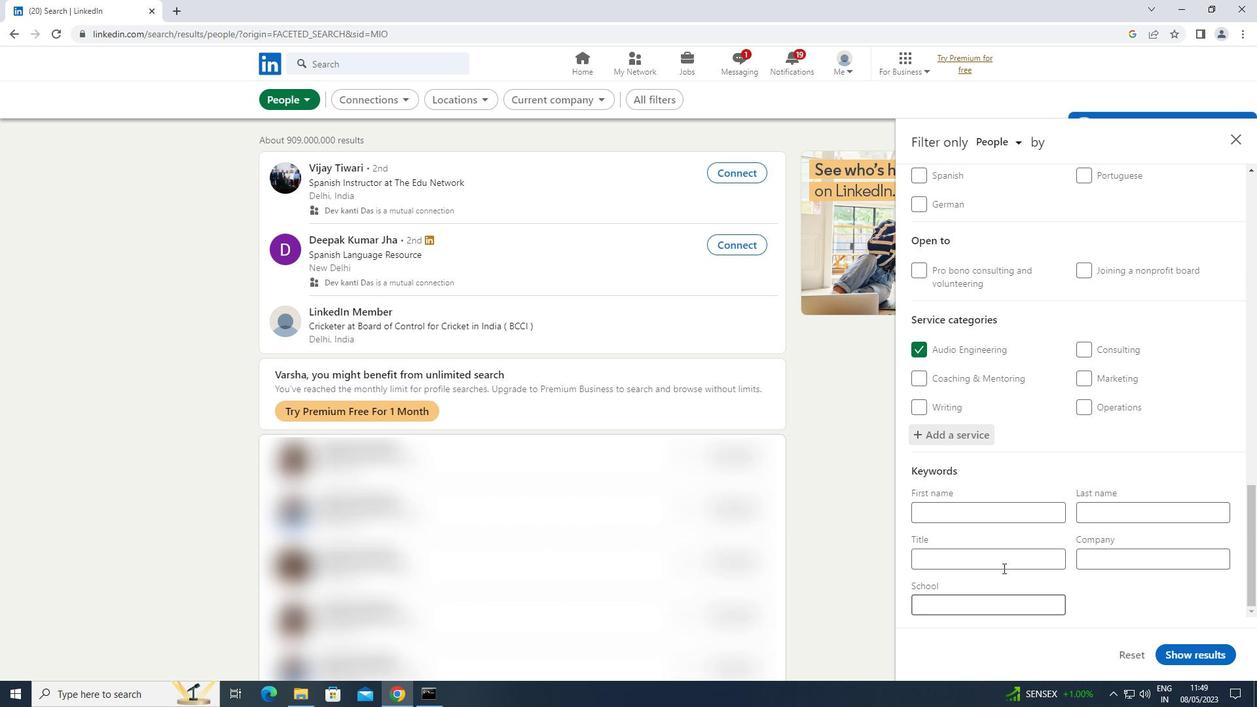 
Action: Mouse pressed left at (1006, 561)
Screenshot: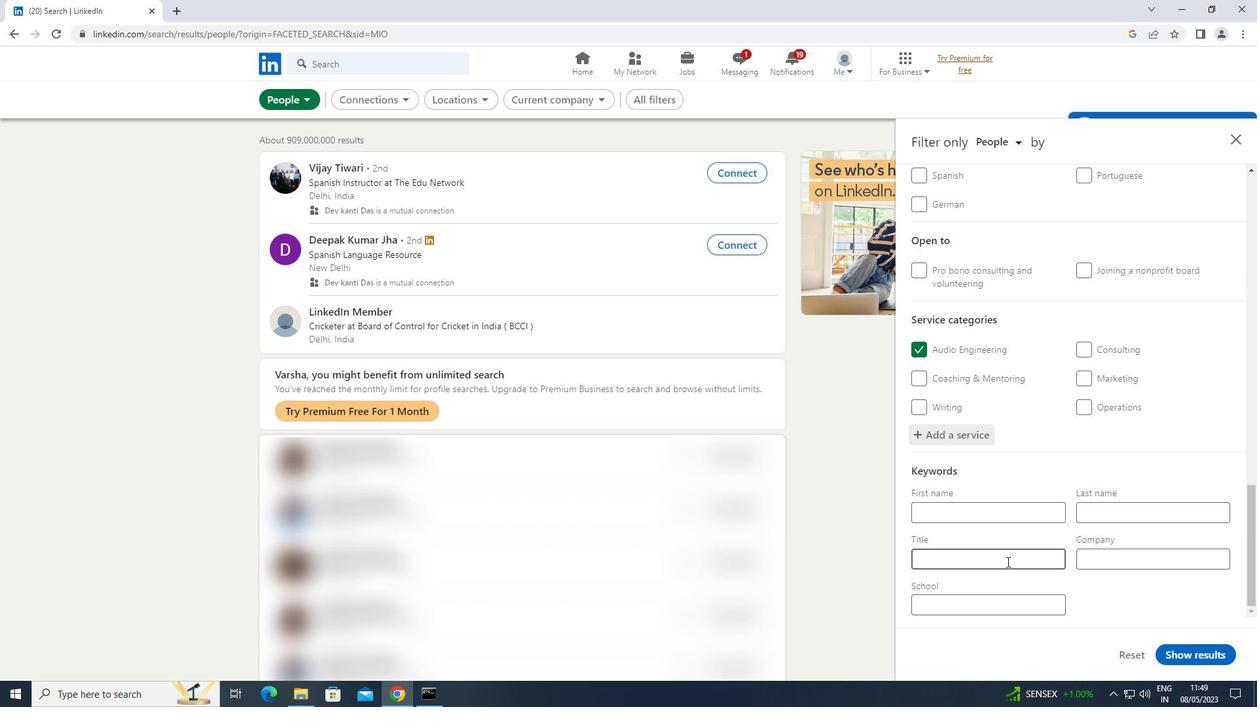 
Action: Key pressed <Key.shift>CRUISE<Key.space><Key.shift>SHIP<Key.space><Key.shift>ATTENDANT
Screenshot: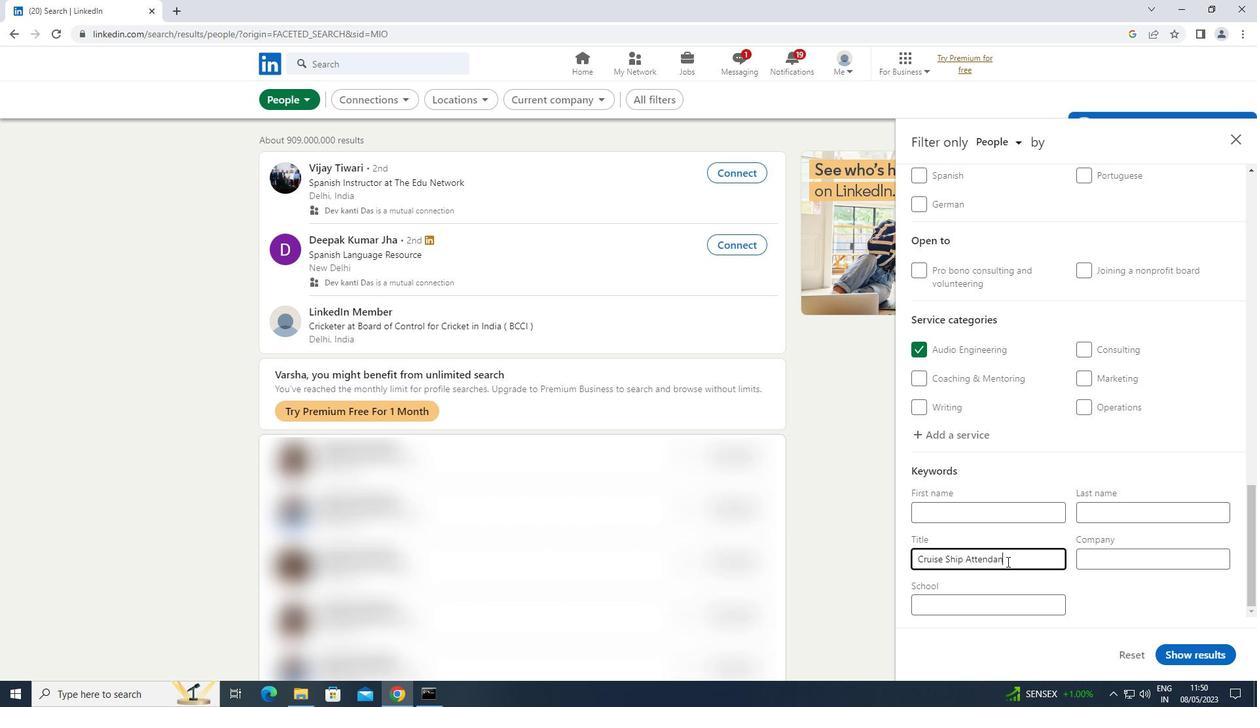 
Action: Mouse moved to (1184, 658)
Screenshot: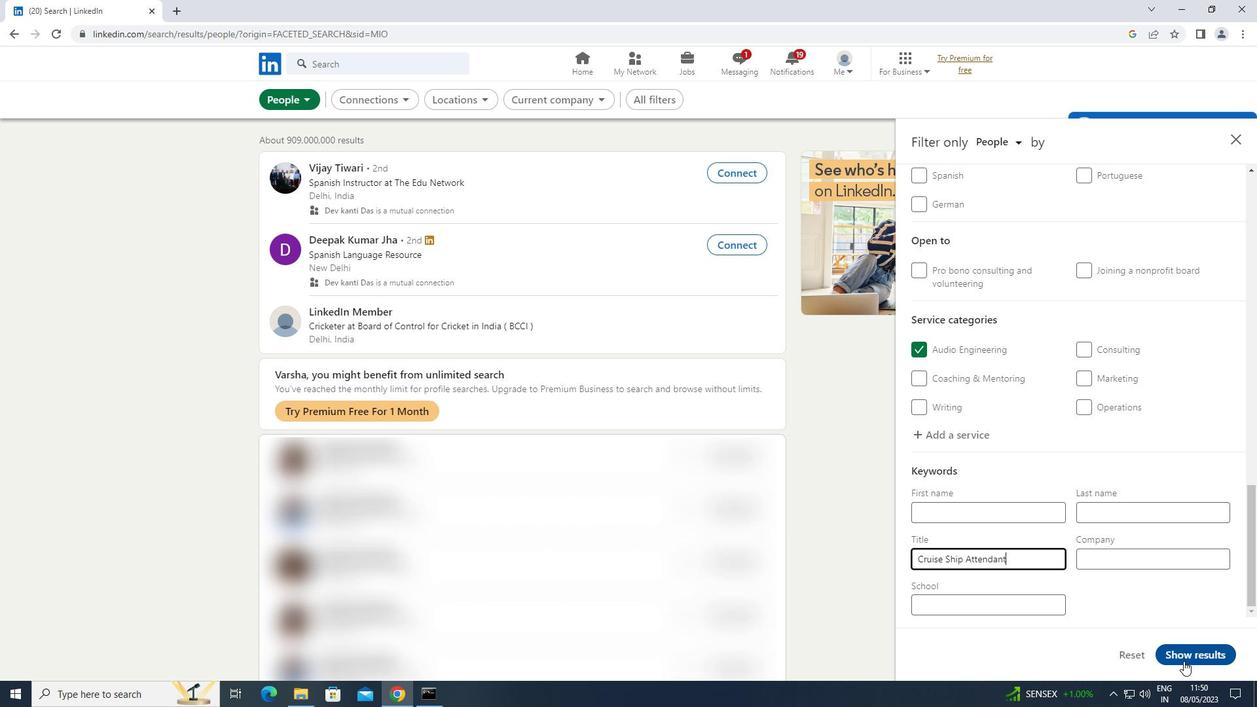 
Action: Mouse pressed left at (1184, 658)
Screenshot: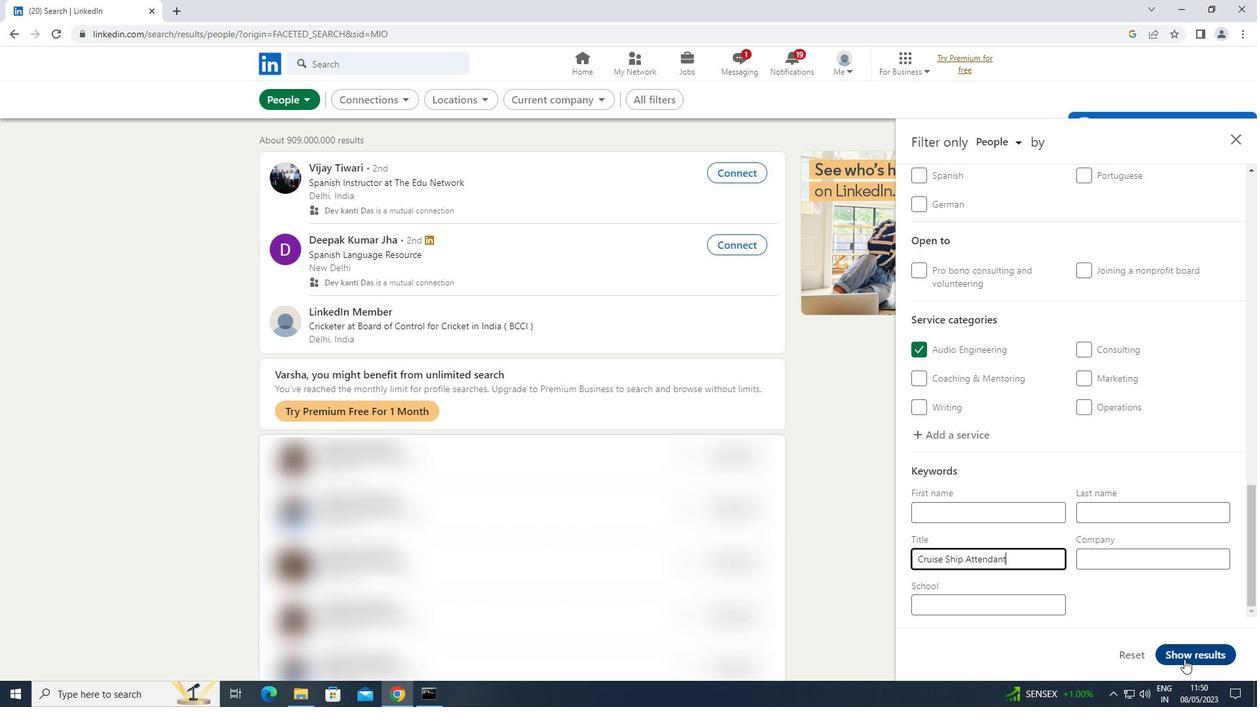 
Action: Mouse moved to (1184, 658)
Screenshot: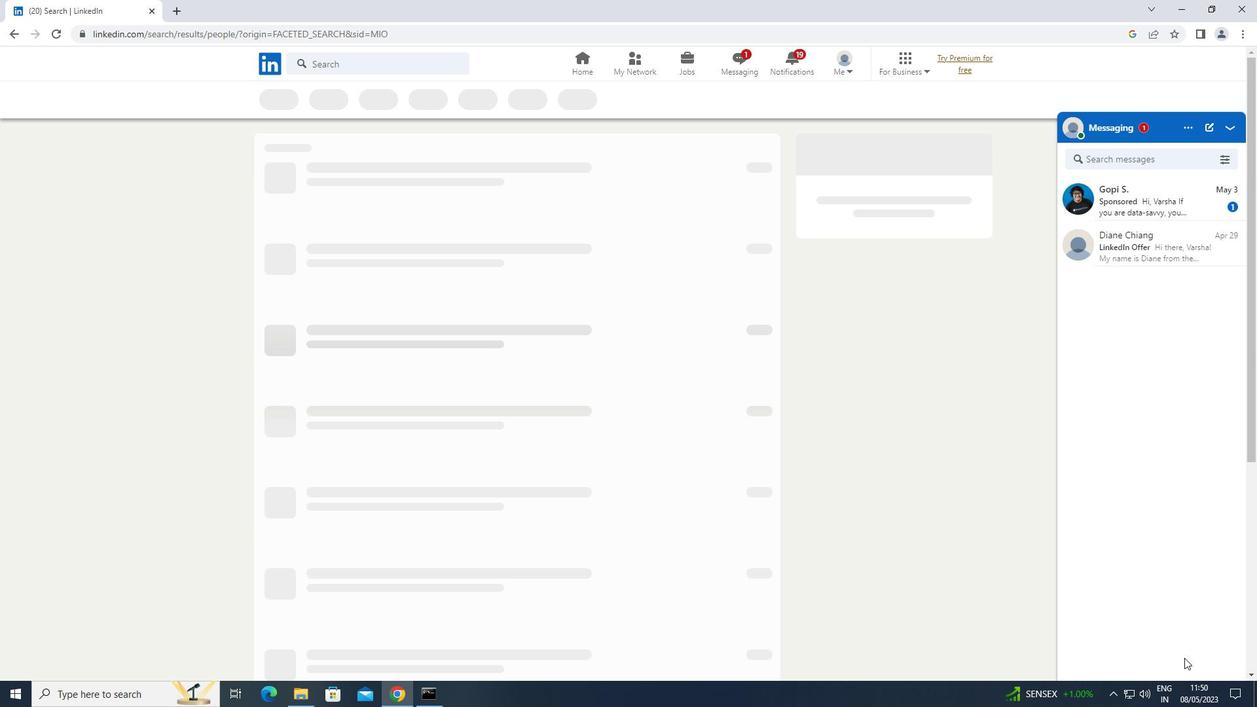 
